 Task: Find connections with filter location Medina Estates with filter topic #Entrepreneurswith filter profile language English with filter current company Rahi with filter school JSPMs Jayawantrao Sawant College of Engineering, Handewadi Road, Hadapsar, Pune 28. with filter industry Credit Intermediation with filter service category WordPress Design with filter keywords title Accounts Payable/Receivable Clerk
Action: Mouse moved to (139, 234)
Screenshot: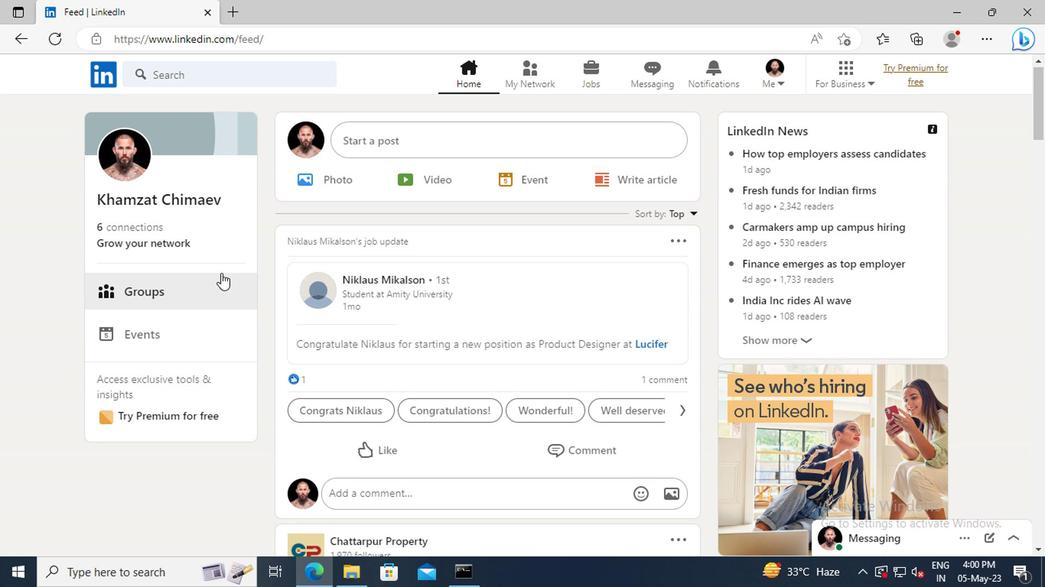 
Action: Mouse pressed left at (139, 234)
Screenshot: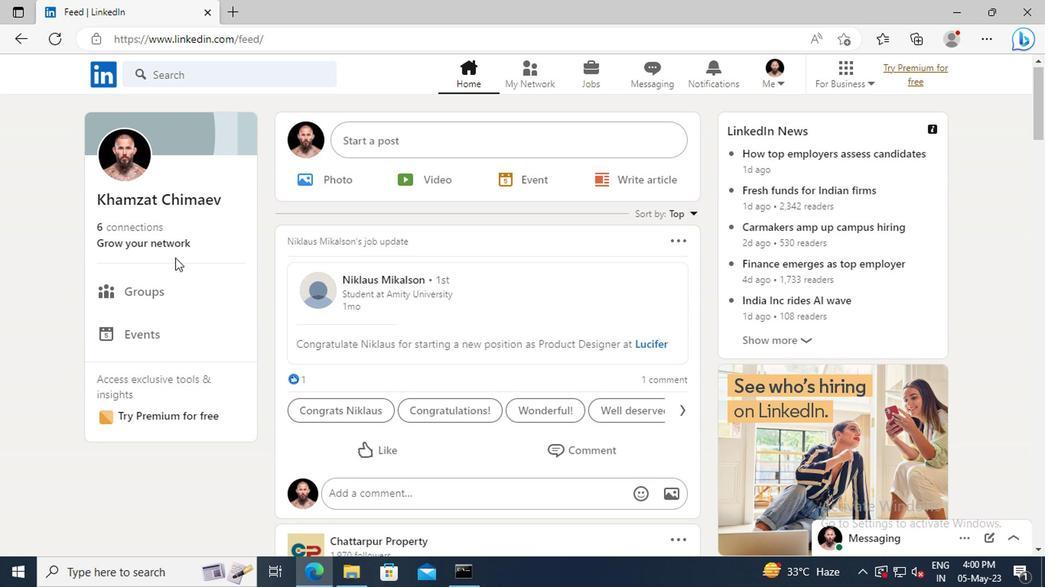
Action: Mouse moved to (152, 160)
Screenshot: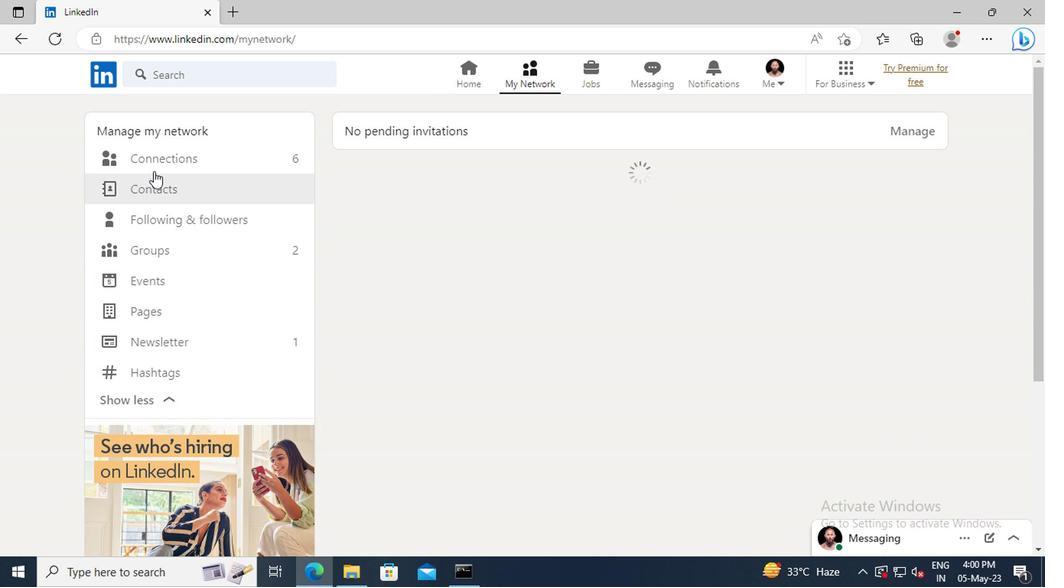 
Action: Mouse pressed left at (152, 160)
Screenshot: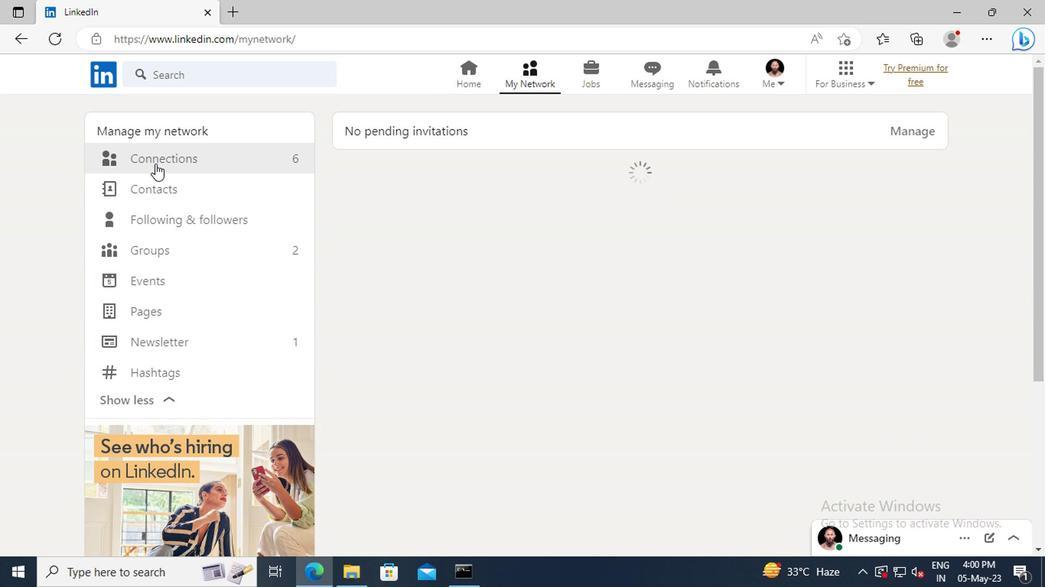 
Action: Mouse moved to (628, 166)
Screenshot: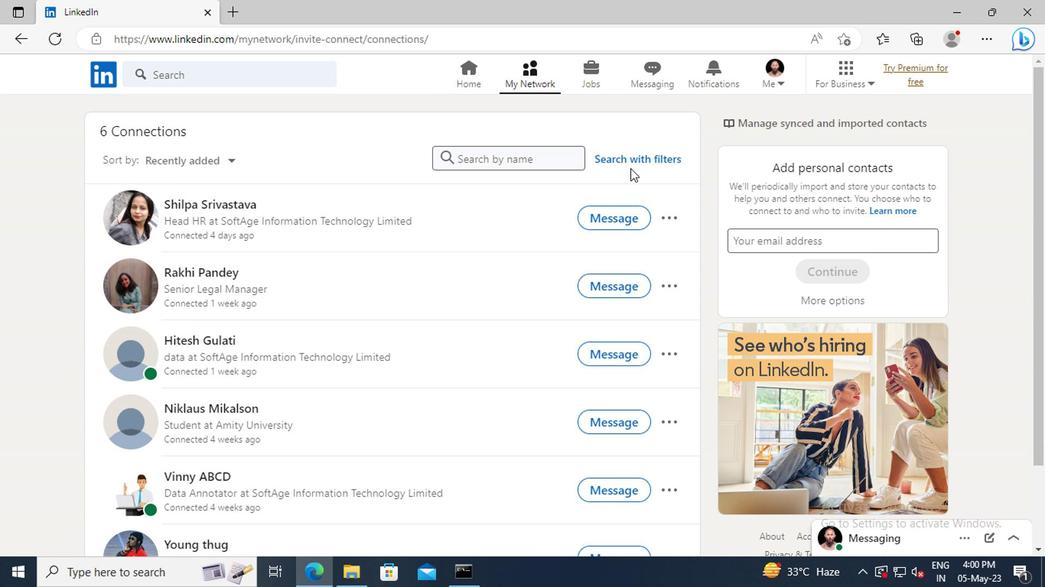 
Action: Mouse pressed left at (628, 166)
Screenshot: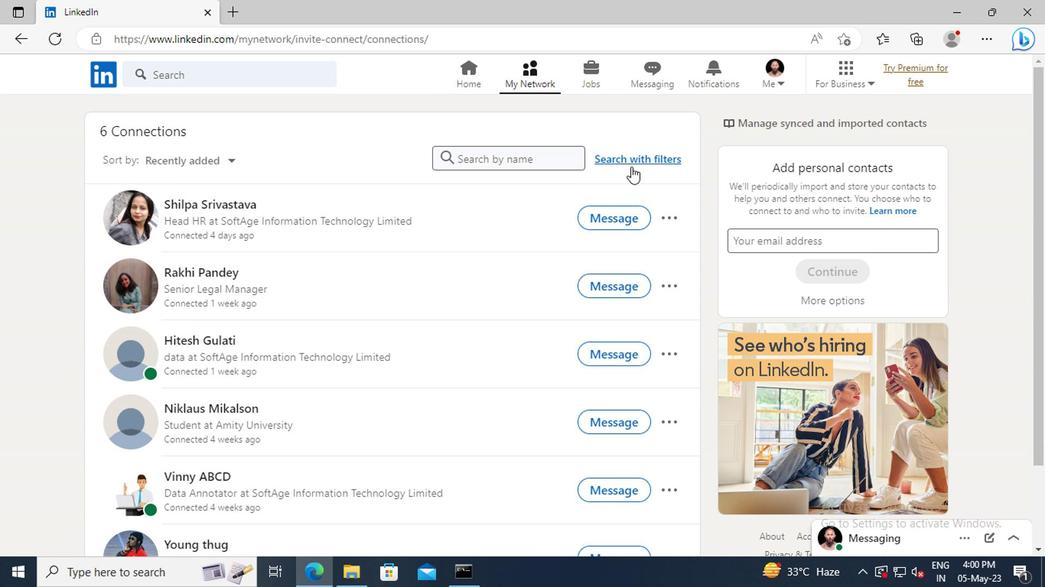
Action: Mouse moved to (578, 117)
Screenshot: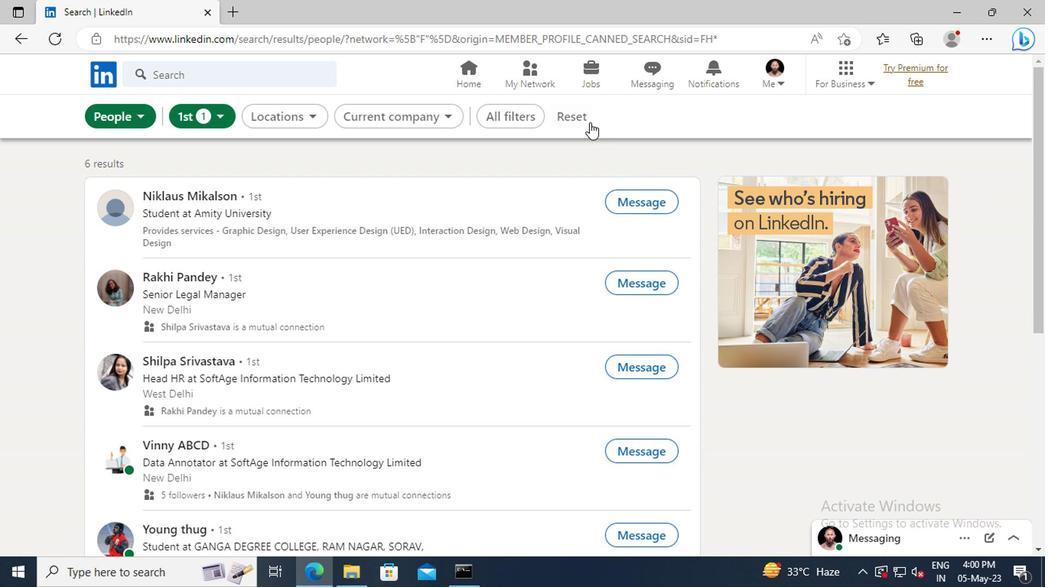 
Action: Mouse pressed left at (578, 117)
Screenshot: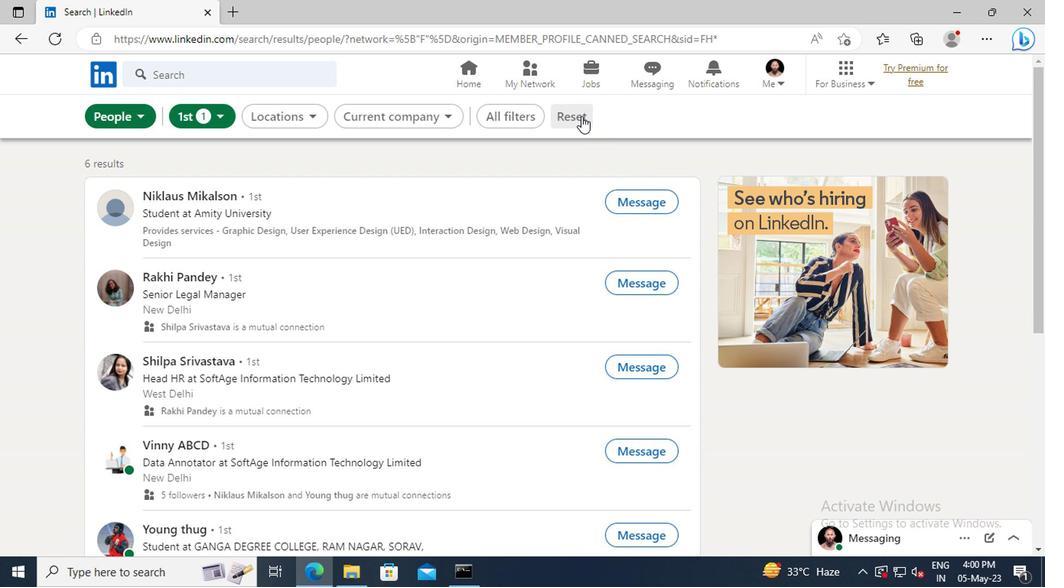 
Action: Mouse moved to (555, 113)
Screenshot: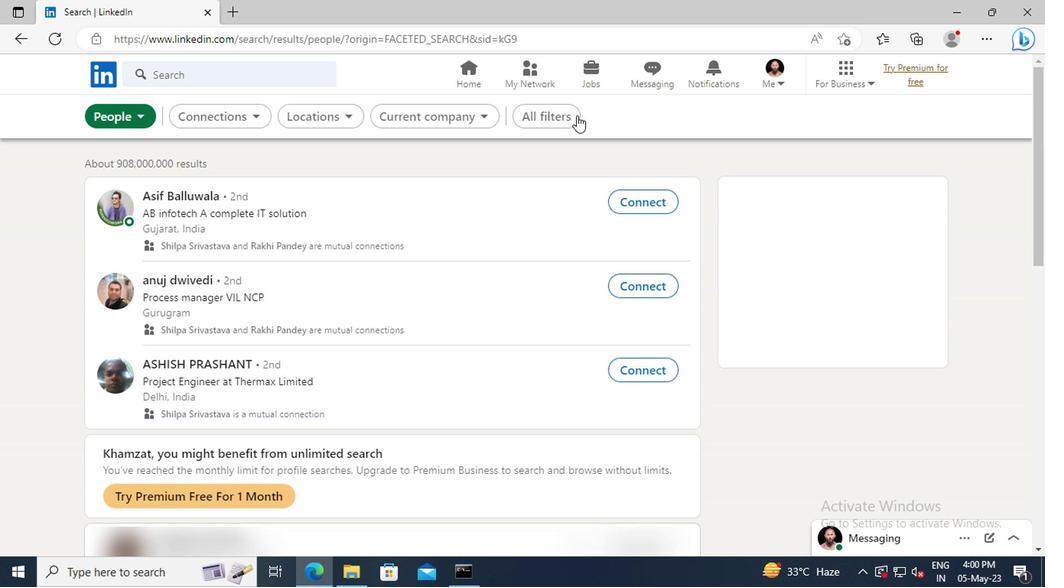 
Action: Mouse pressed left at (555, 113)
Screenshot: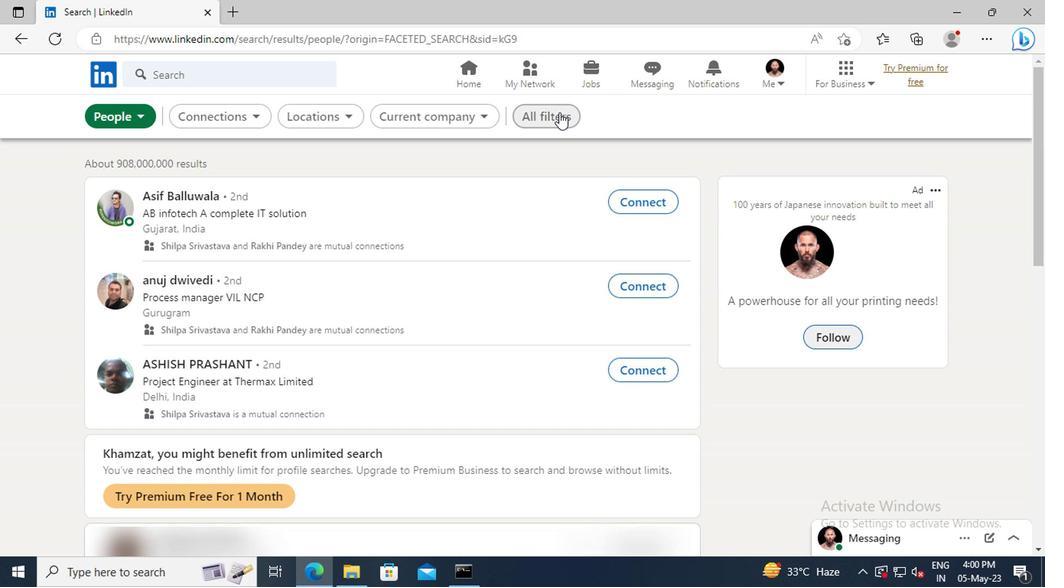 
Action: Mouse moved to (851, 292)
Screenshot: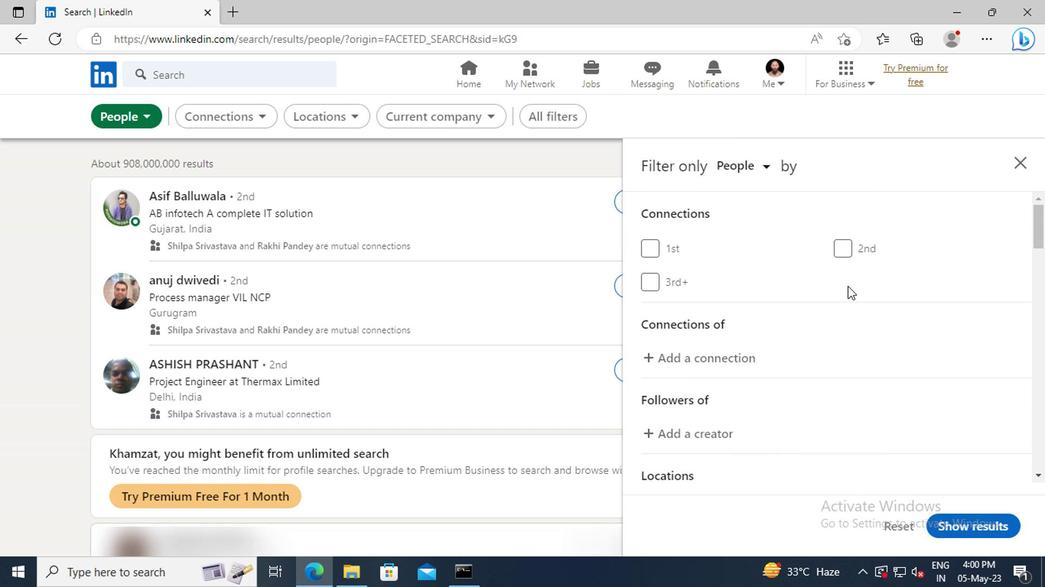 
Action: Mouse scrolled (851, 292) with delta (0, 0)
Screenshot: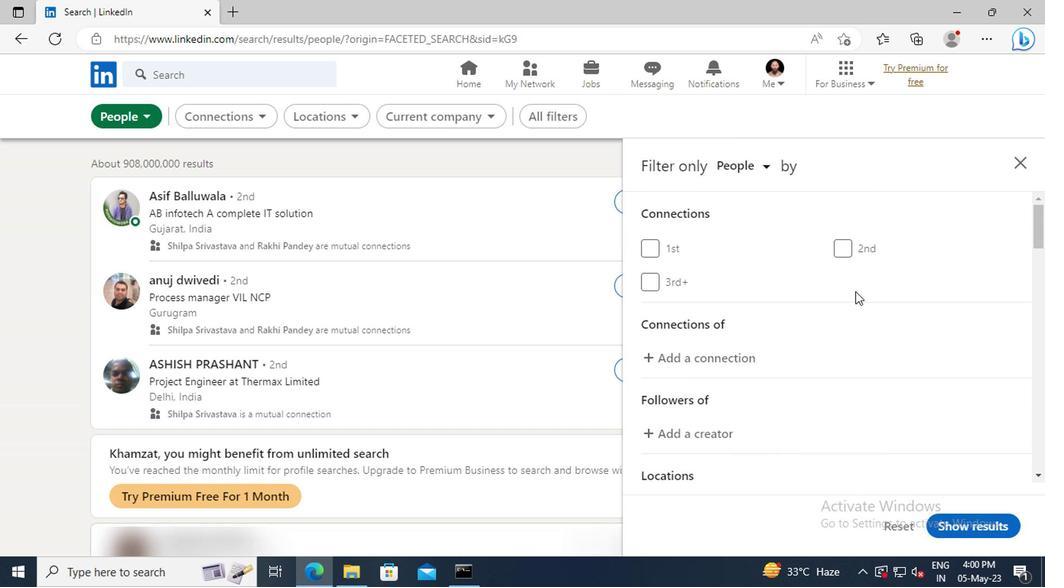 
Action: Mouse scrolled (851, 292) with delta (0, 0)
Screenshot: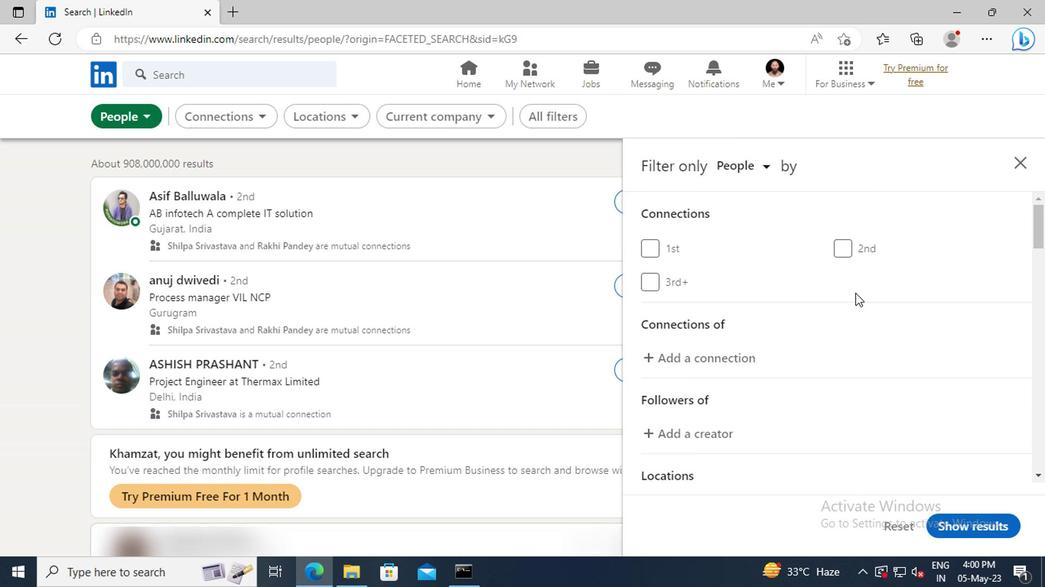 
Action: Mouse moved to (851, 293)
Screenshot: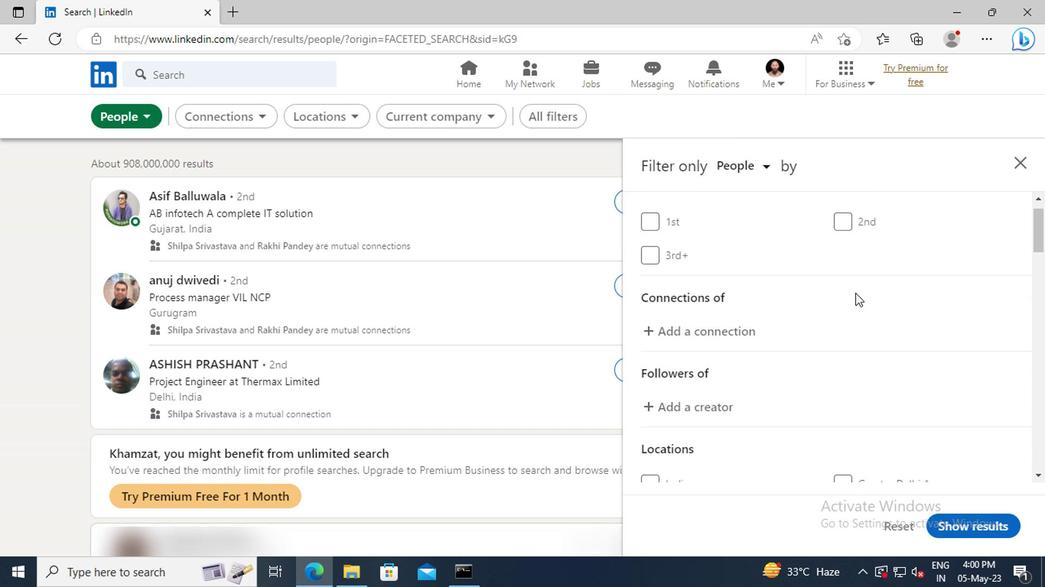 
Action: Mouse scrolled (851, 292) with delta (0, 0)
Screenshot: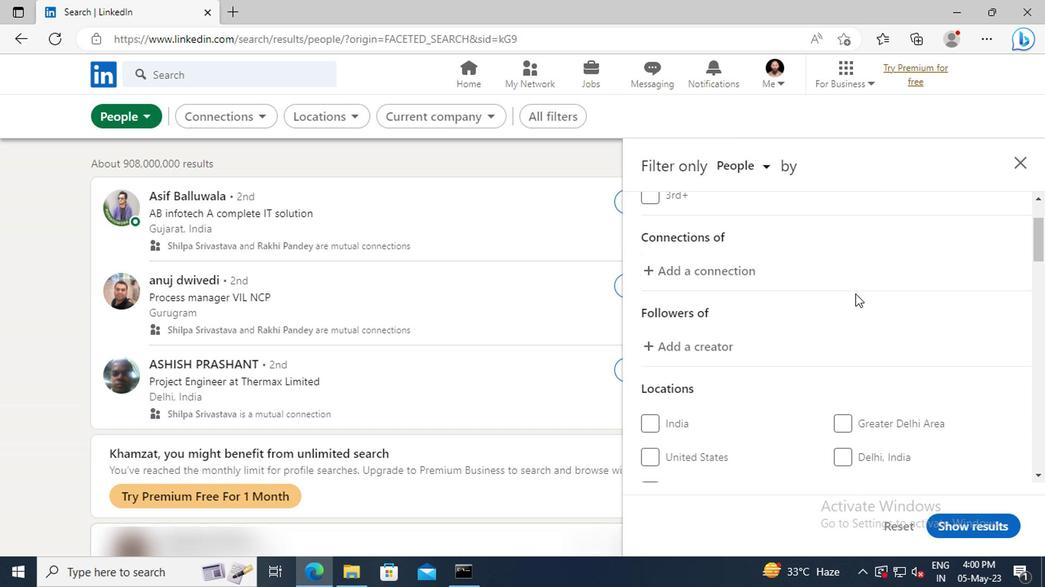 
Action: Mouse scrolled (851, 292) with delta (0, 0)
Screenshot: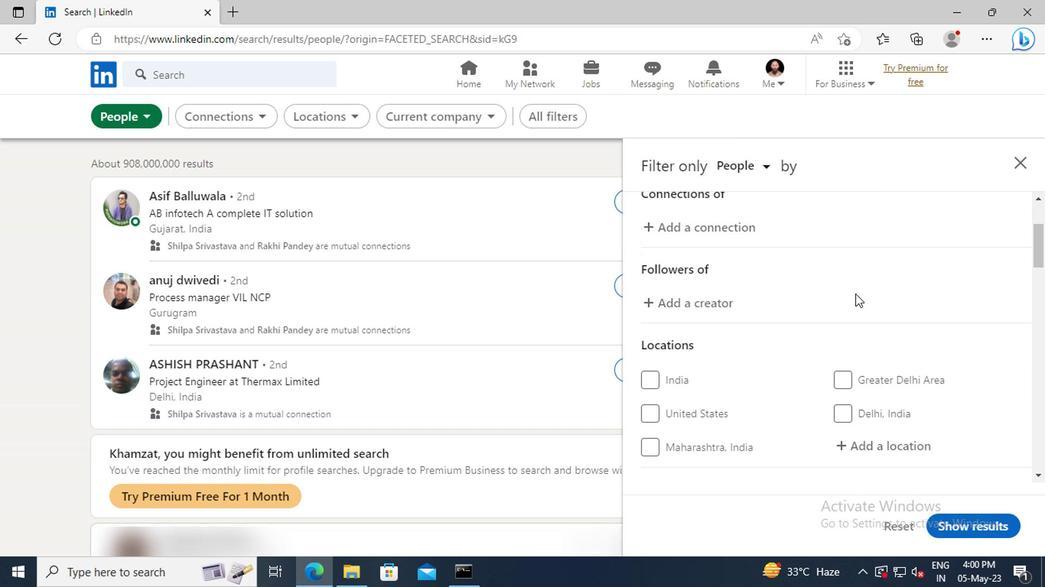 
Action: Mouse scrolled (851, 292) with delta (0, 0)
Screenshot: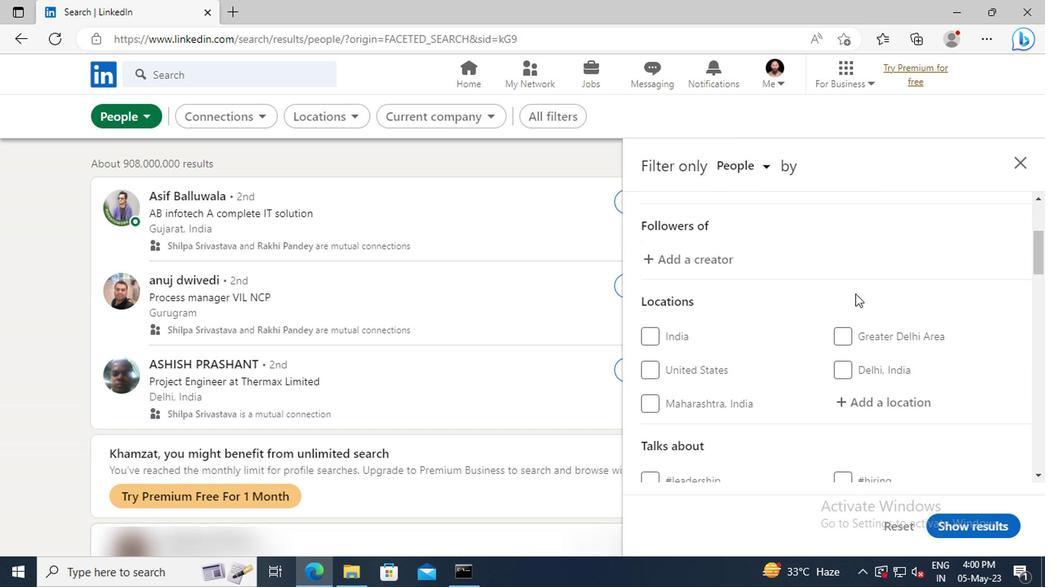 
Action: Mouse moved to (852, 294)
Screenshot: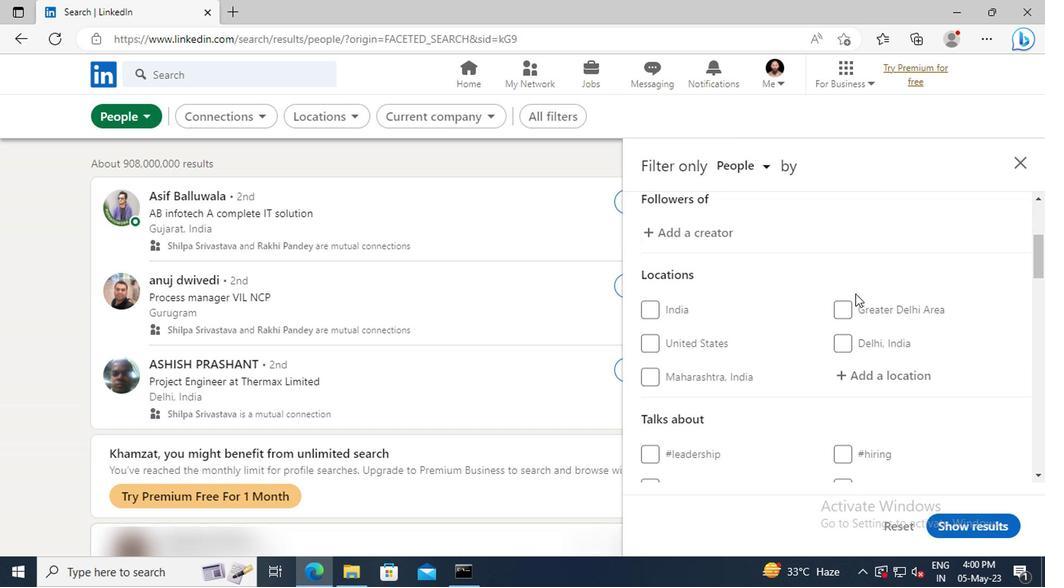 
Action: Mouse scrolled (852, 293) with delta (0, -1)
Screenshot: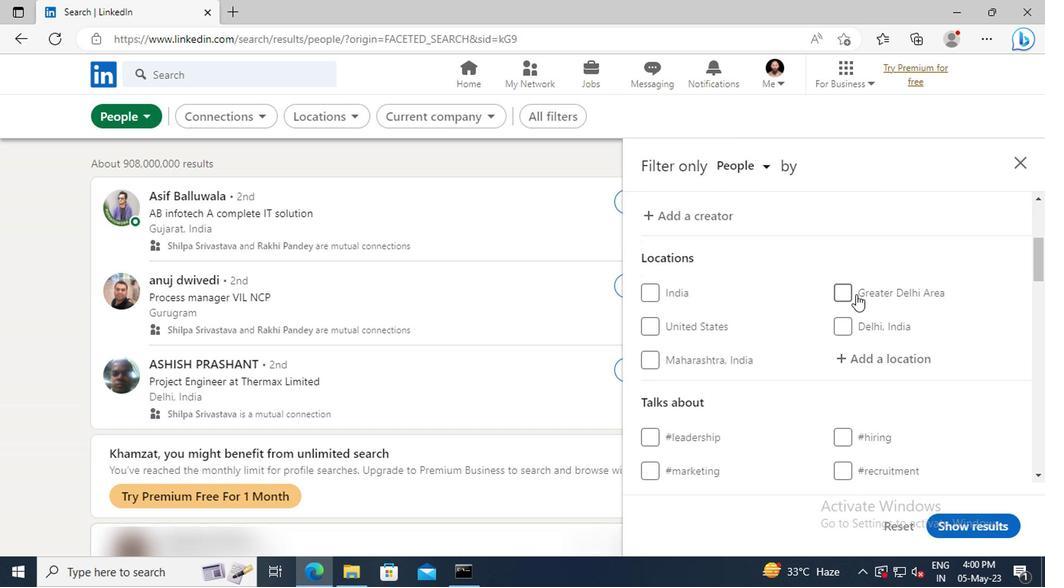 
Action: Mouse moved to (853, 317)
Screenshot: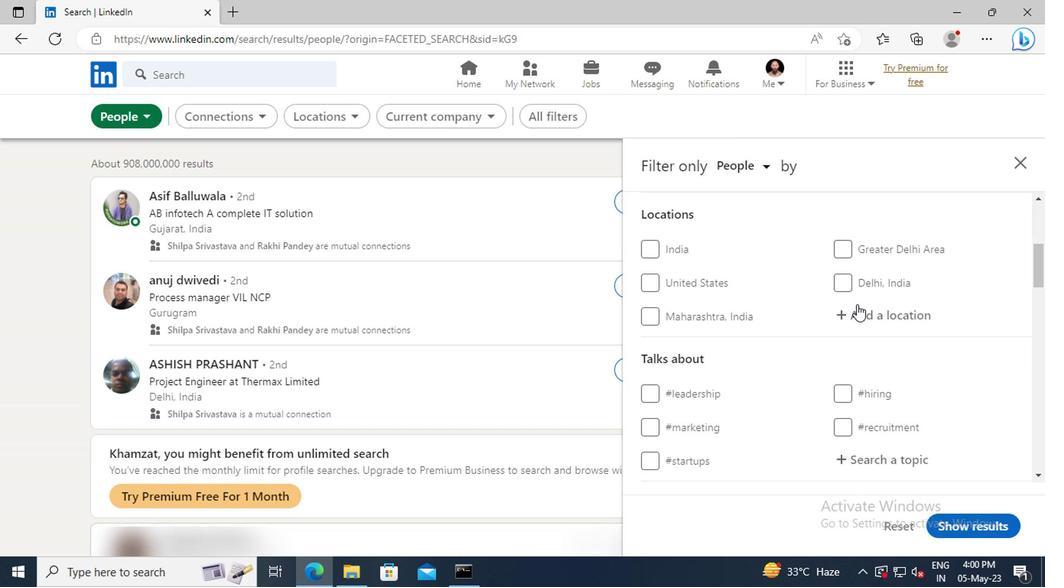 
Action: Mouse pressed left at (853, 317)
Screenshot: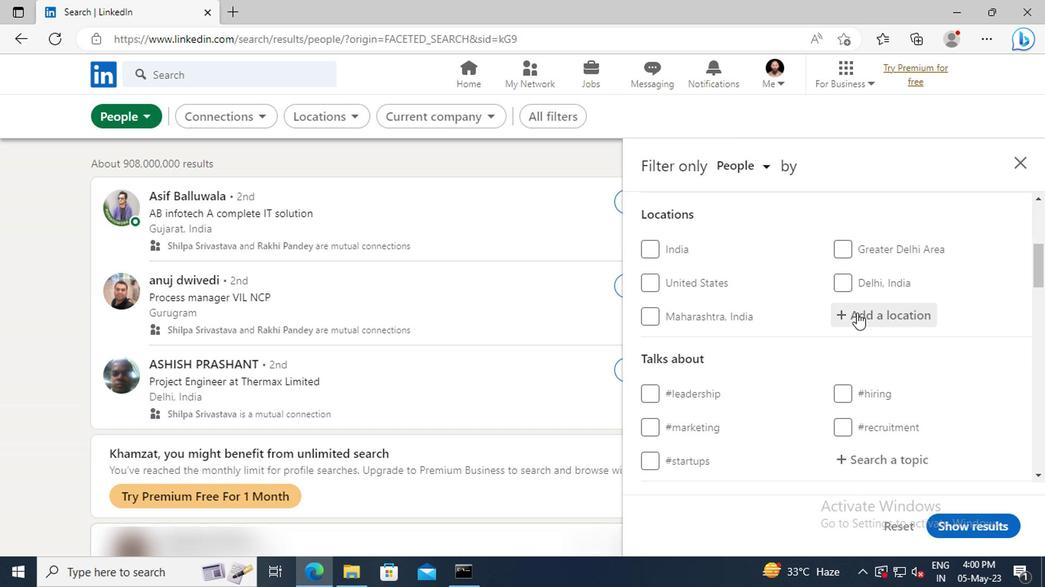 
Action: Key pressed <Key.shift>MEDINA<Key.space><Key.shift>ESTATES<Key.enter>
Screenshot: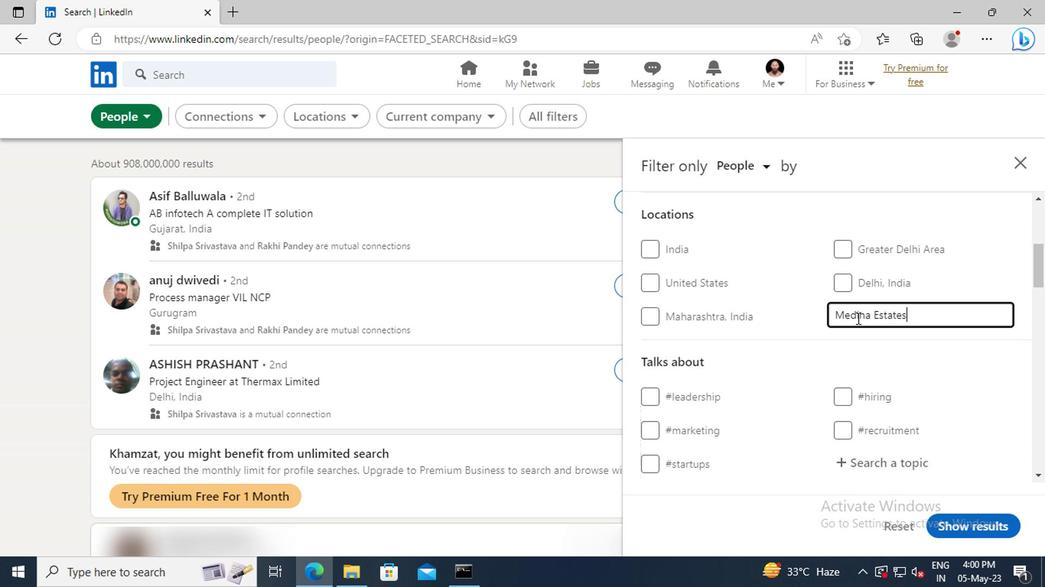 
Action: Mouse scrolled (853, 316) with delta (0, -1)
Screenshot: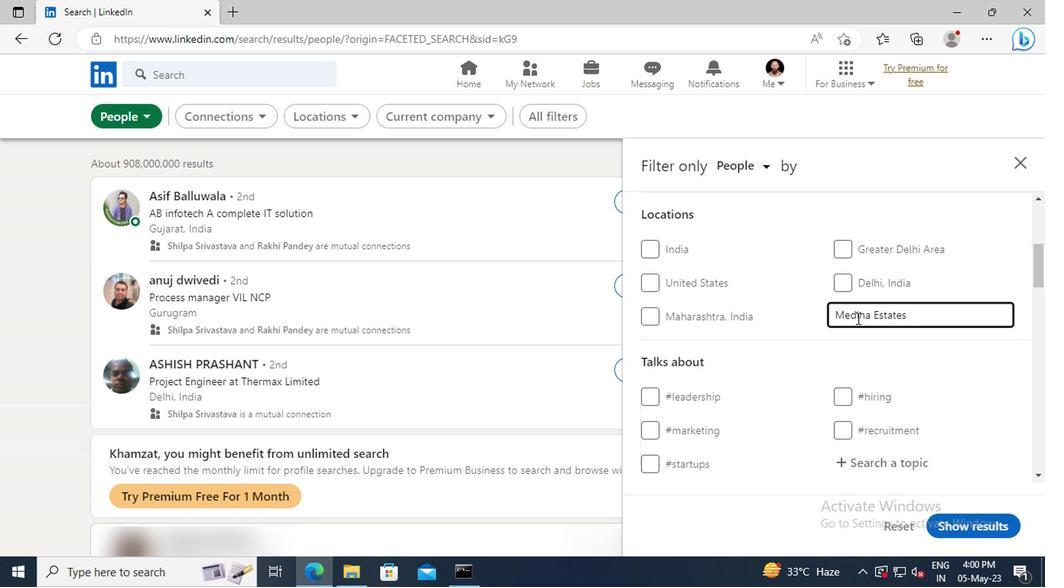 
Action: Mouse scrolled (853, 316) with delta (0, -1)
Screenshot: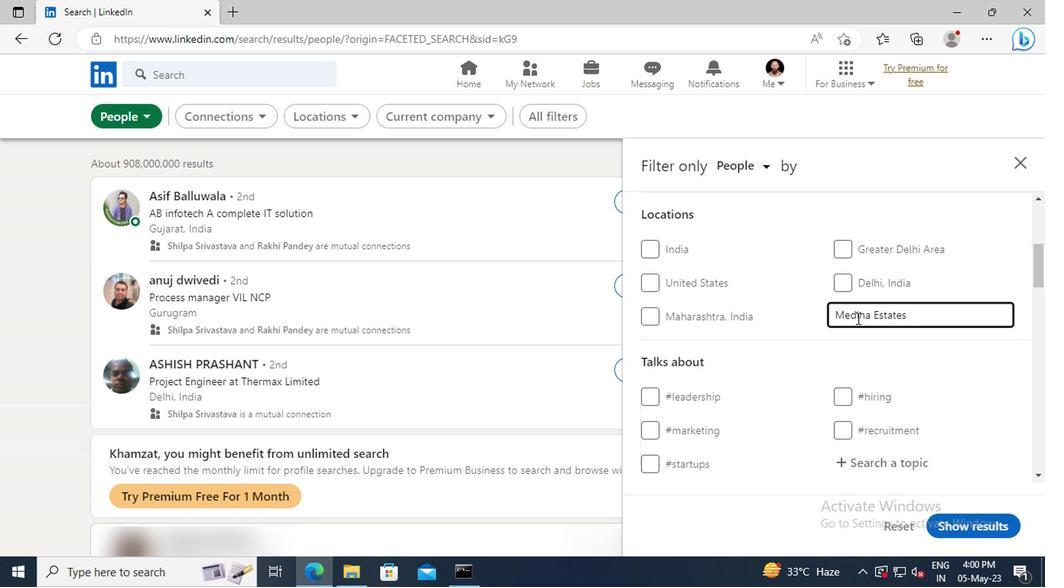 
Action: Mouse scrolled (853, 316) with delta (0, -1)
Screenshot: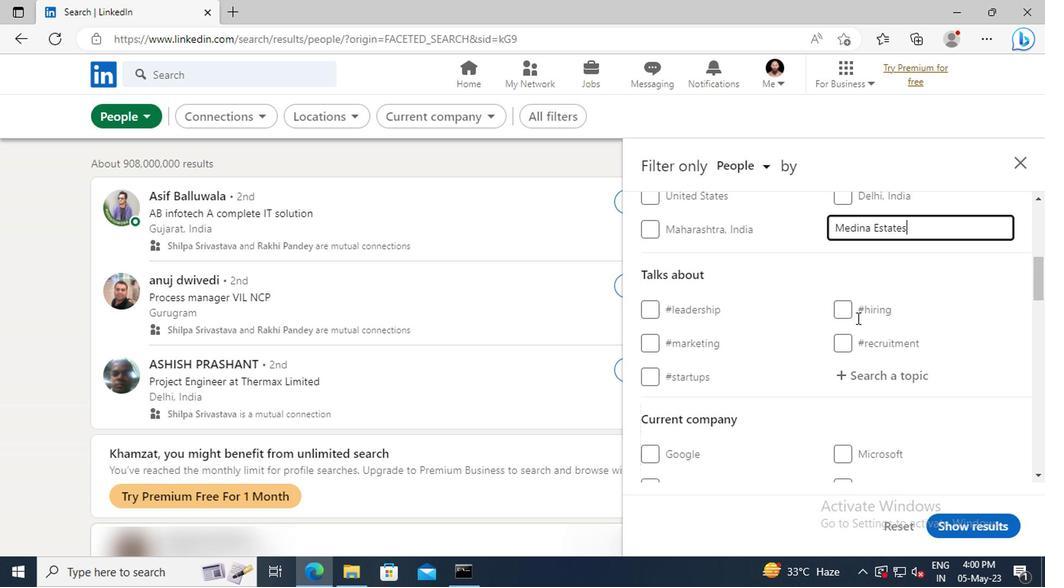 
Action: Mouse moved to (855, 328)
Screenshot: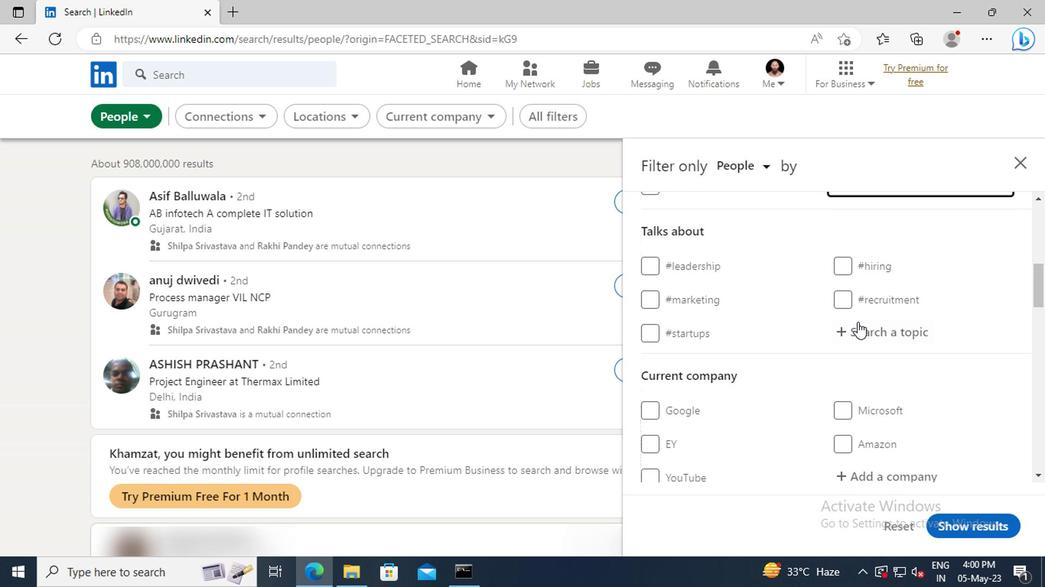 
Action: Mouse pressed left at (855, 328)
Screenshot: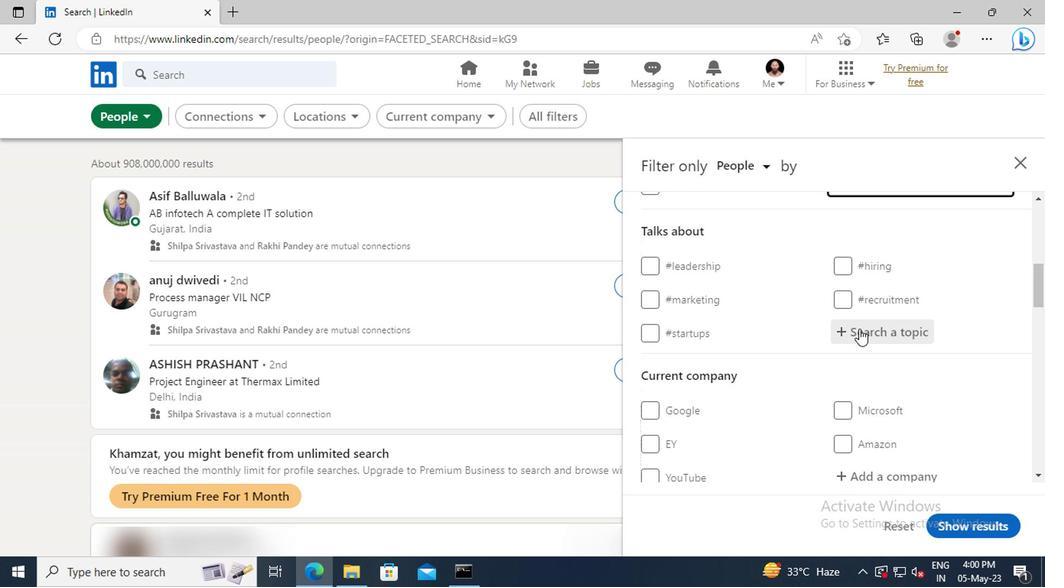 
Action: Mouse moved to (856, 328)
Screenshot: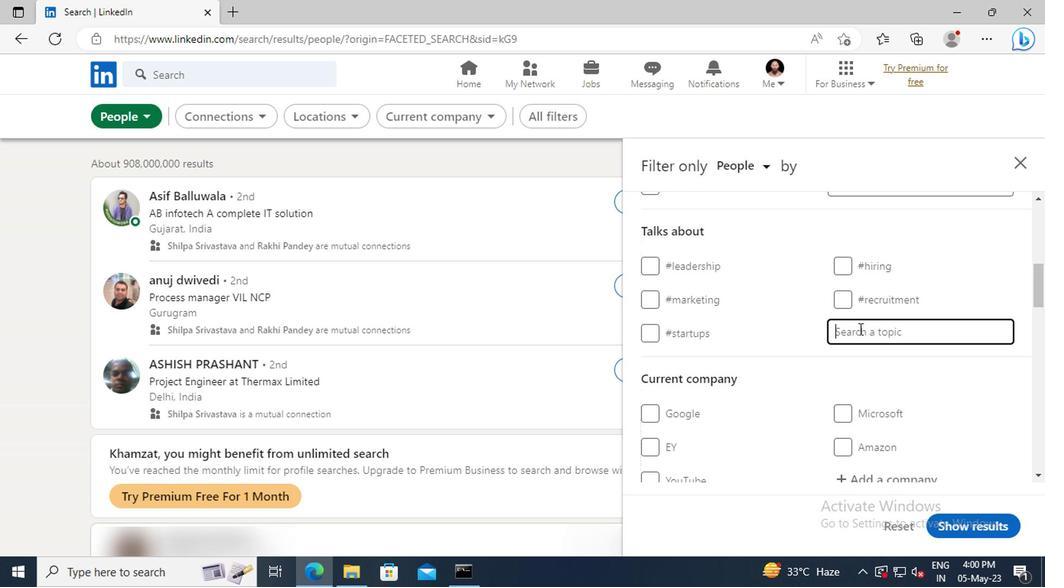 
Action: Key pressed <Key.shift>ENTRPR
Screenshot: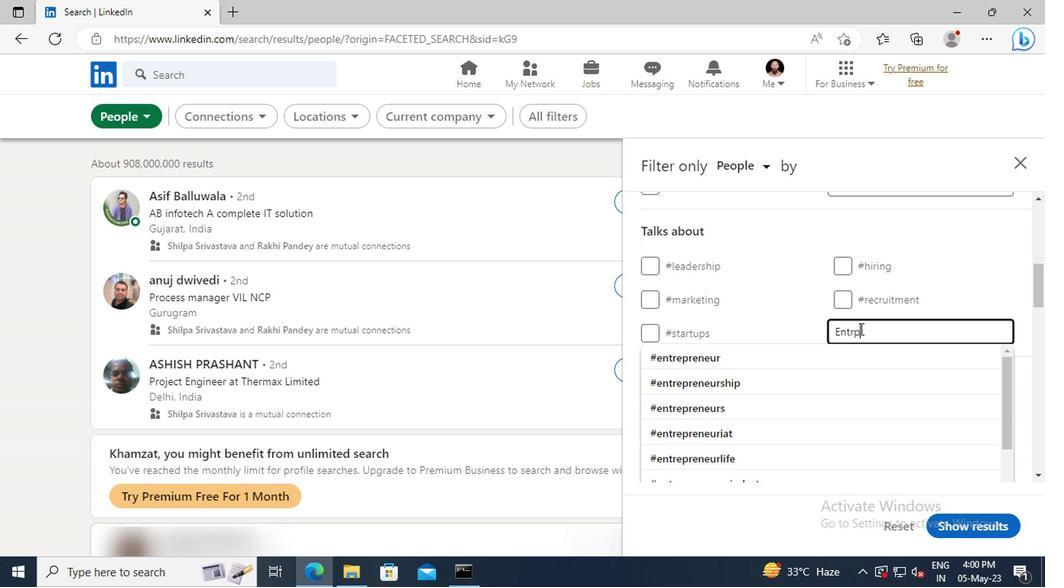 
Action: Mouse moved to (862, 400)
Screenshot: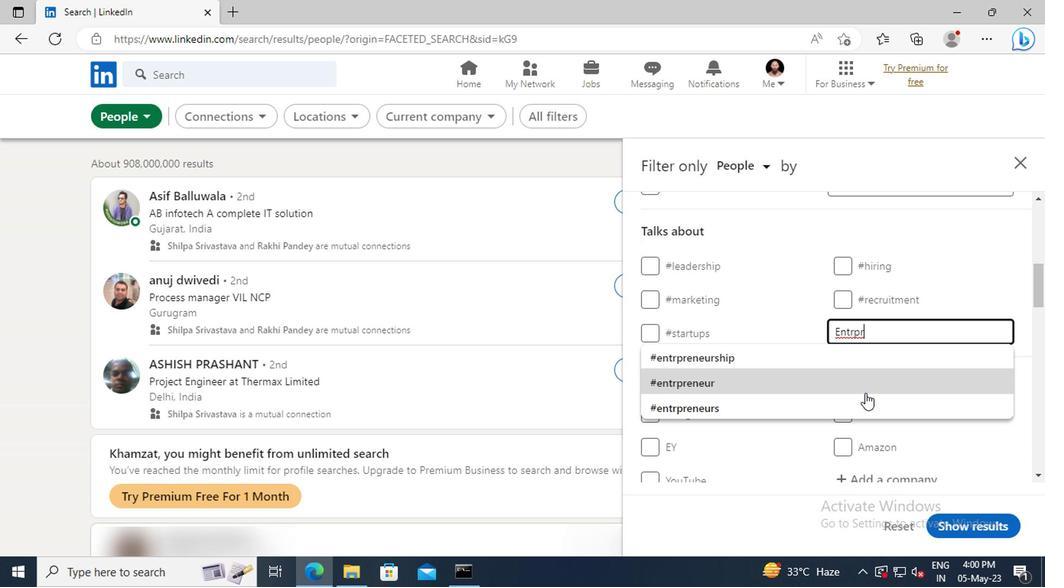 
Action: Mouse pressed left at (862, 400)
Screenshot: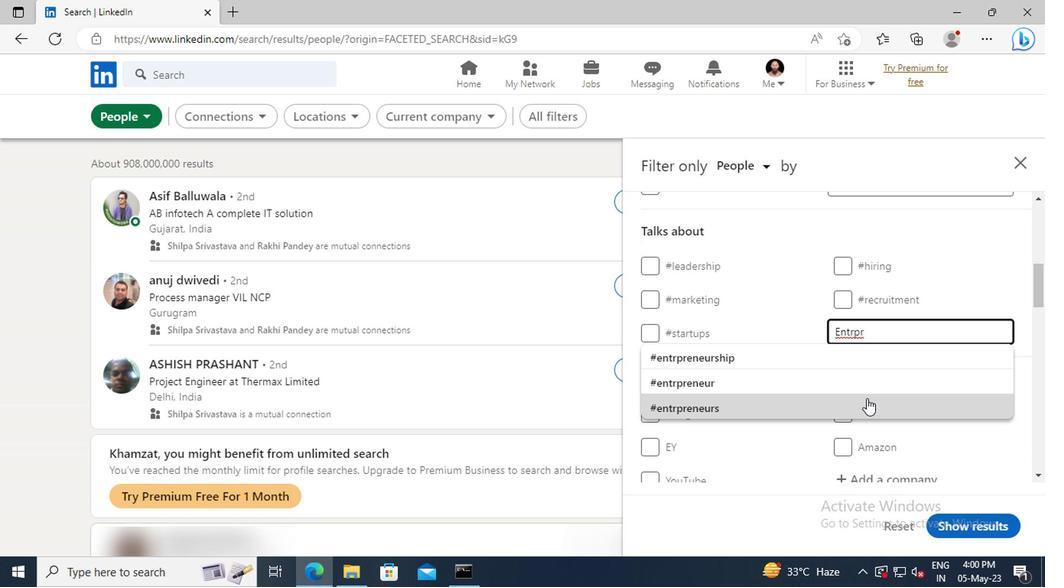 
Action: Mouse scrolled (862, 399) with delta (0, -1)
Screenshot: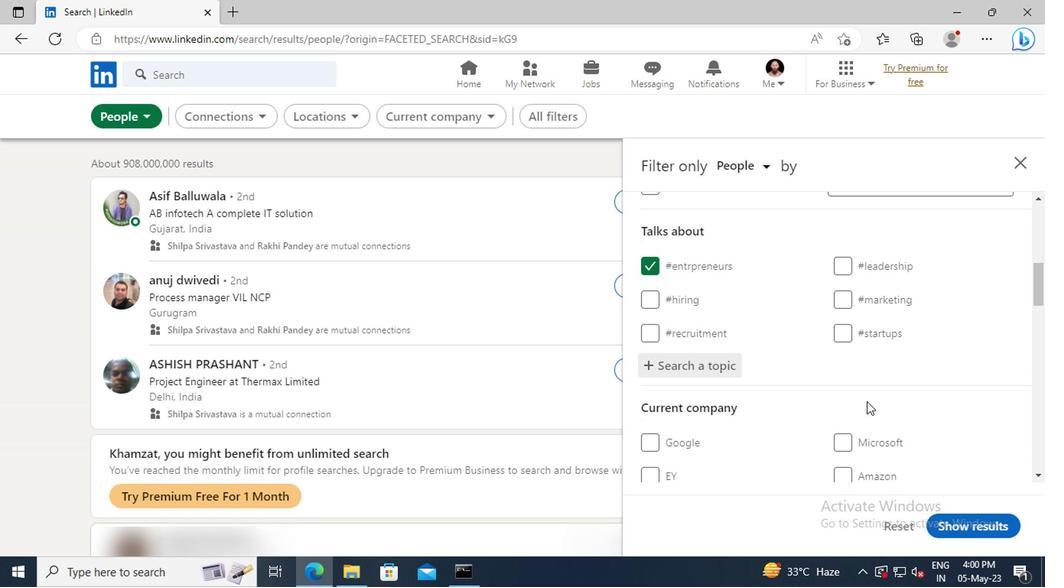 
Action: Mouse scrolled (862, 399) with delta (0, -1)
Screenshot: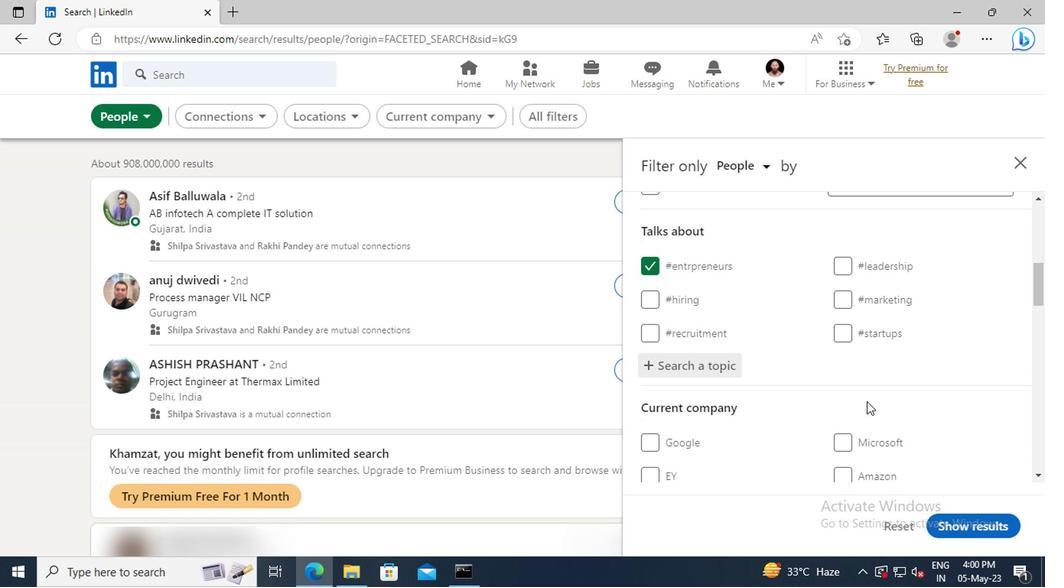 
Action: Mouse scrolled (862, 399) with delta (0, -1)
Screenshot: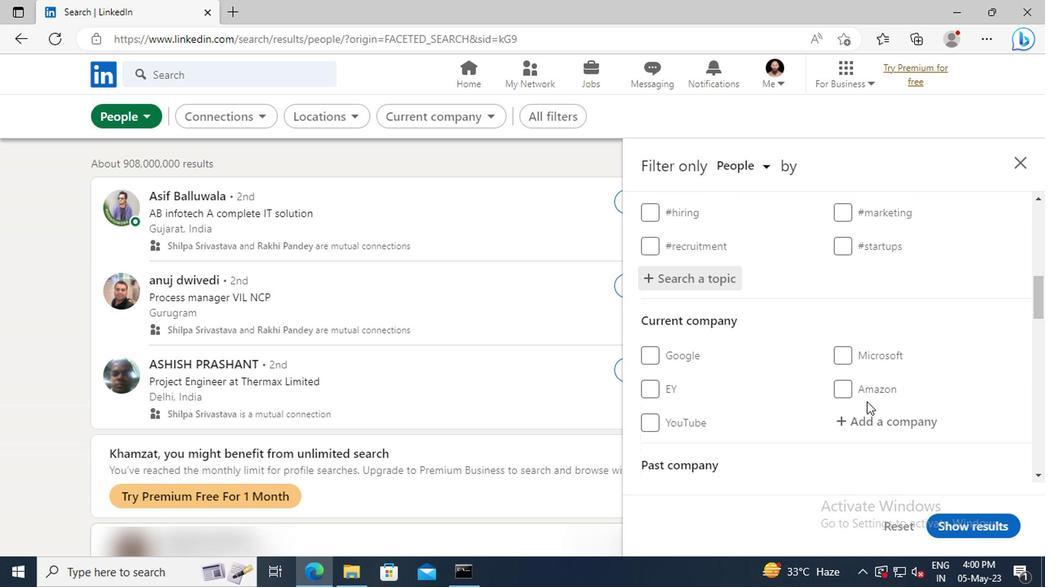 
Action: Mouse scrolled (862, 399) with delta (0, -1)
Screenshot: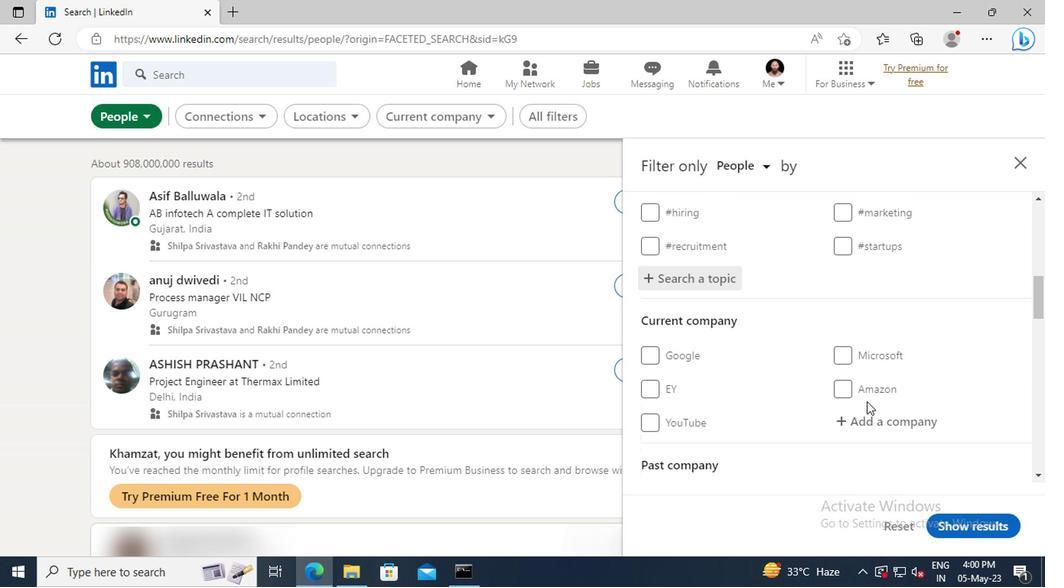 
Action: Mouse scrolled (862, 399) with delta (0, -1)
Screenshot: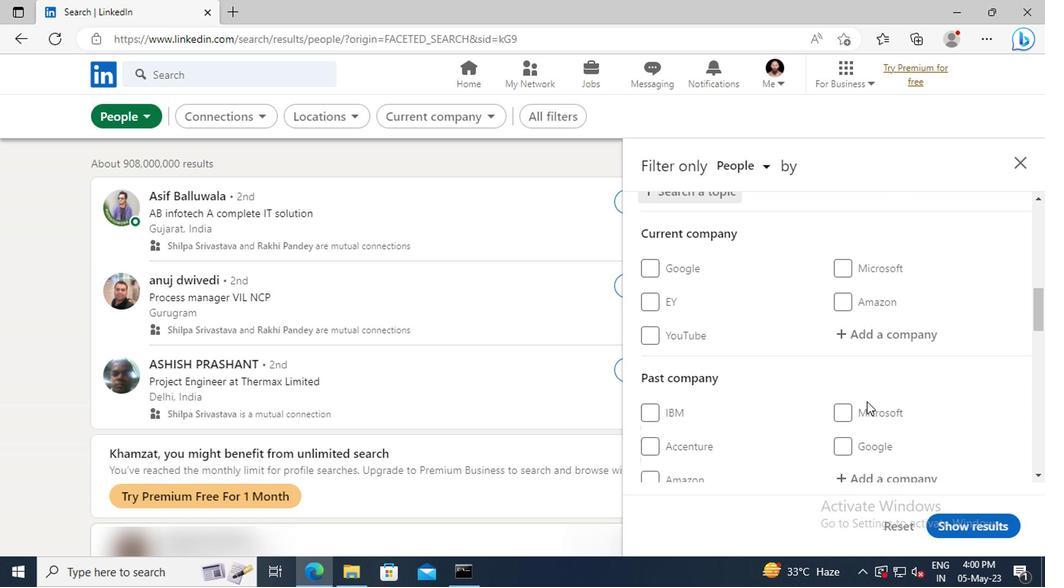 
Action: Mouse scrolled (862, 399) with delta (0, -1)
Screenshot: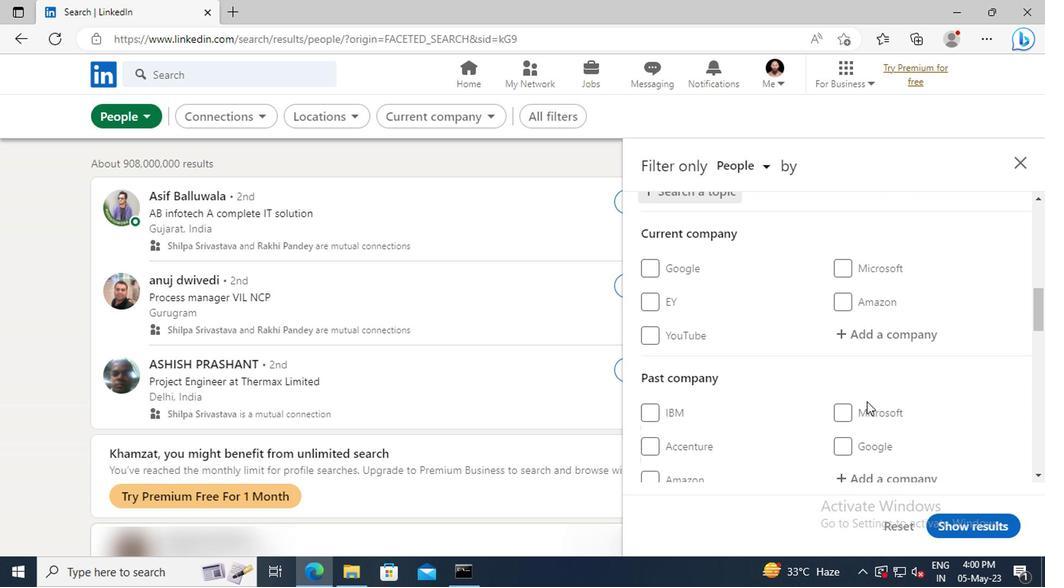 
Action: Mouse scrolled (862, 399) with delta (0, -1)
Screenshot: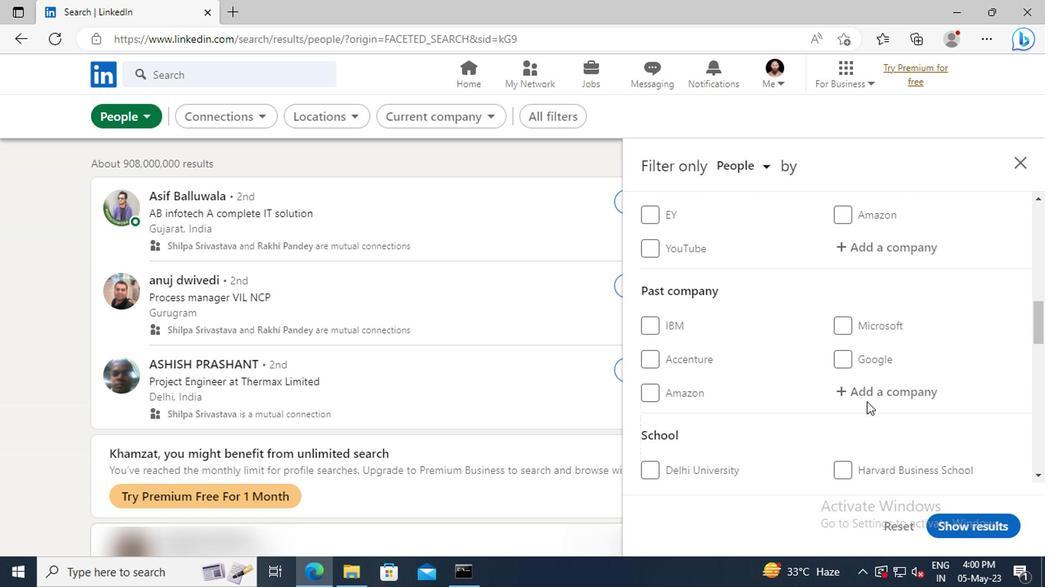 
Action: Mouse scrolled (862, 399) with delta (0, -1)
Screenshot: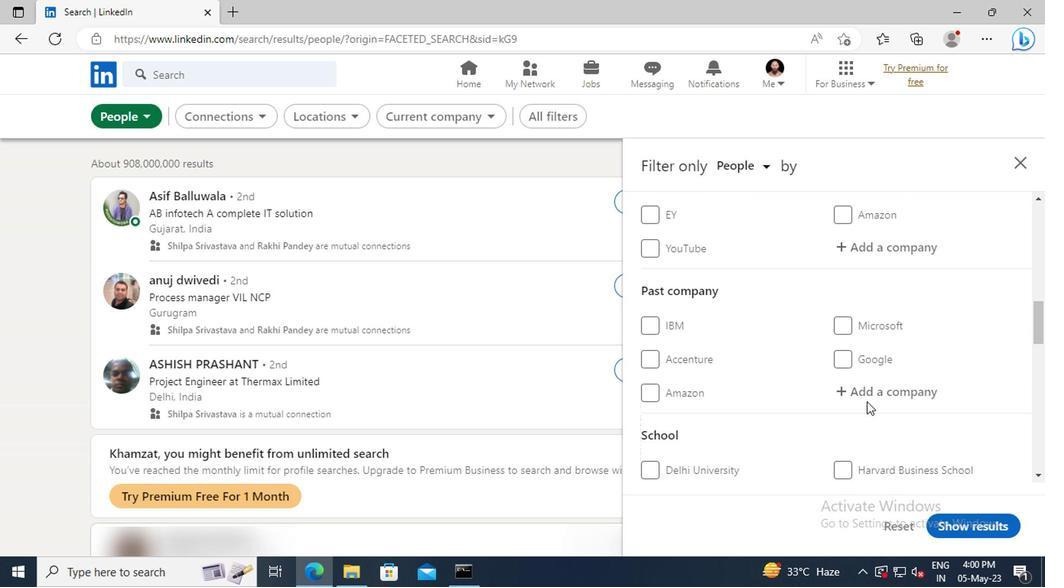 
Action: Mouse scrolled (862, 399) with delta (0, -1)
Screenshot: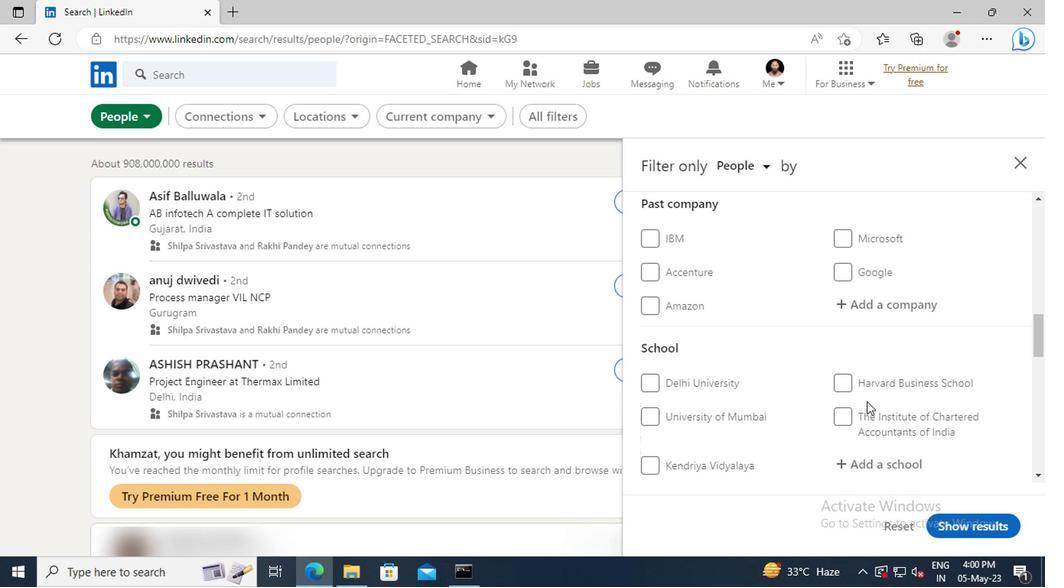 
Action: Mouse scrolled (862, 399) with delta (0, -1)
Screenshot: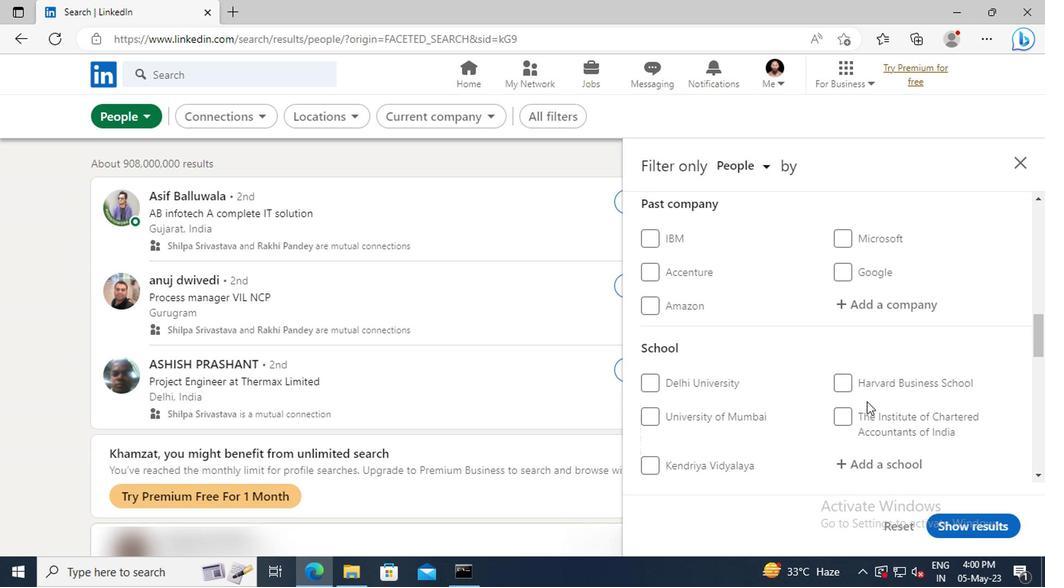 
Action: Mouse scrolled (862, 399) with delta (0, -1)
Screenshot: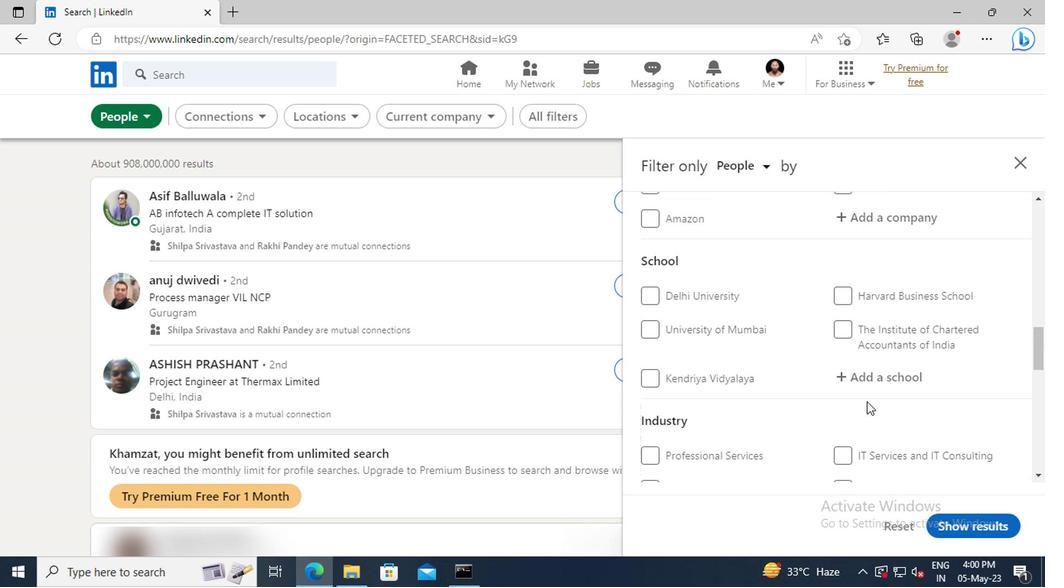 
Action: Mouse scrolled (862, 399) with delta (0, -1)
Screenshot: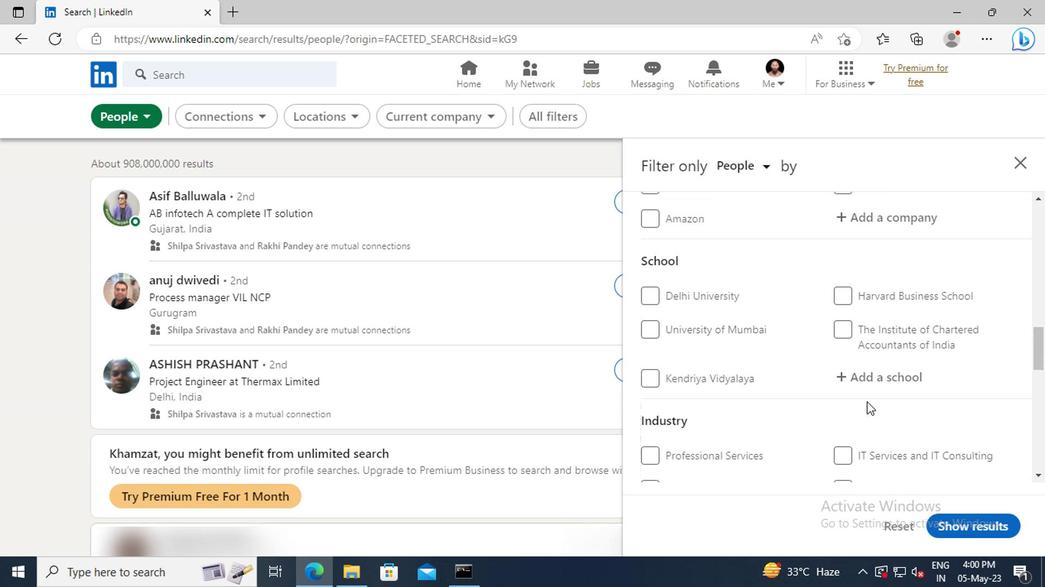 
Action: Mouse scrolled (862, 399) with delta (0, -1)
Screenshot: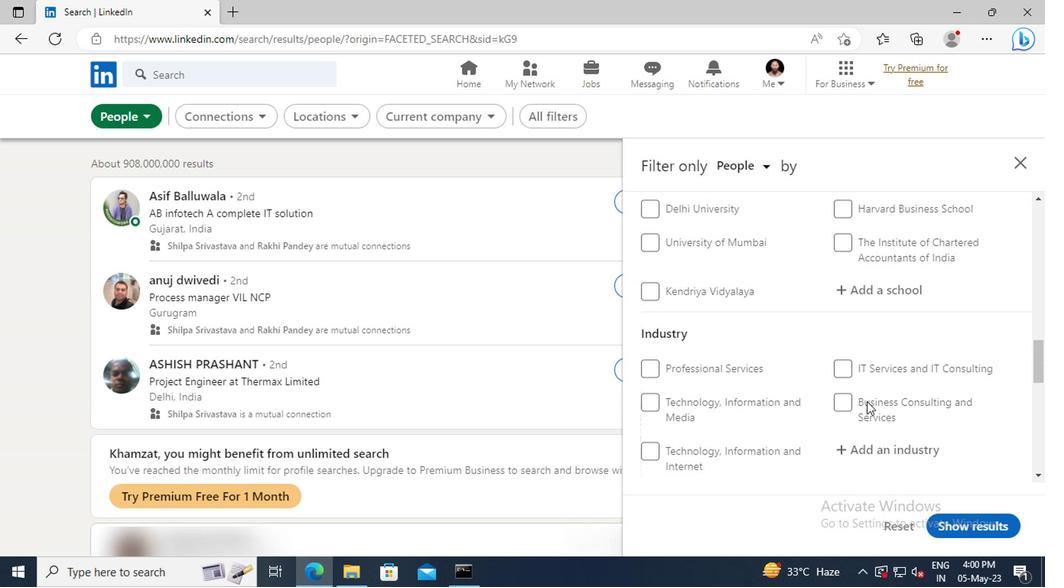 
Action: Mouse scrolled (862, 399) with delta (0, -1)
Screenshot: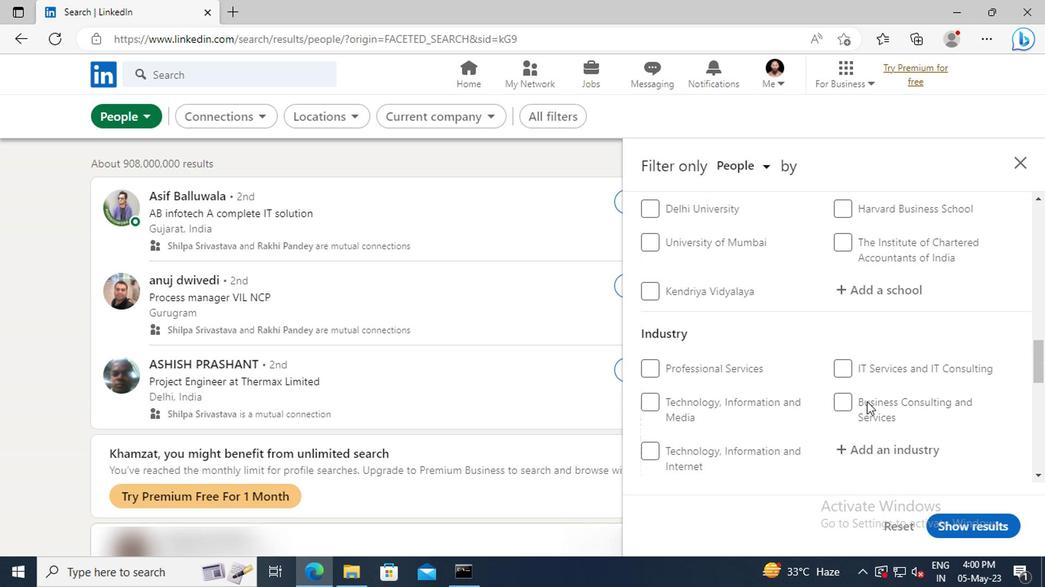 
Action: Mouse scrolled (862, 399) with delta (0, -1)
Screenshot: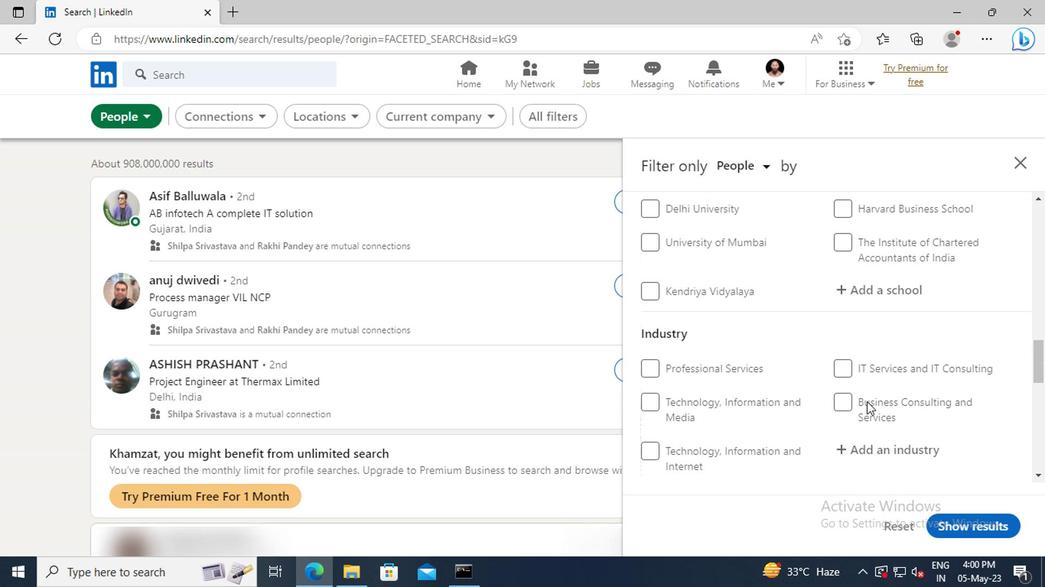 
Action: Mouse scrolled (862, 399) with delta (0, -1)
Screenshot: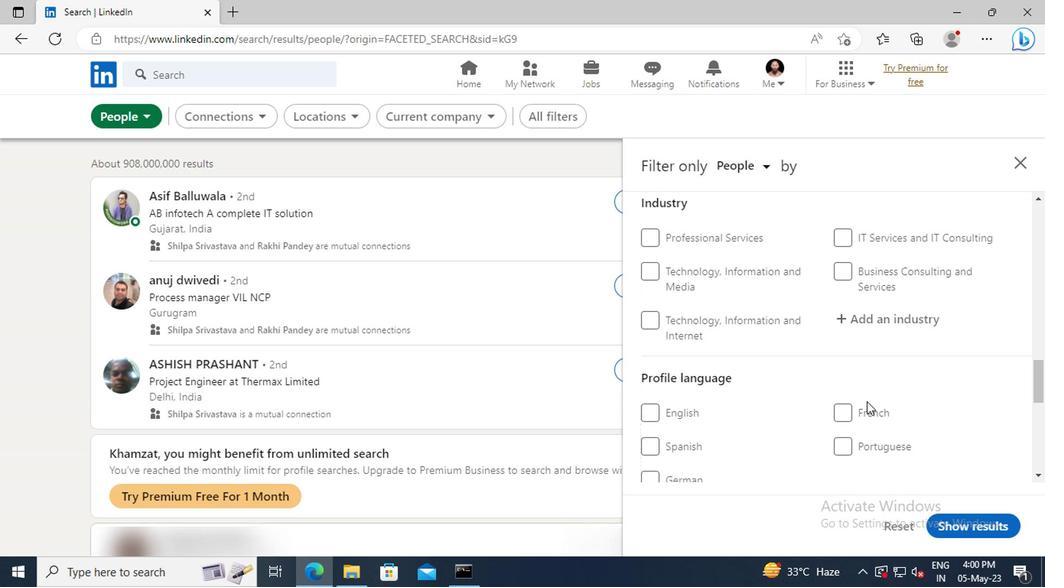 
Action: Mouse moved to (650, 370)
Screenshot: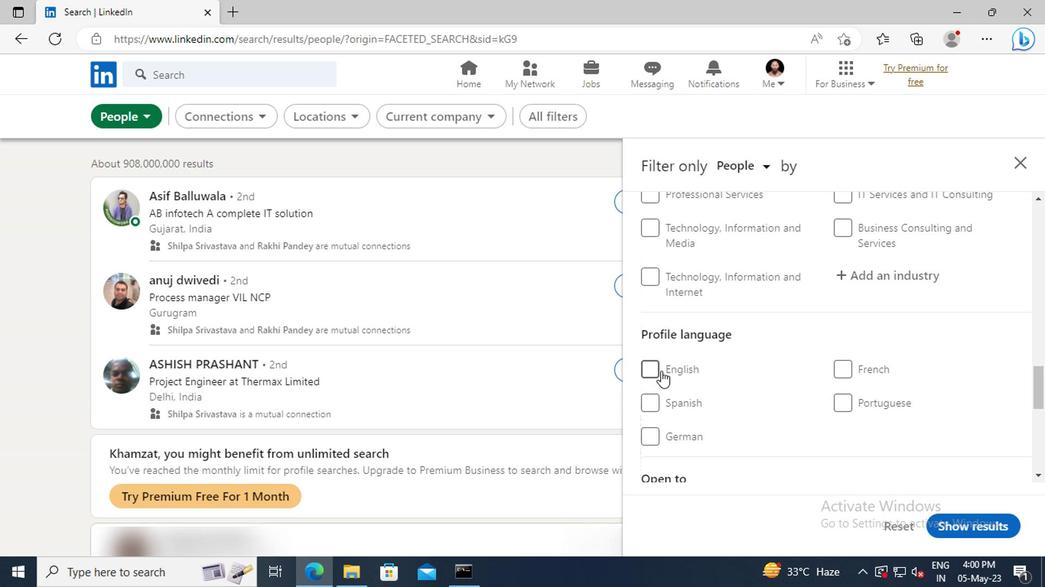 
Action: Mouse pressed left at (650, 370)
Screenshot: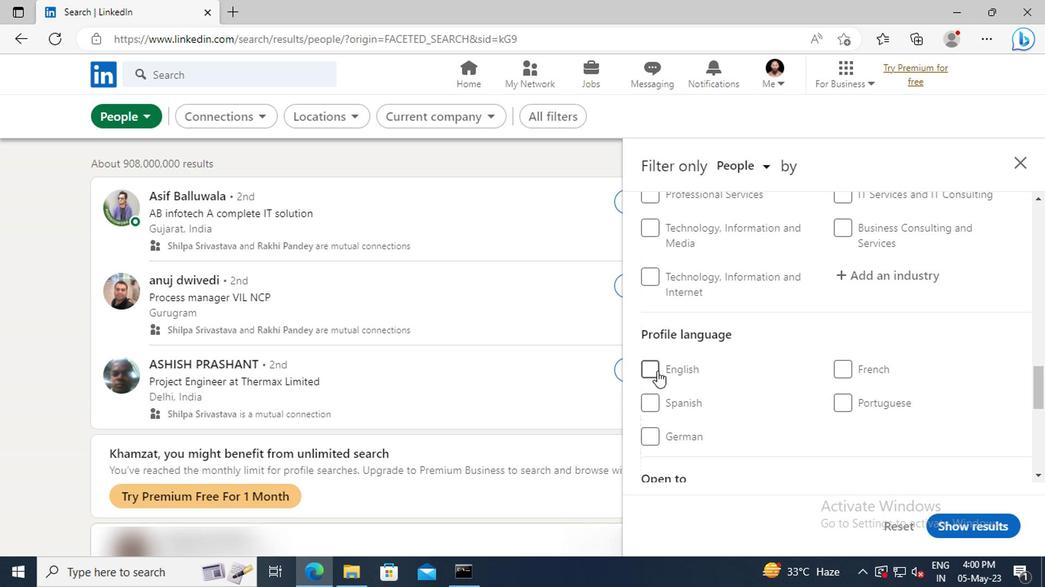 
Action: Mouse moved to (851, 335)
Screenshot: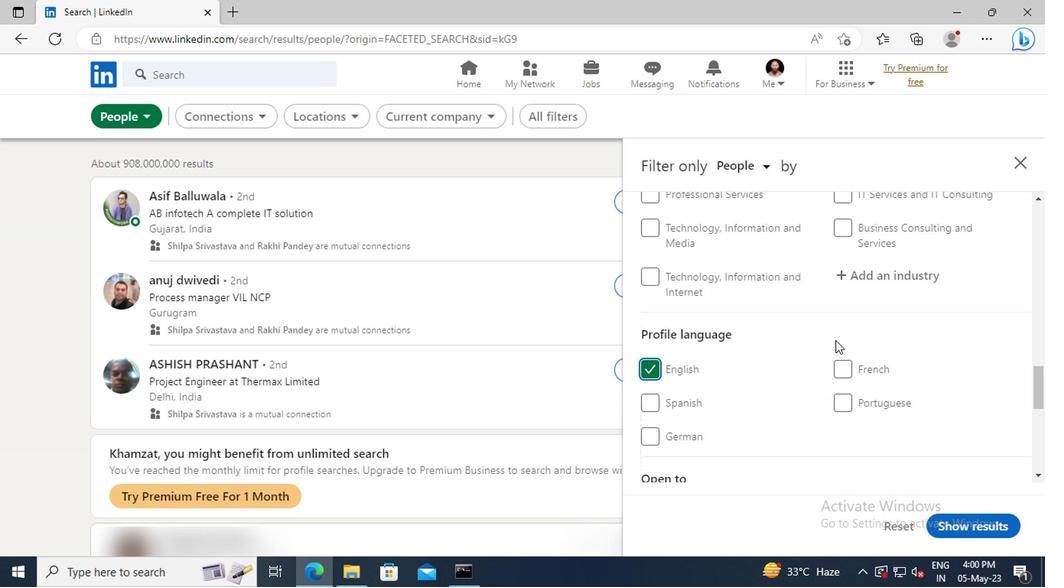 
Action: Mouse scrolled (851, 336) with delta (0, 1)
Screenshot: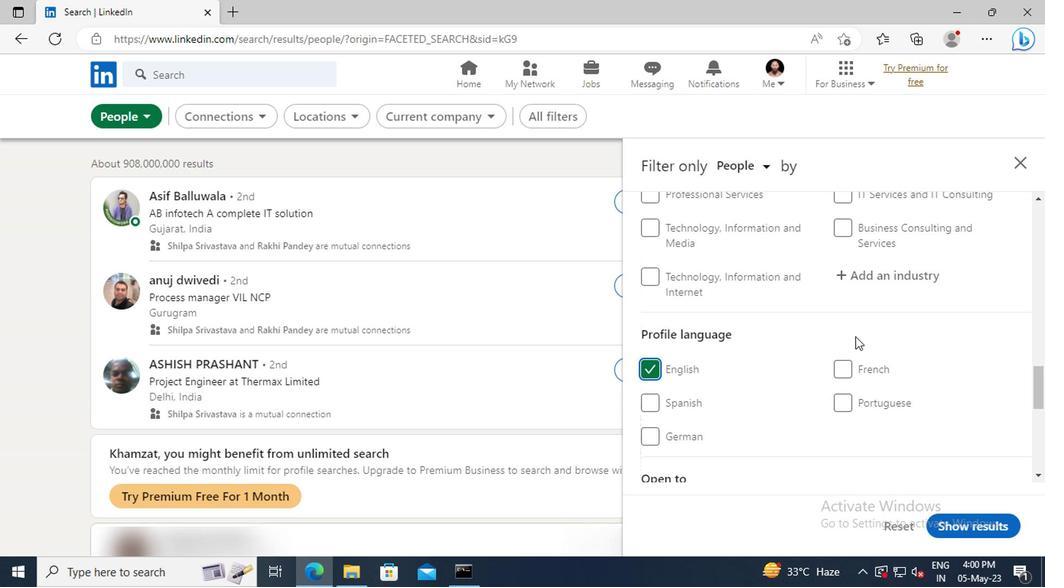 
Action: Mouse moved to (852, 335)
Screenshot: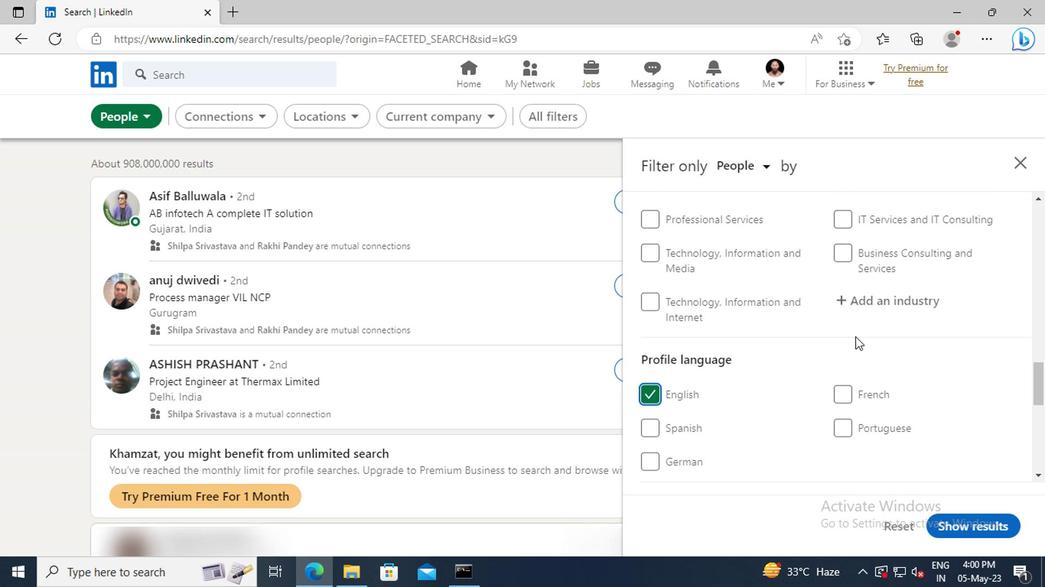 
Action: Mouse scrolled (852, 336) with delta (0, 1)
Screenshot: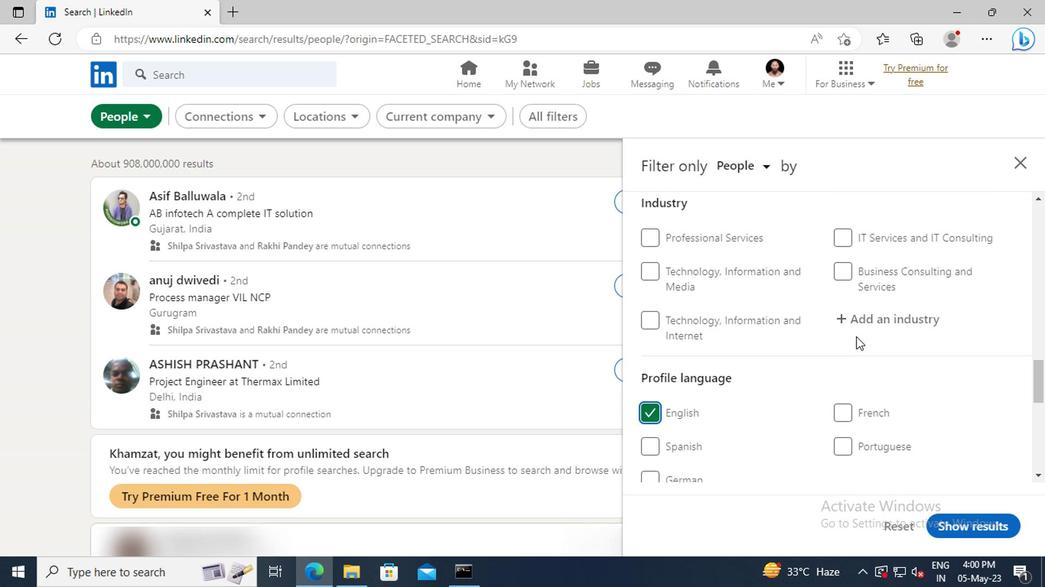 
Action: Mouse scrolled (852, 336) with delta (0, 1)
Screenshot: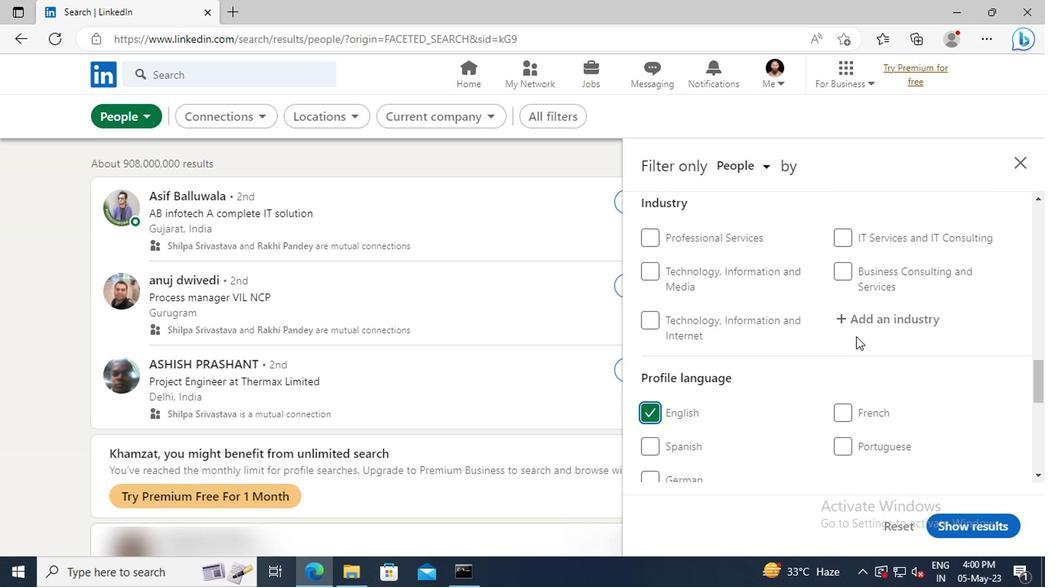 
Action: Mouse scrolled (852, 336) with delta (0, 1)
Screenshot: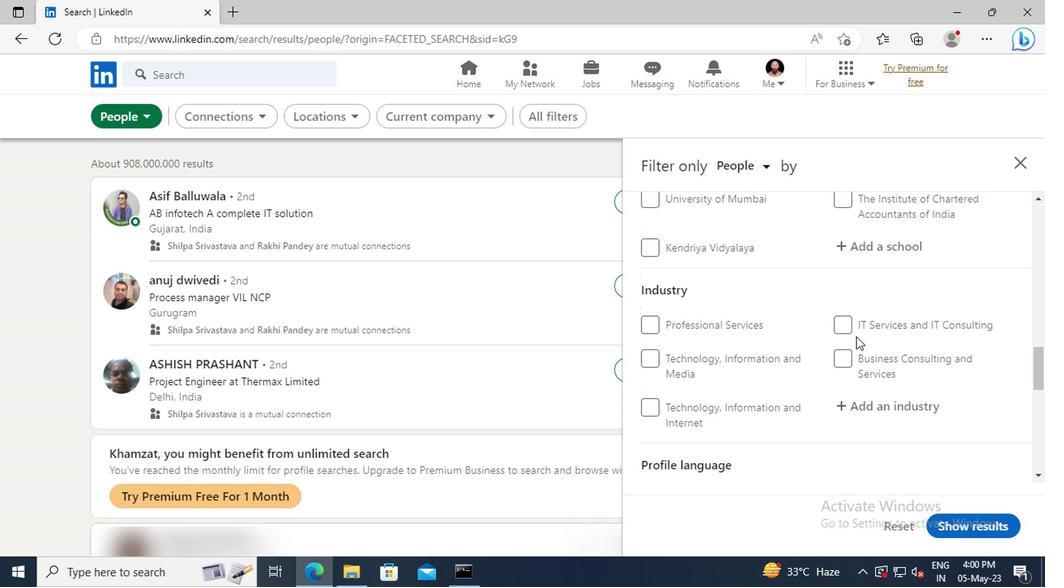 
Action: Mouse scrolled (852, 336) with delta (0, 1)
Screenshot: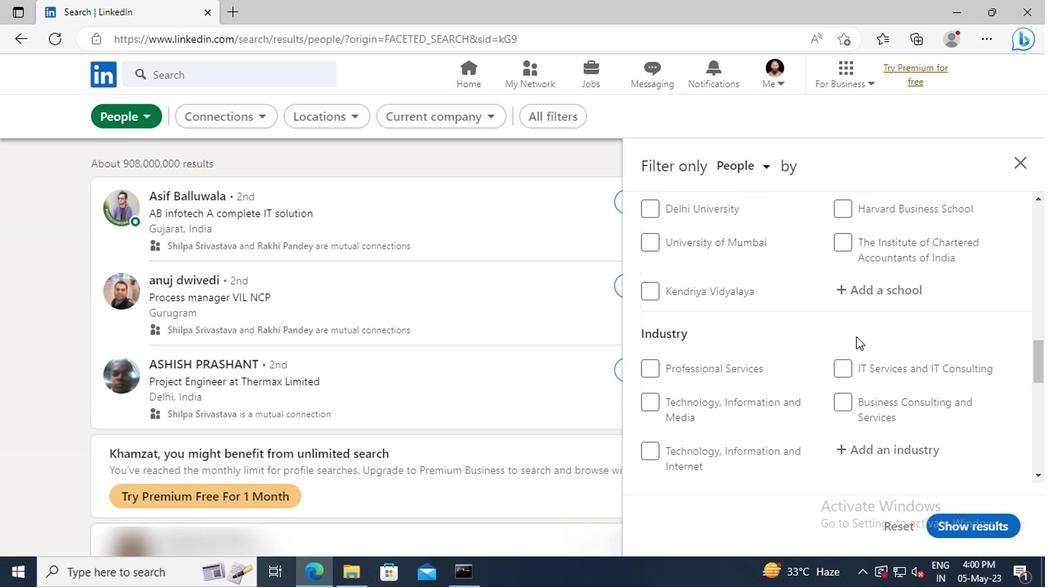 
Action: Mouse scrolled (852, 336) with delta (0, 1)
Screenshot: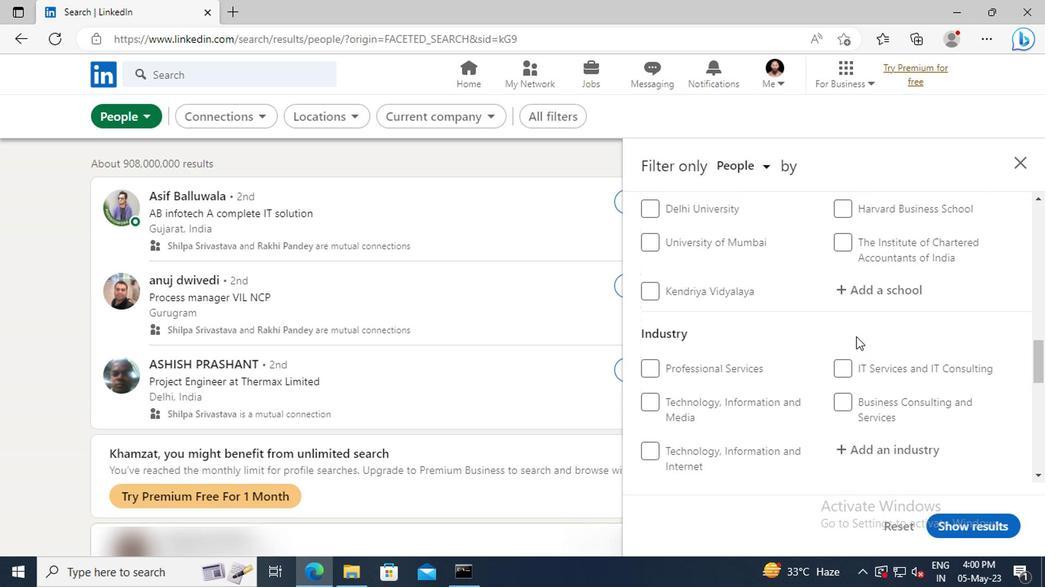 
Action: Mouse scrolled (852, 336) with delta (0, 1)
Screenshot: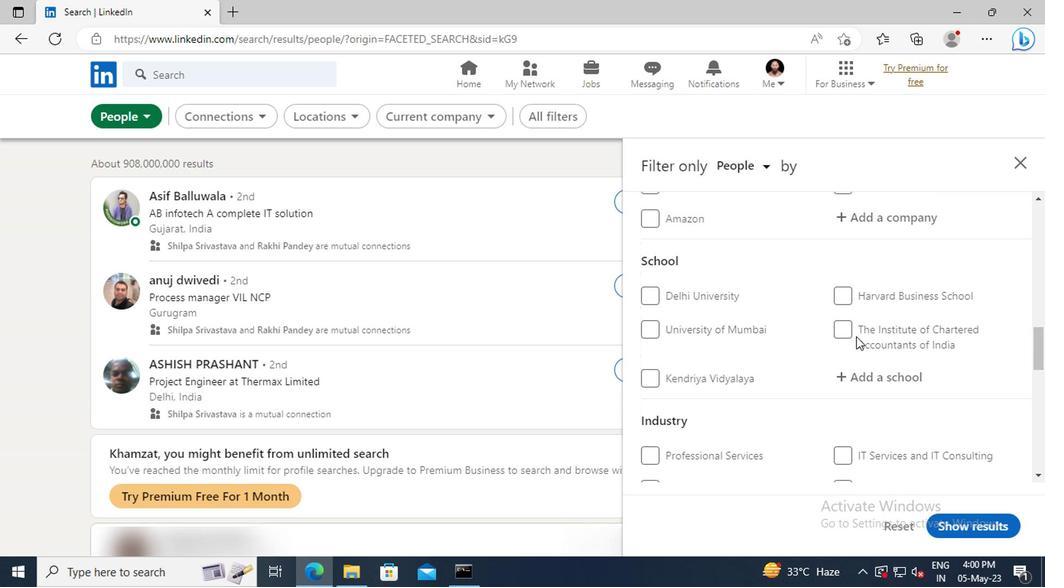 
Action: Mouse scrolled (852, 336) with delta (0, 1)
Screenshot: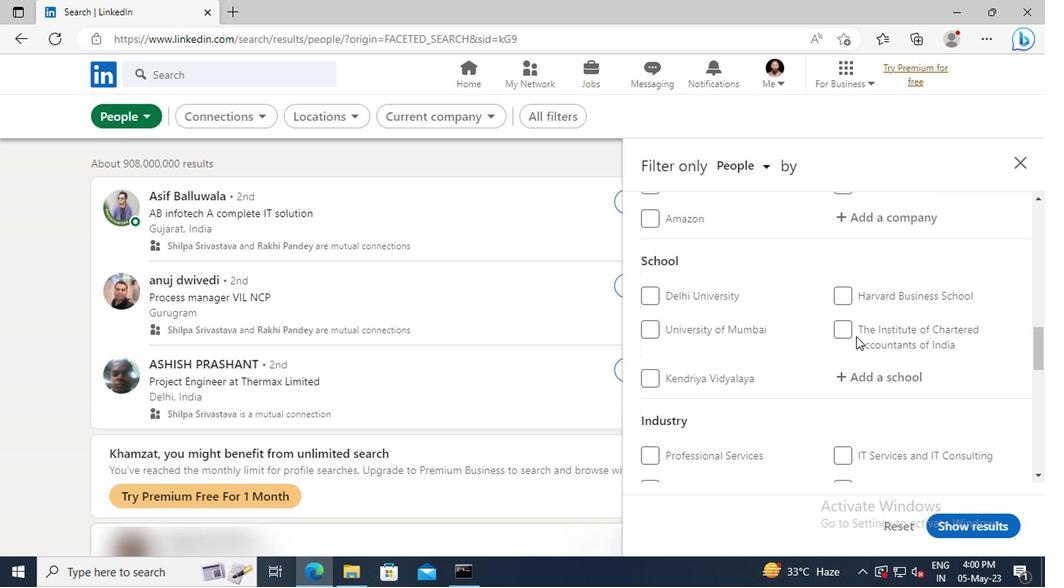 
Action: Mouse scrolled (852, 336) with delta (0, 1)
Screenshot: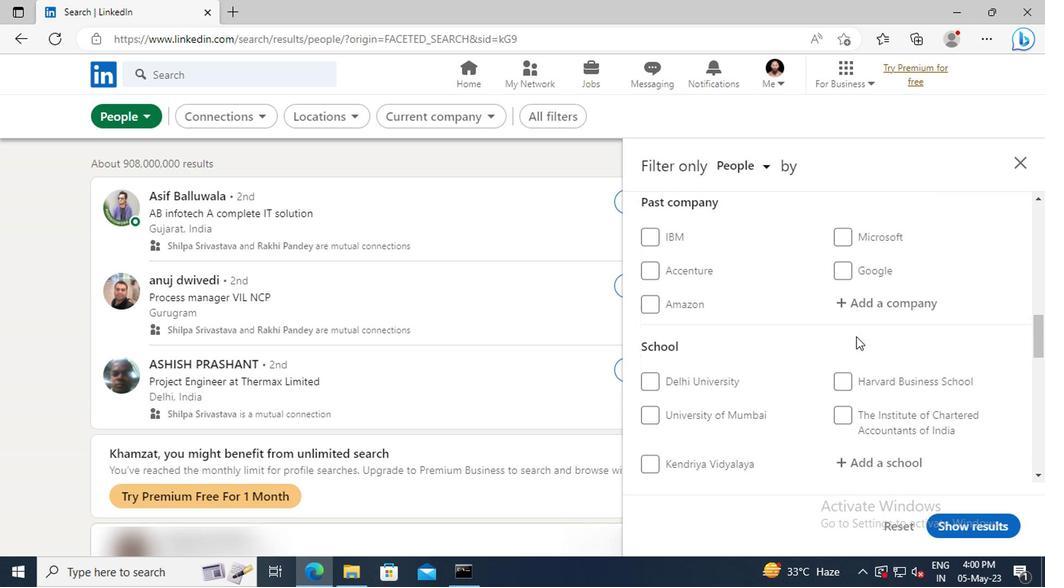 
Action: Mouse scrolled (852, 336) with delta (0, 1)
Screenshot: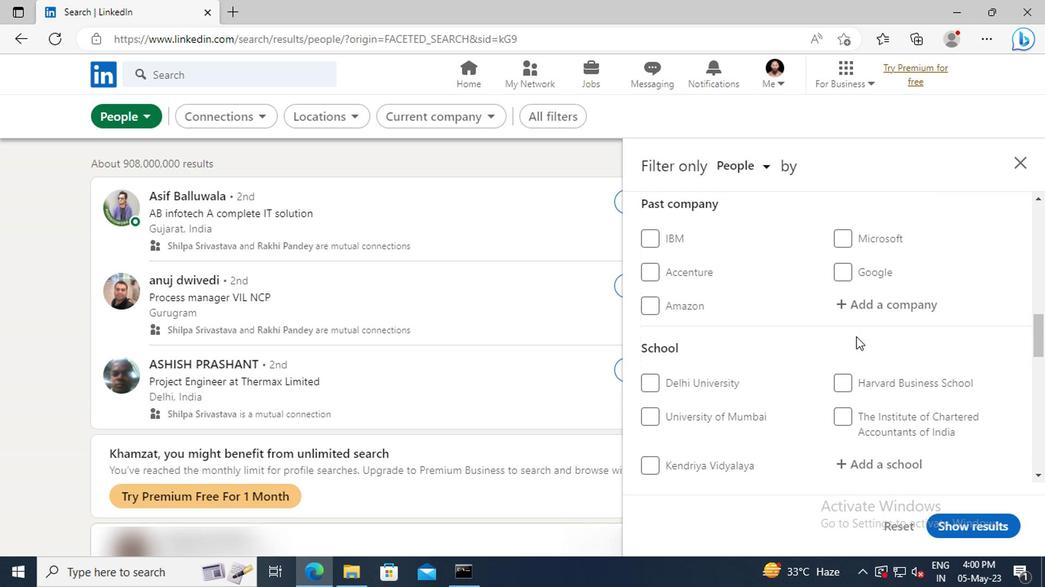 
Action: Mouse scrolled (852, 336) with delta (0, 1)
Screenshot: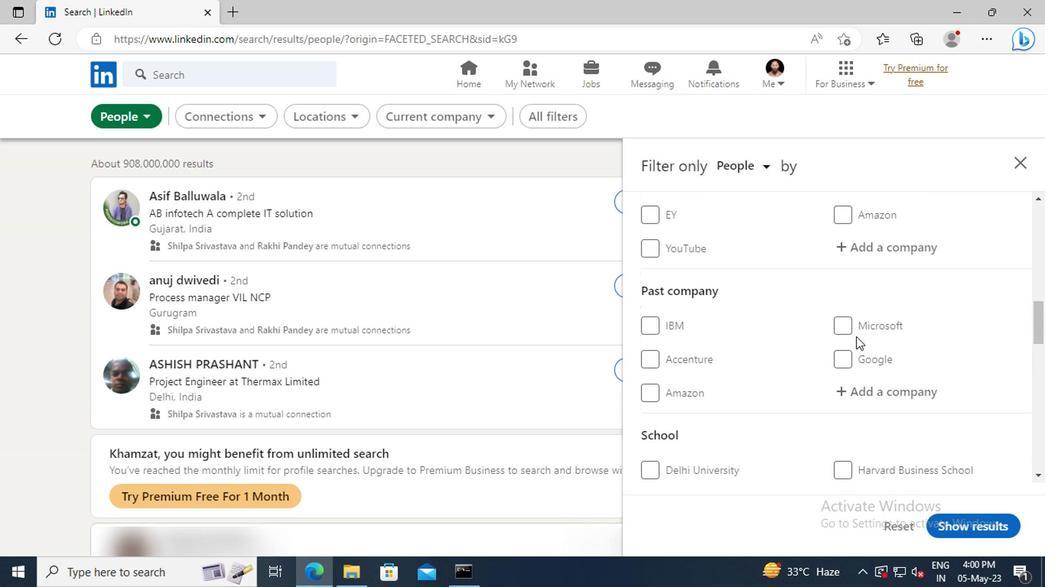 
Action: Mouse scrolled (852, 336) with delta (0, 1)
Screenshot: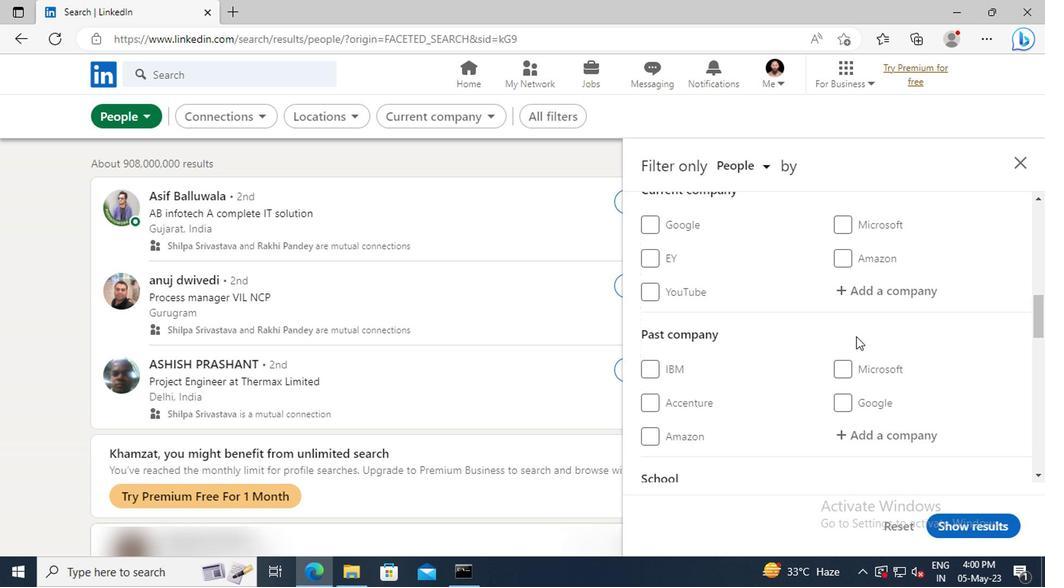 
Action: Mouse moved to (854, 325)
Screenshot: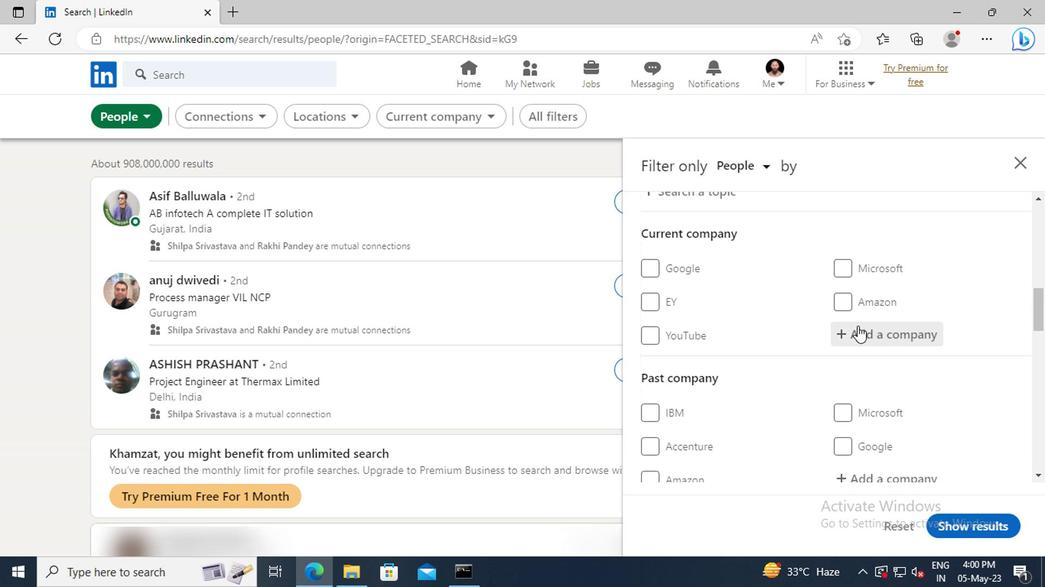 
Action: Mouse pressed left at (854, 325)
Screenshot: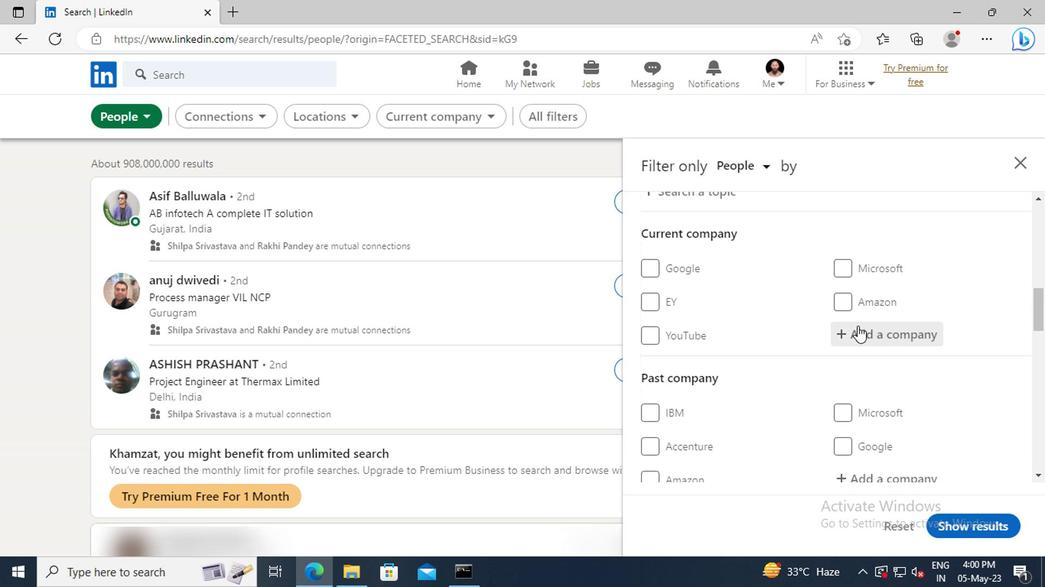 
Action: Mouse moved to (854, 325)
Screenshot: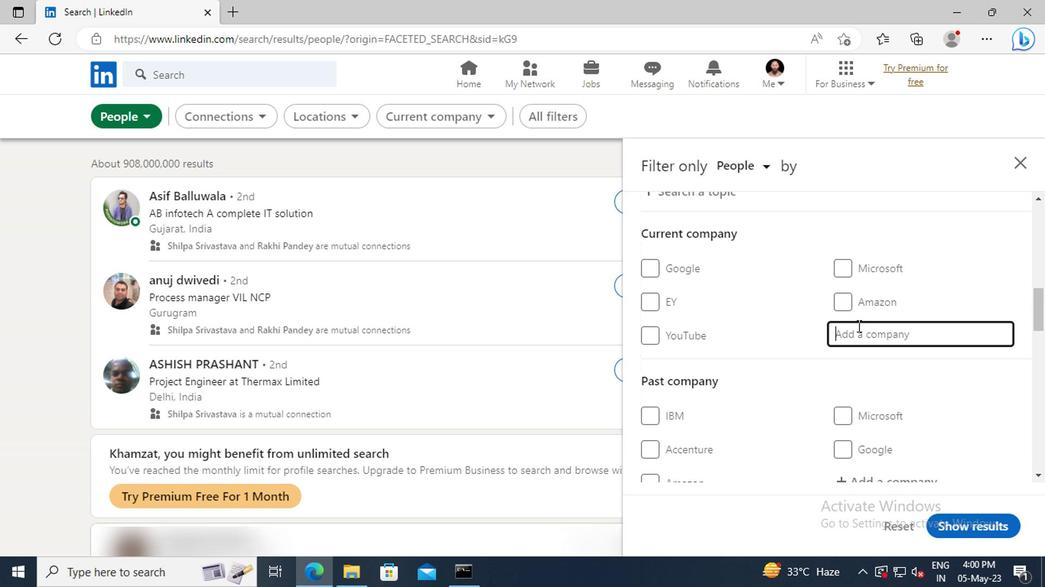 
Action: Key pressed <Key.shift>RAHI
Screenshot: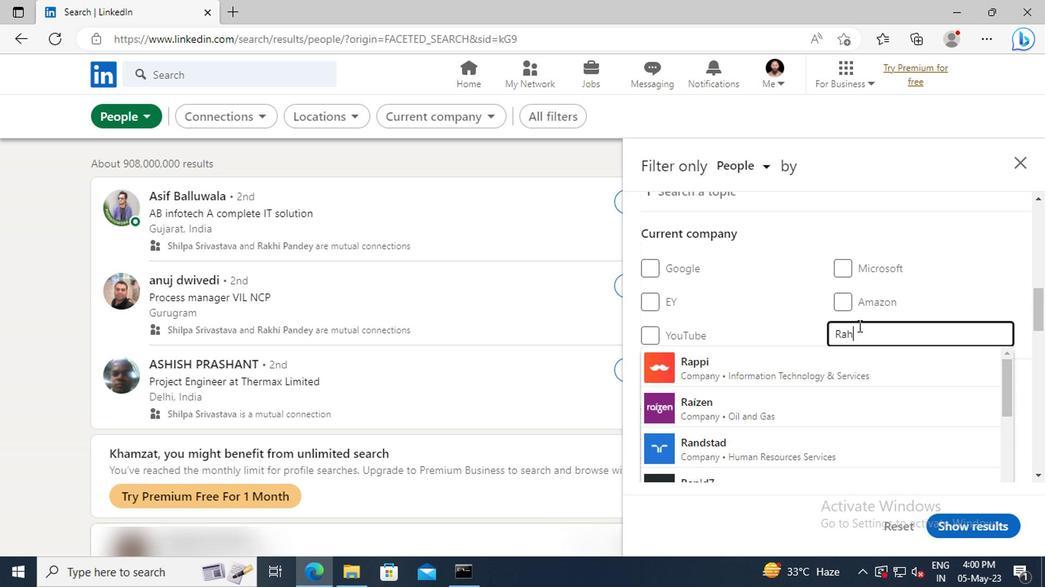 
Action: Mouse moved to (861, 360)
Screenshot: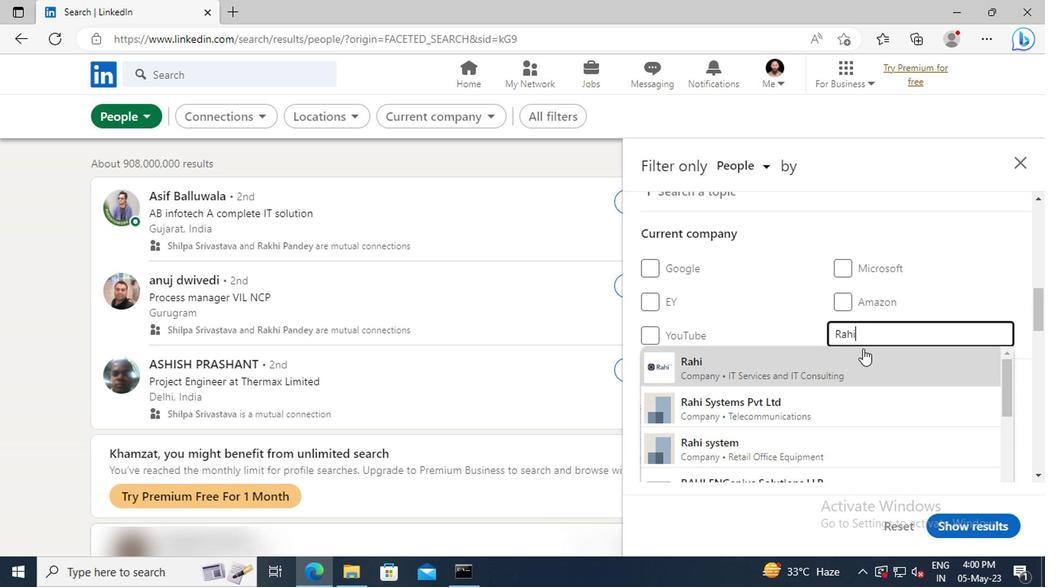 
Action: Mouse pressed left at (861, 360)
Screenshot: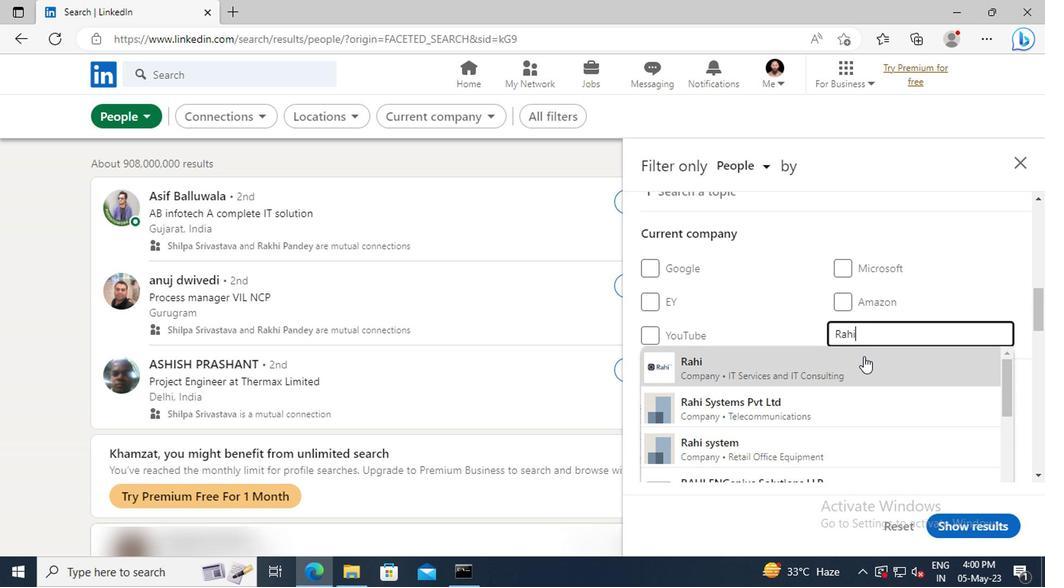 
Action: Mouse scrolled (861, 359) with delta (0, -1)
Screenshot: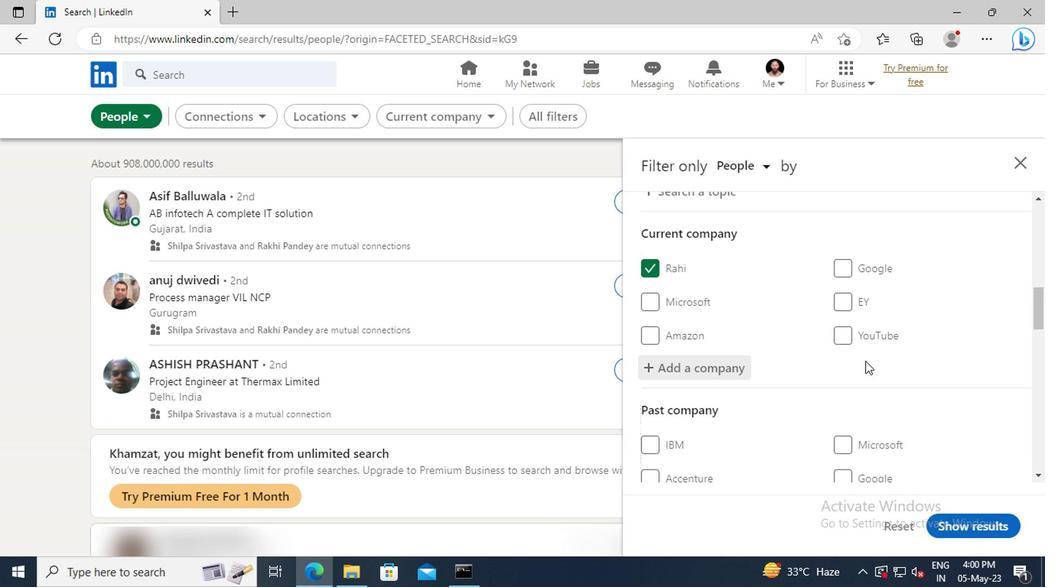 
Action: Mouse scrolled (861, 359) with delta (0, -1)
Screenshot: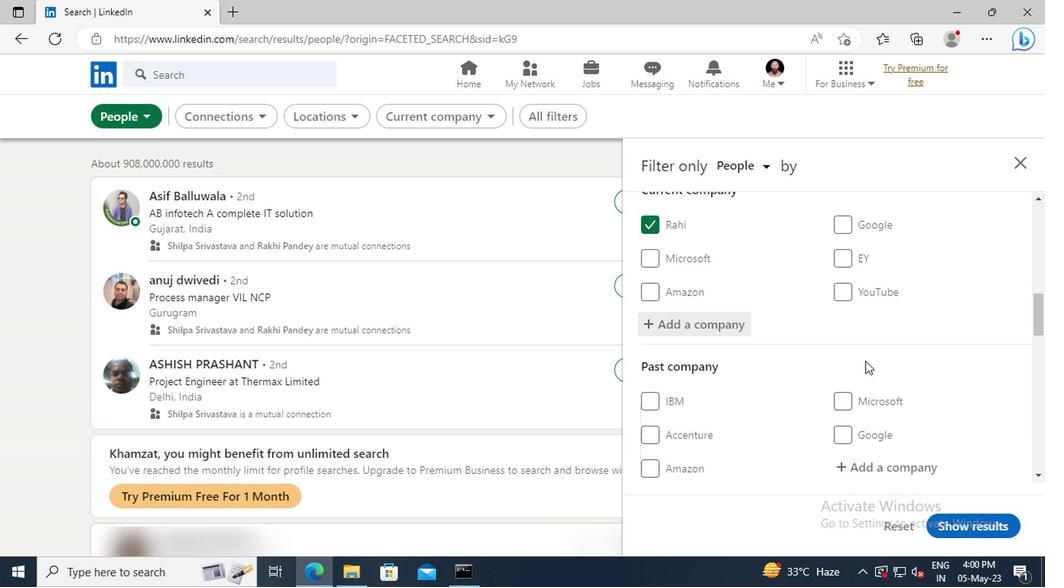 
Action: Mouse scrolled (861, 359) with delta (0, -1)
Screenshot: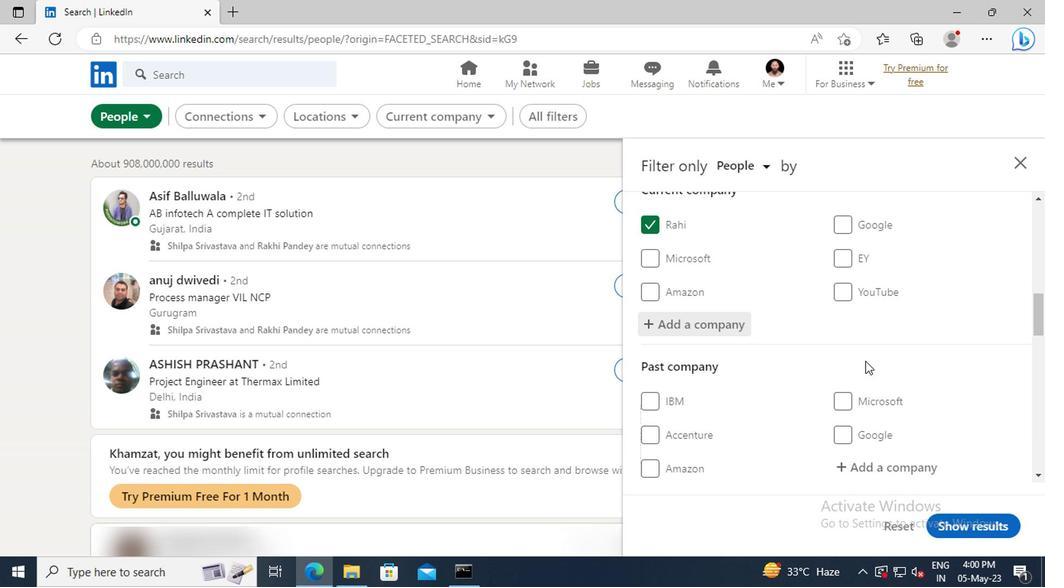 
Action: Mouse scrolled (861, 359) with delta (0, -1)
Screenshot: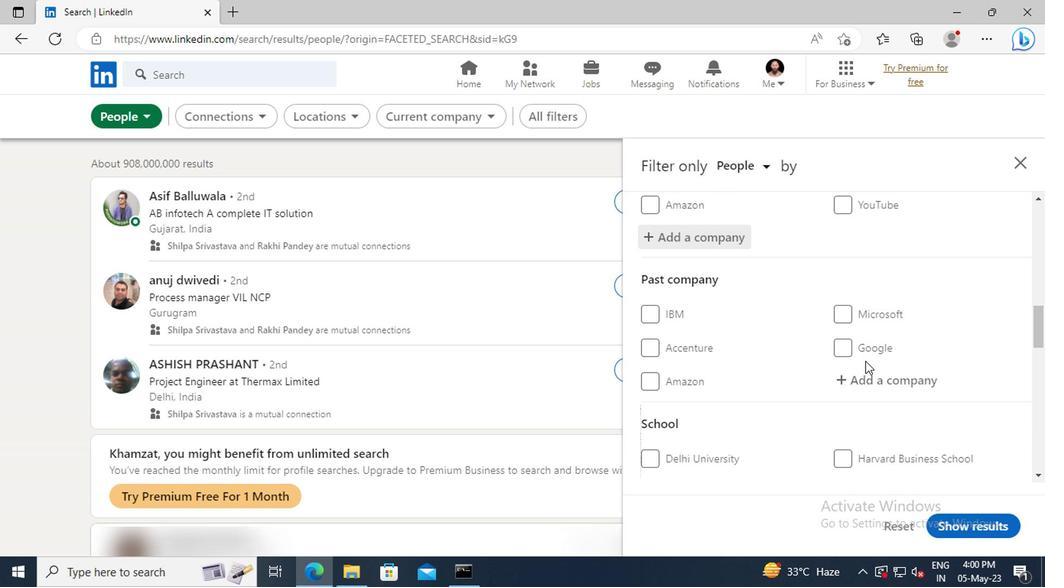 
Action: Mouse scrolled (861, 359) with delta (0, -1)
Screenshot: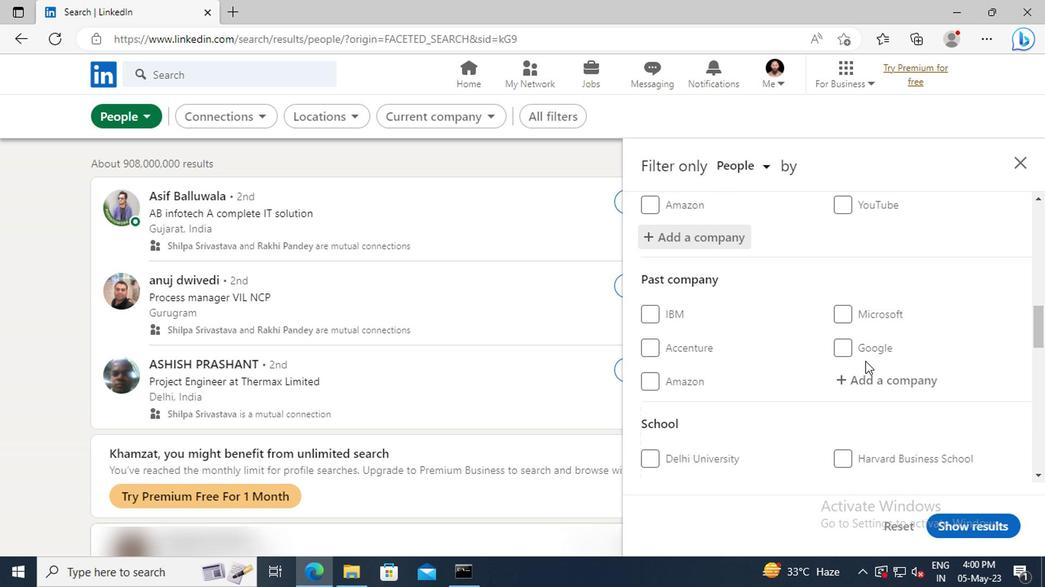 
Action: Mouse scrolled (861, 359) with delta (0, -1)
Screenshot: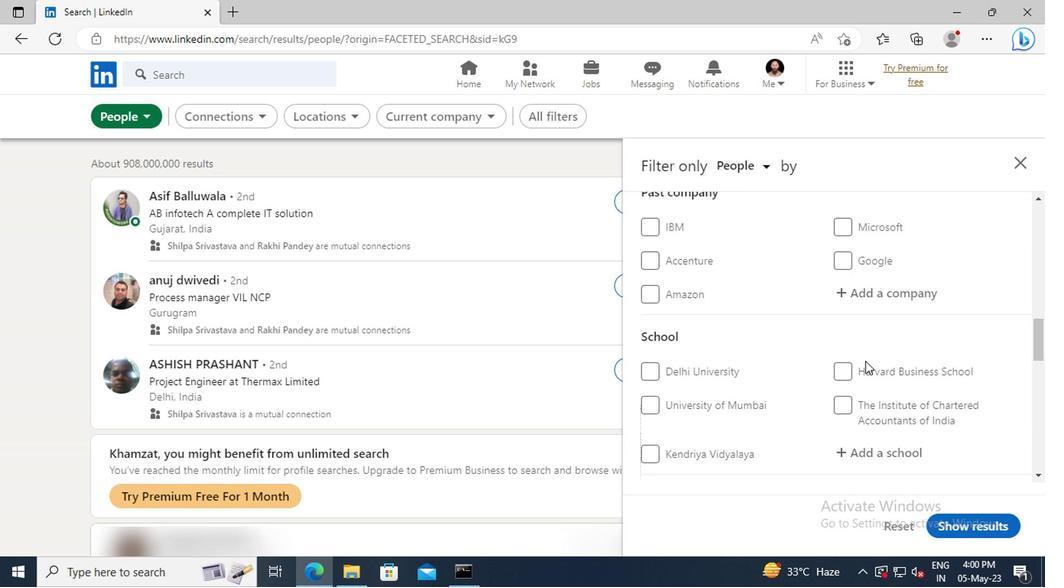 
Action: Mouse scrolled (861, 359) with delta (0, -1)
Screenshot: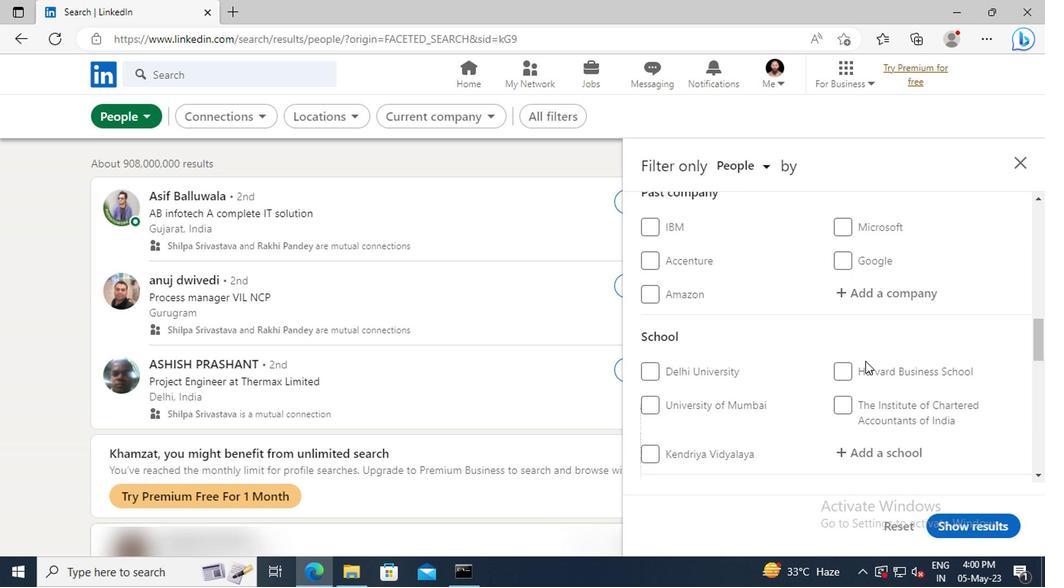 
Action: Mouse moved to (863, 362)
Screenshot: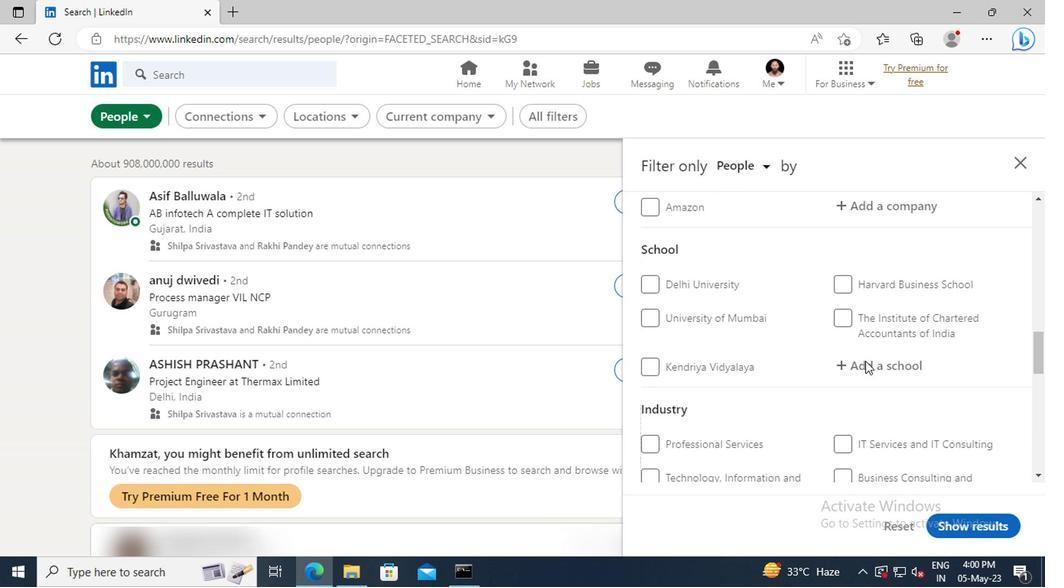 
Action: Mouse pressed left at (863, 362)
Screenshot: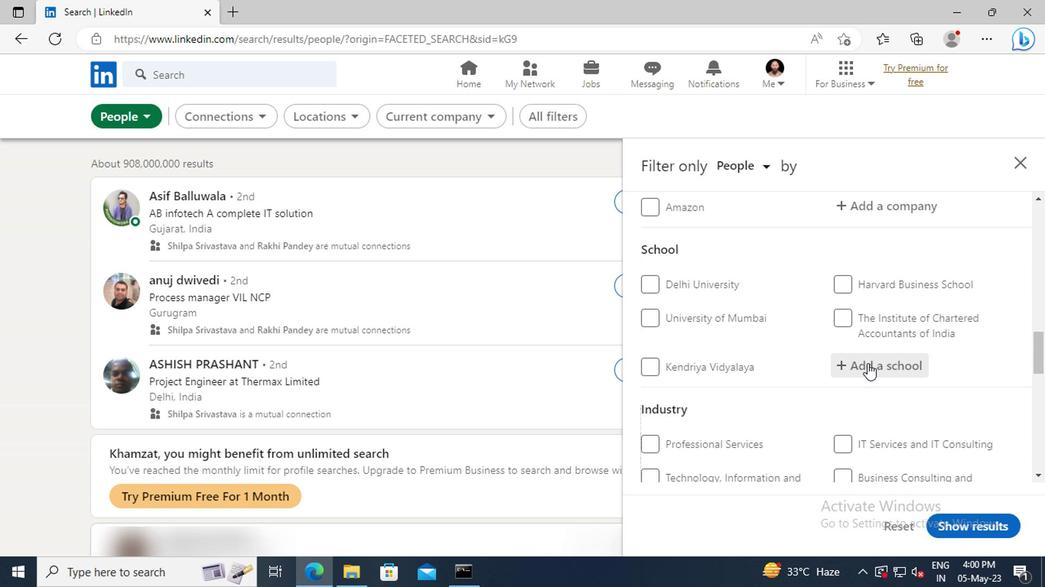 
Action: Key pressed <Key.shift>JSPMS<Key.space><Key.shift>JA
Screenshot: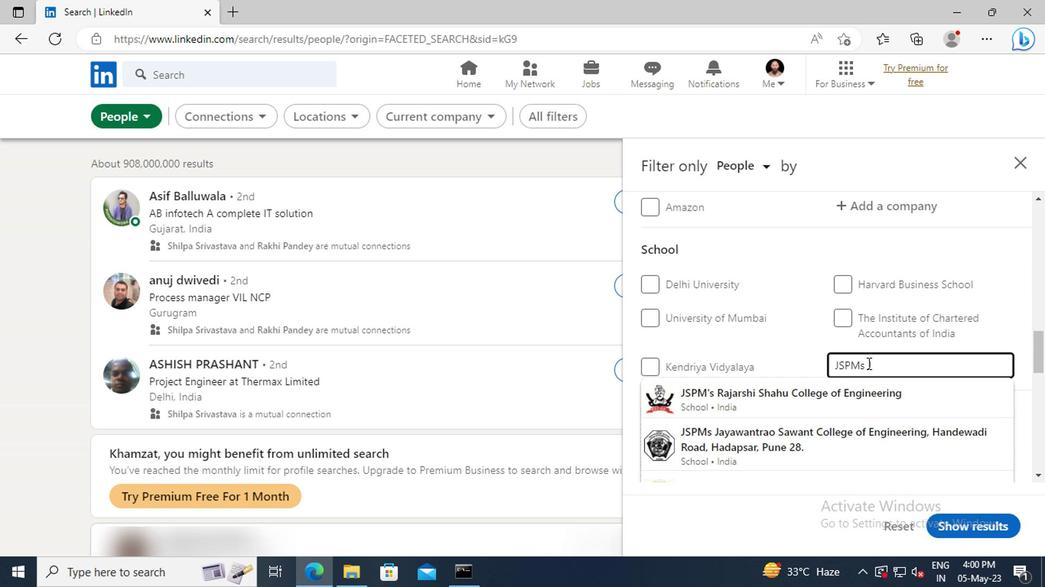 
Action: Mouse moved to (864, 393)
Screenshot: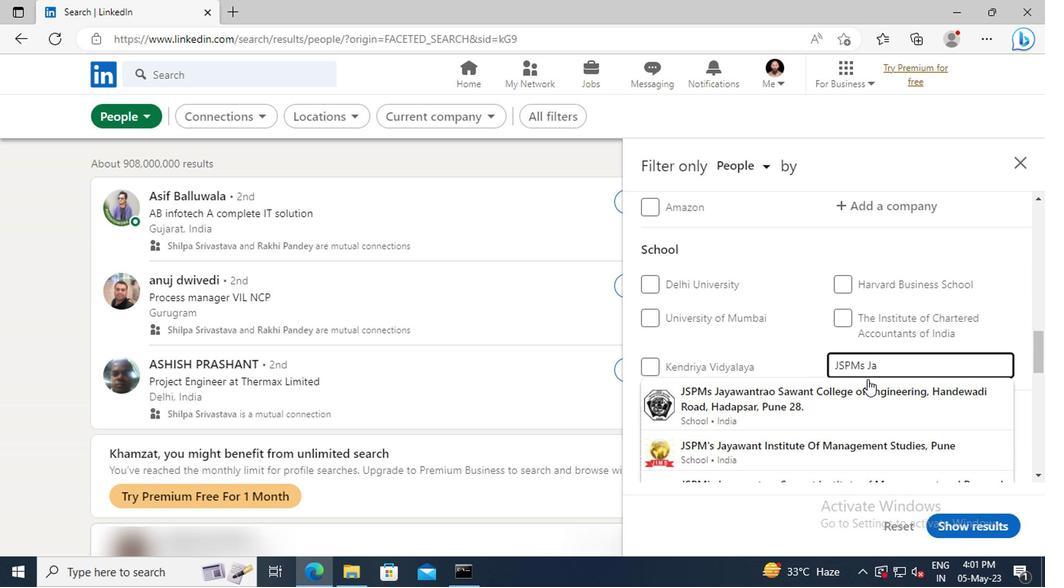 
Action: Mouse pressed left at (864, 393)
Screenshot: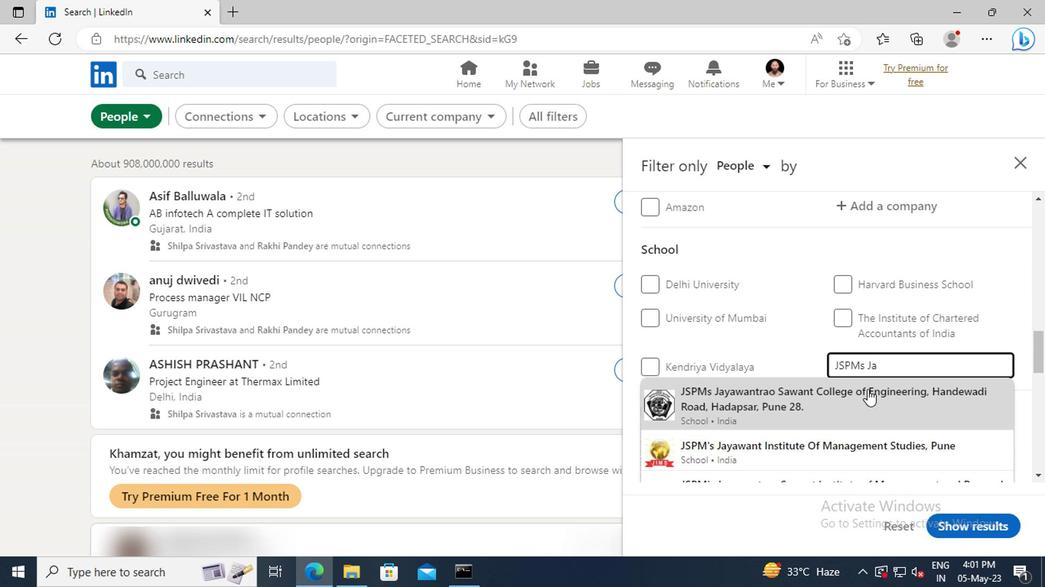 
Action: Mouse scrolled (864, 391) with delta (0, -1)
Screenshot: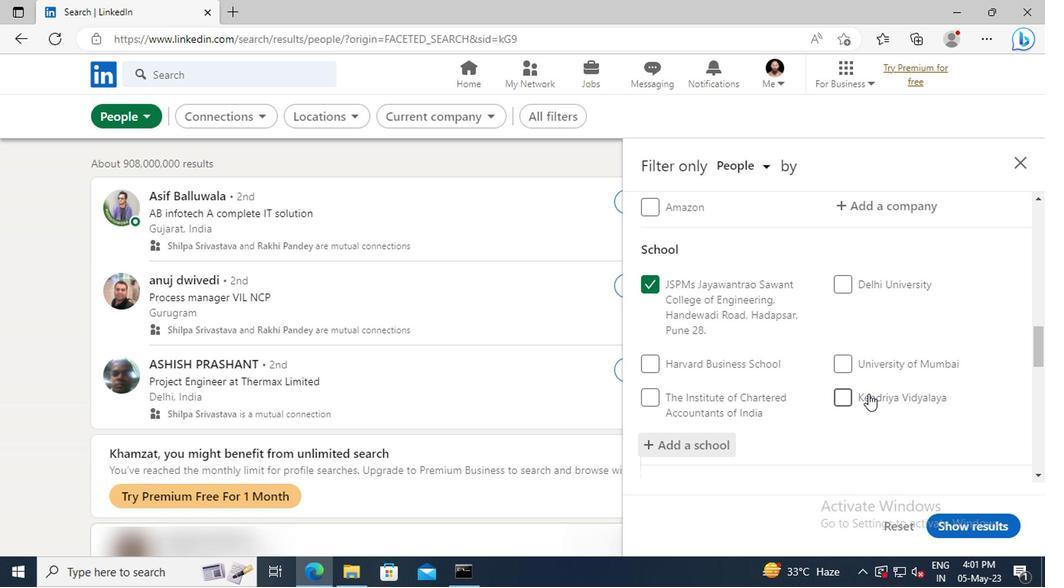 
Action: Mouse scrolled (864, 391) with delta (0, -1)
Screenshot: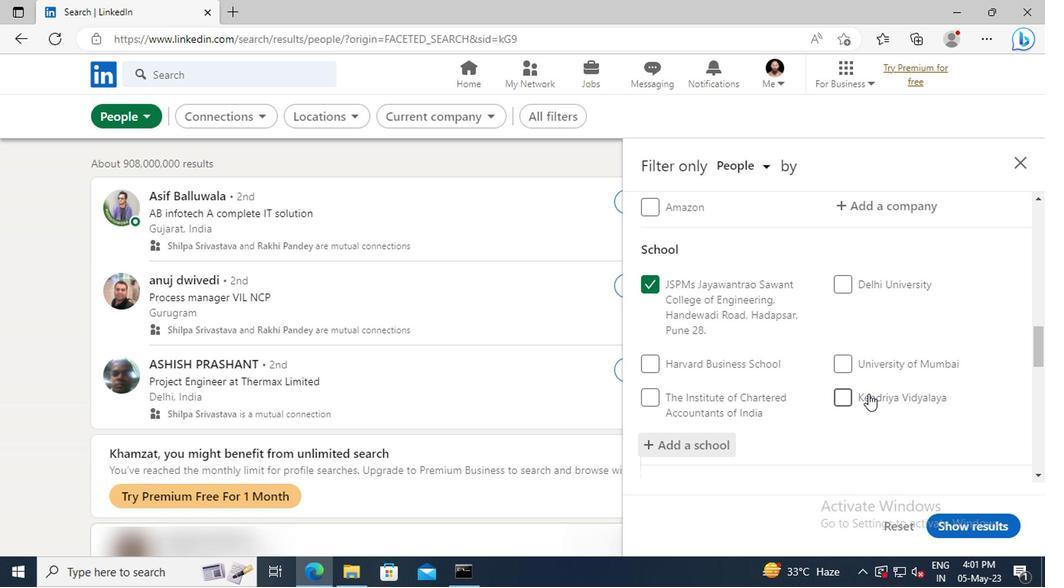 
Action: Mouse moved to (862, 385)
Screenshot: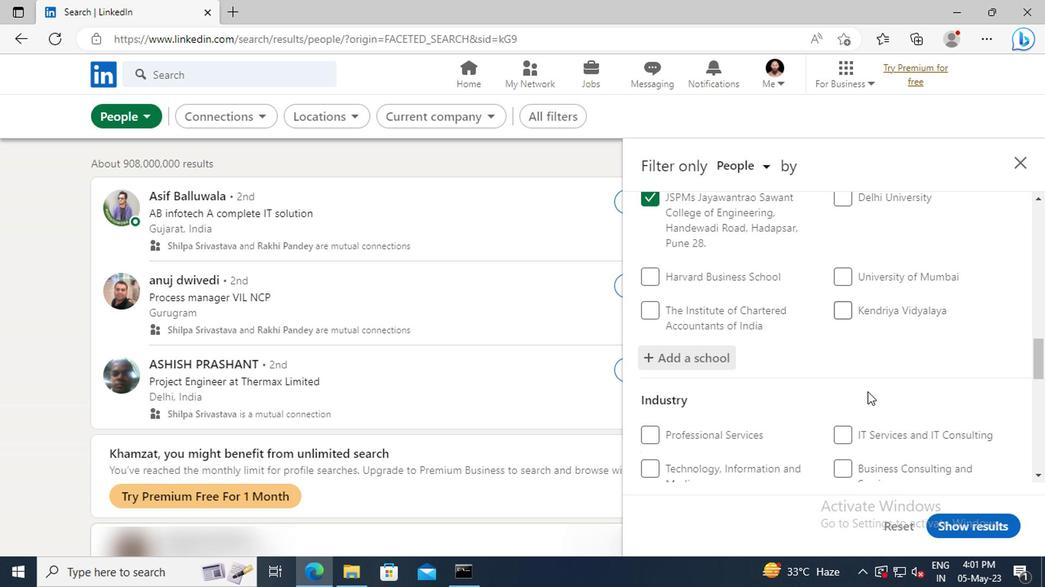 
Action: Mouse scrolled (862, 385) with delta (0, 0)
Screenshot: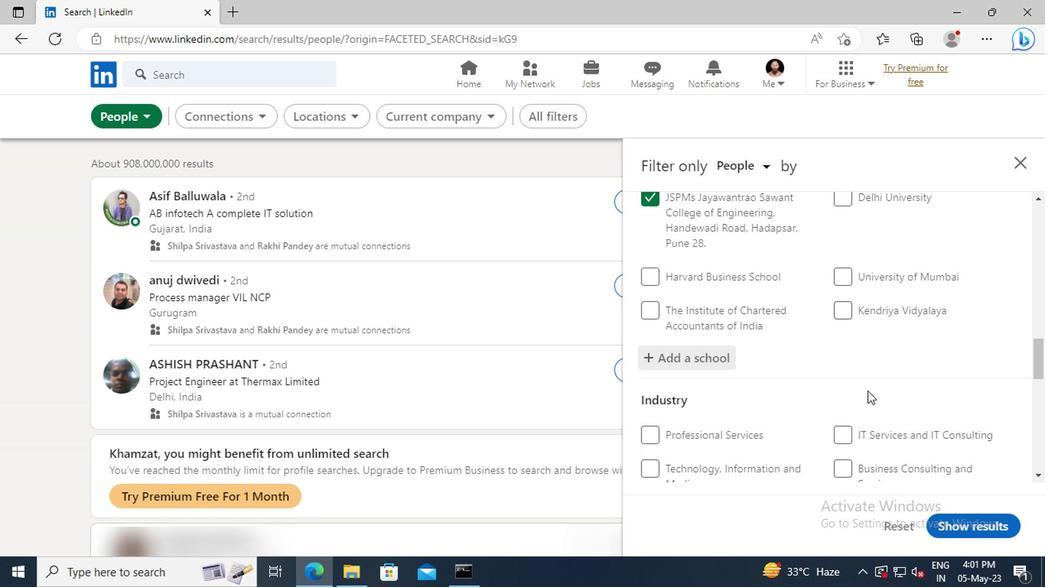 
Action: Mouse moved to (861, 385)
Screenshot: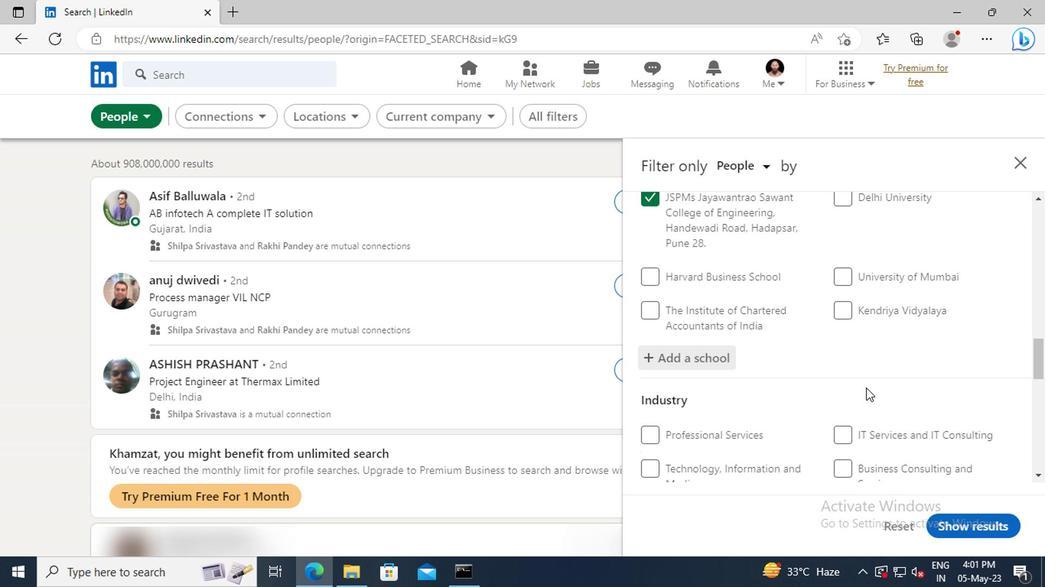 
Action: Mouse scrolled (861, 384) with delta (0, -1)
Screenshot: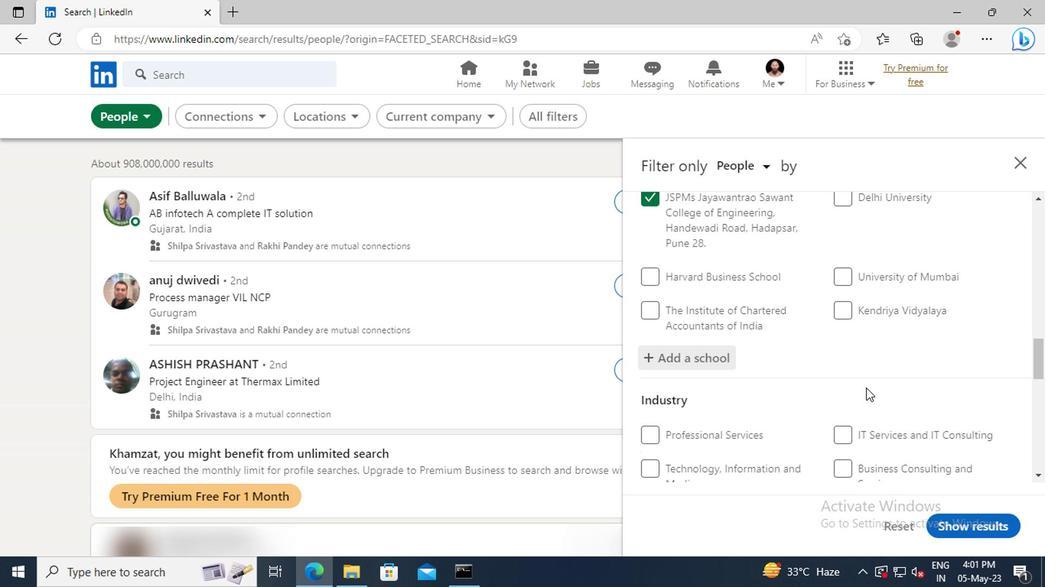 
Action: Mouse moved to (859, 378)
Screenshot: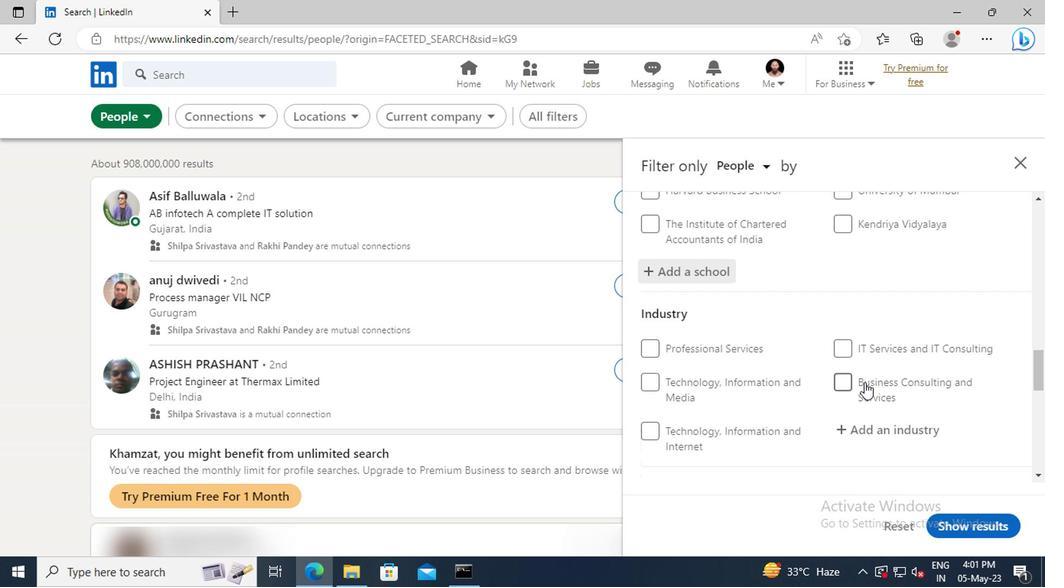 
Action: Mouse scrolled (859, 377) with delta (0, 0)
Screenshot: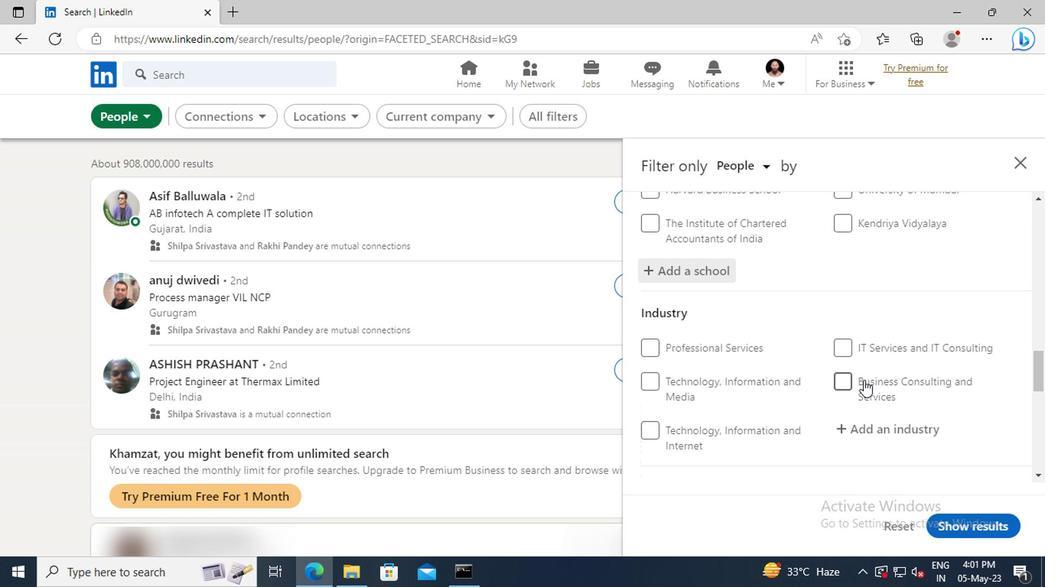 
Action: Mouse moved to (860, 384)
Screenshot: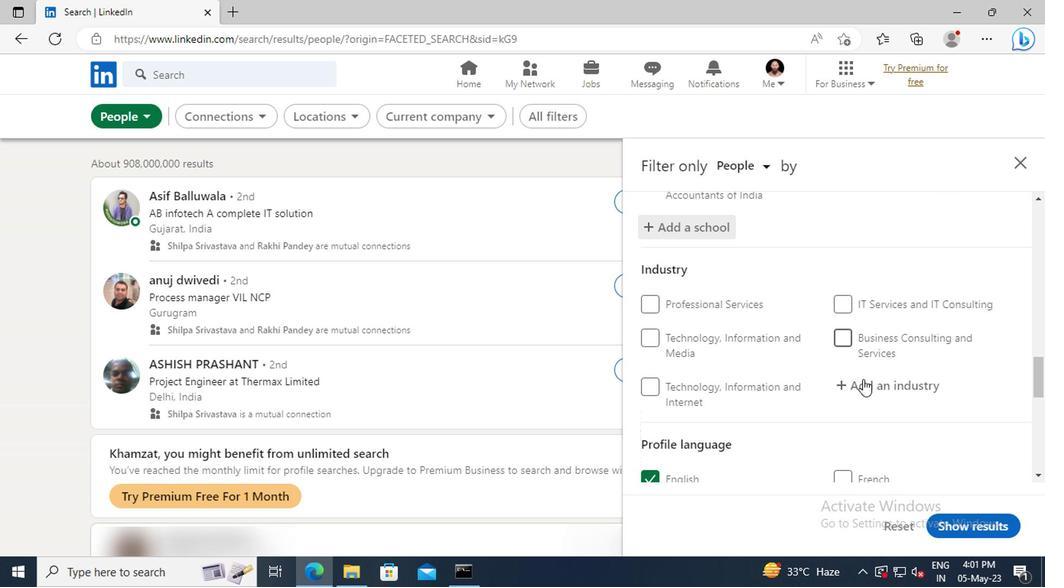 
Action: Mouse pressed left at (860, 384)
Screenshot: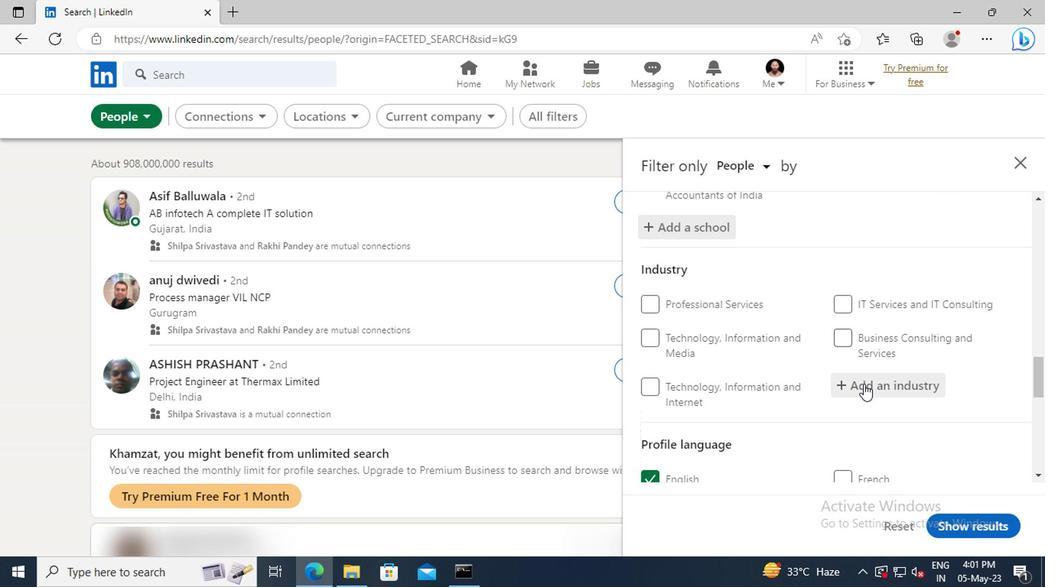 
Action: Key pressed <Key.shift>CREDIT<Key.space><Key.shift>IN
Screenshot: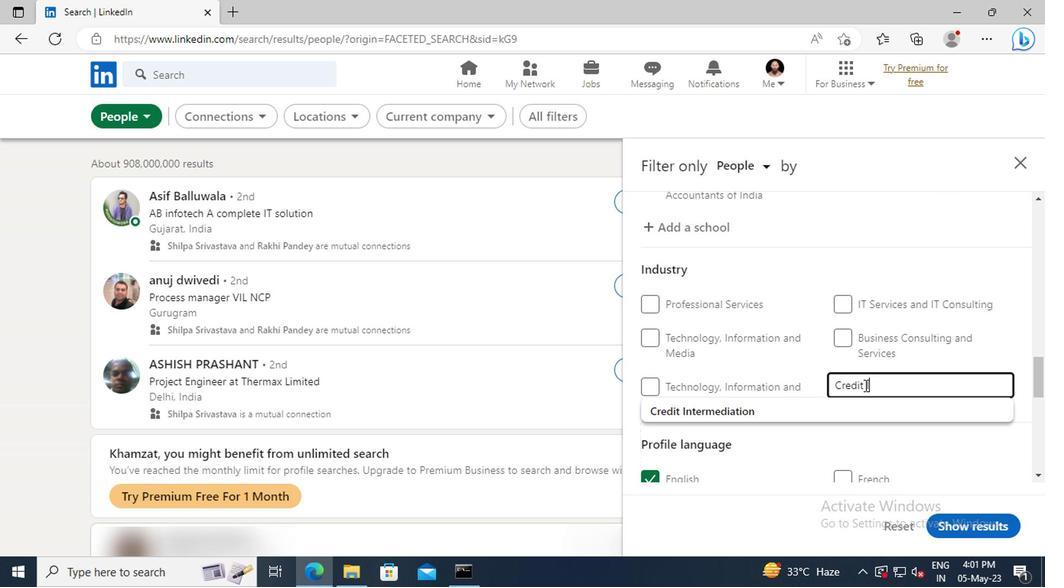 
Action: Mouse moved to (864, 405)
Screenshot: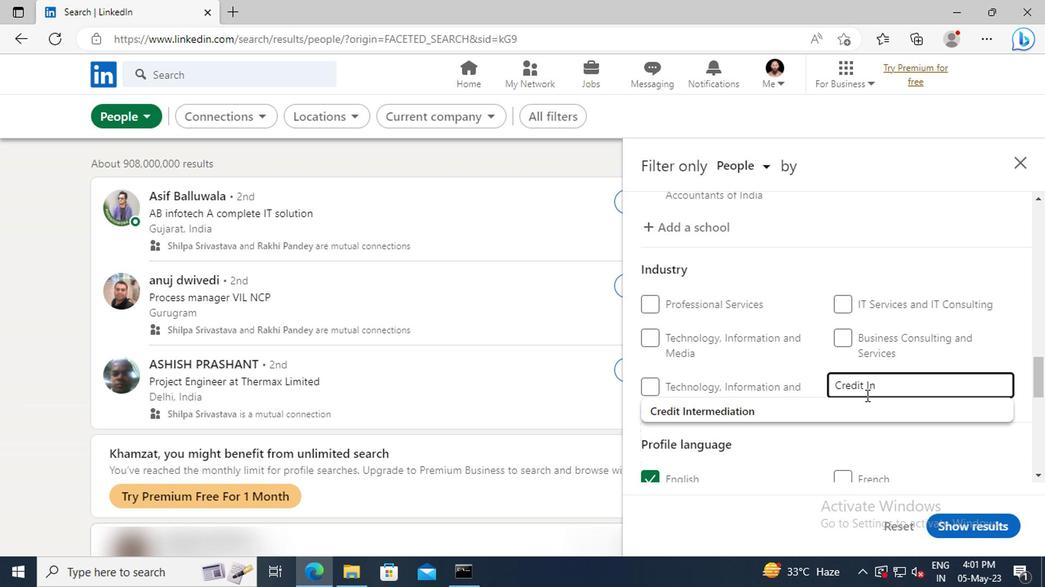 
Action: Mouse pressed left at (864, 405)
Screenshot: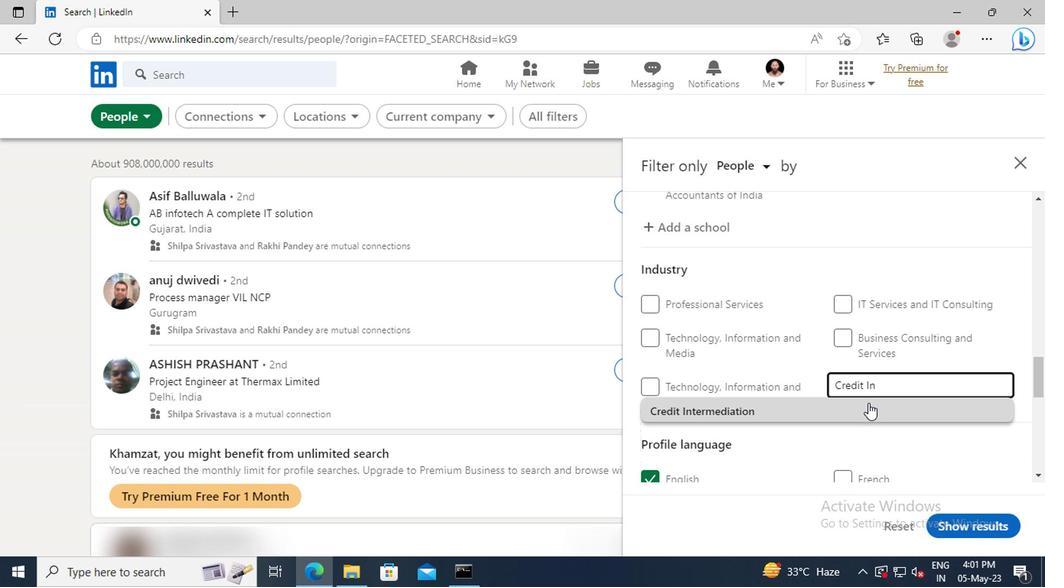 
Action: Mouse scrolled (864, 405) with delta (0, 0)
Screenshot: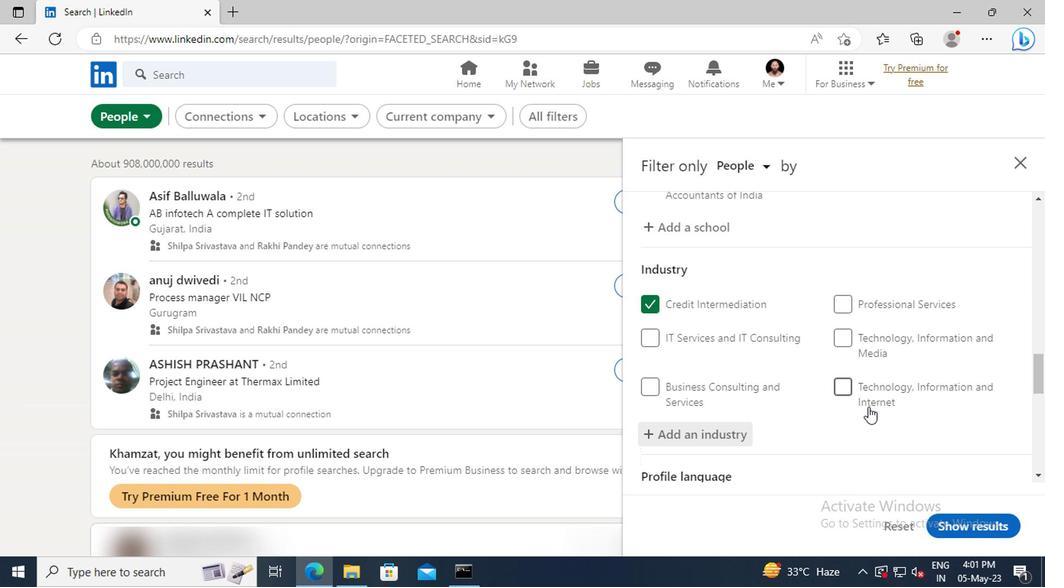 
Action: Mouse scrolled (864, 405) with delta (0, 0)
Screenshot: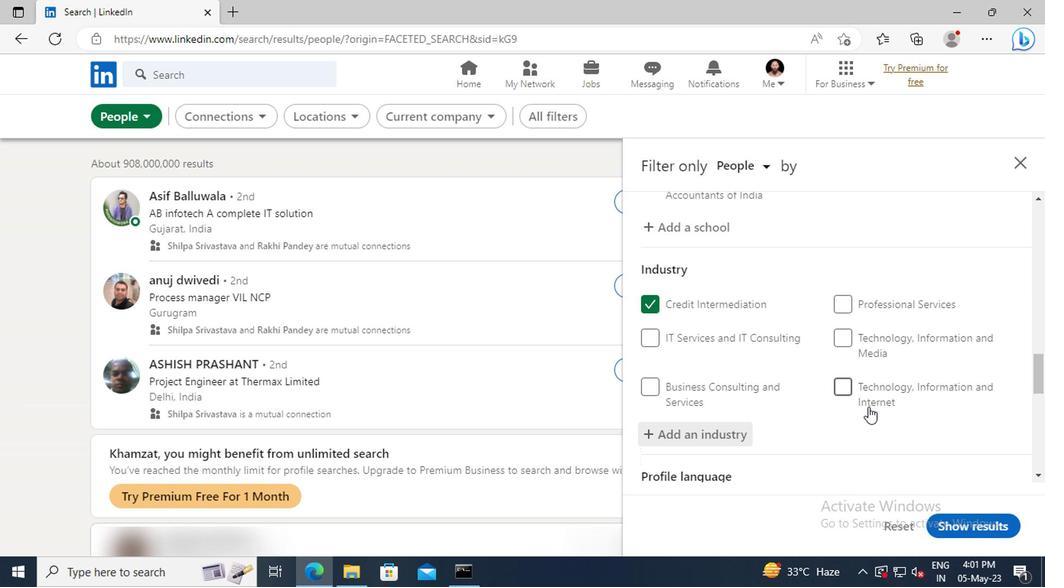
Action: Mouse scrolled (864, 405) with delta (0, 0)
Screenshot: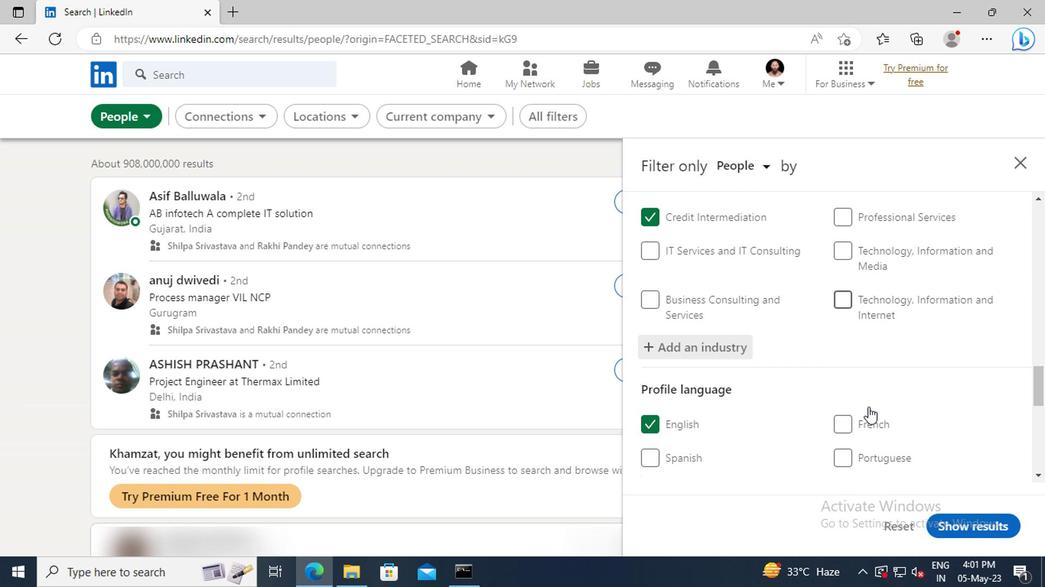 
Action: Mouse scrolled (864, 405) with delta (0, 0)
Screenshot: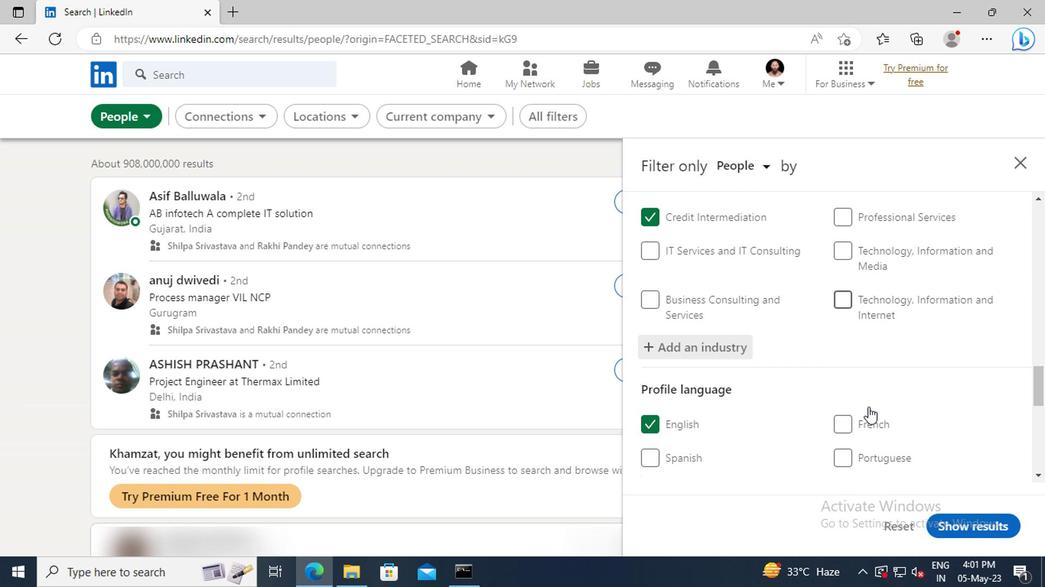 
Action: Mouse scrolled (864, 405) with delta (0, 0)
Screenshot: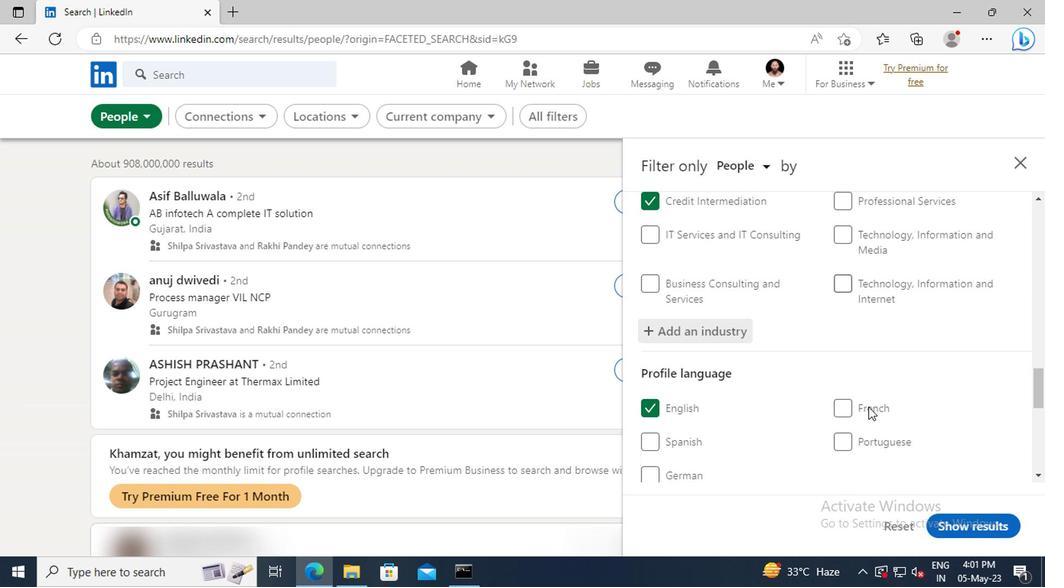 
Action: Mouse scrolled (864, 405) with delta (0, 0)
Screenshot: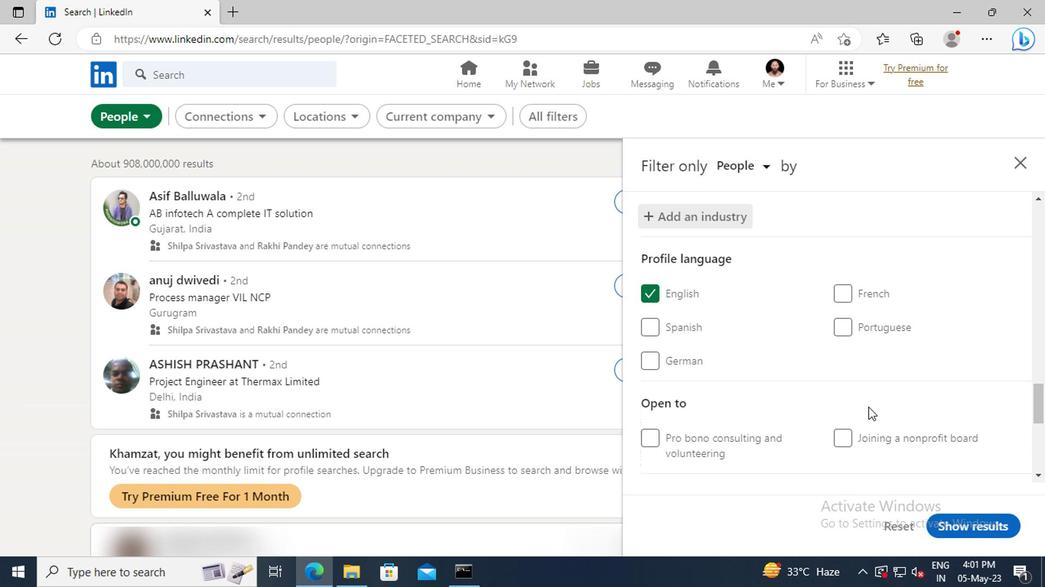 
Action: Mouse scrolled (864, 405) with delta (0, 0)
Screenshot: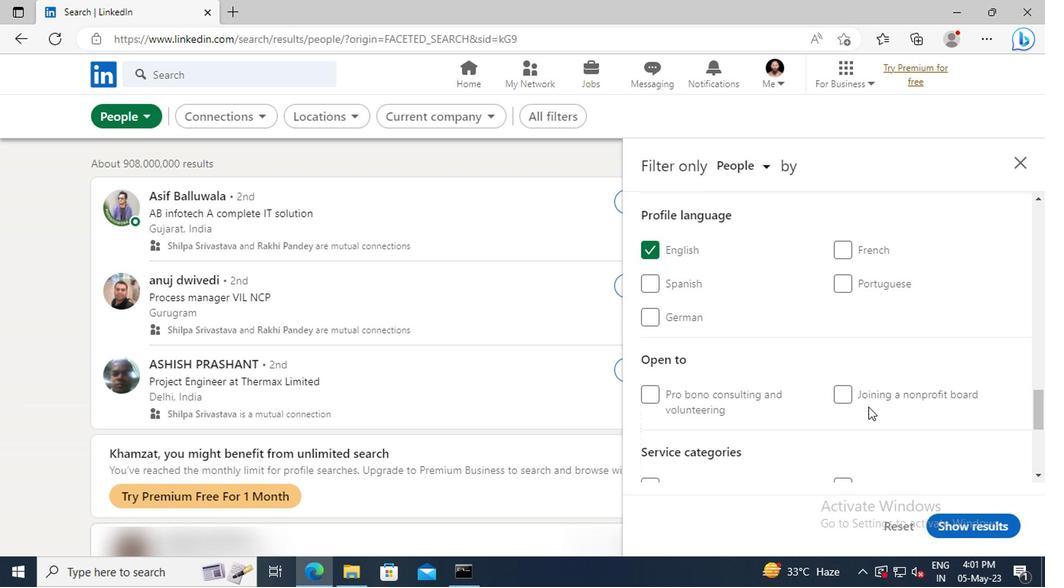 
Action: Mouse scrolled (864, 405) with delta (0, 0)
Screenshot: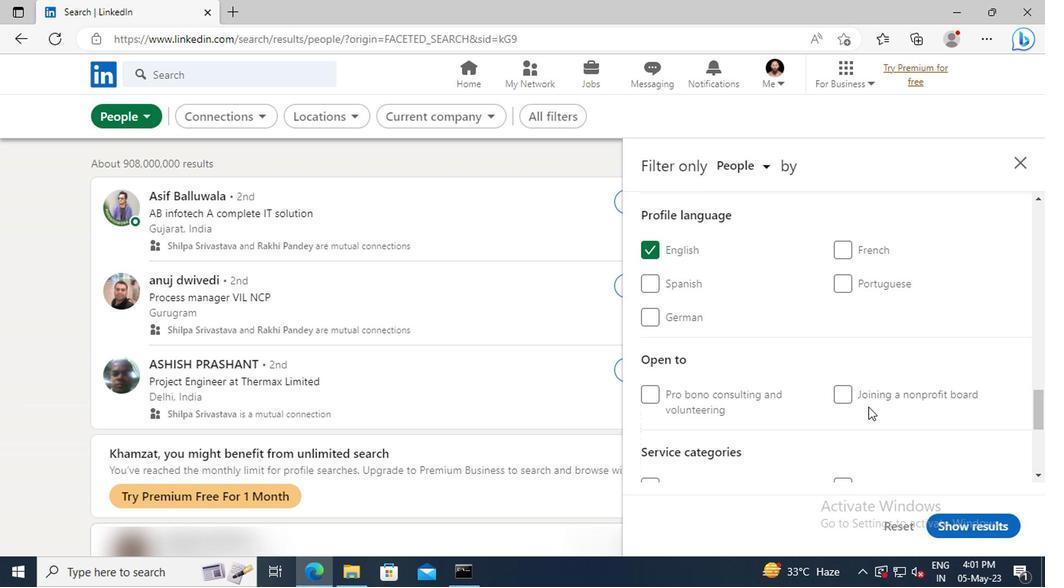 
Action: Mouse moved to (864, 379)
Screenshot: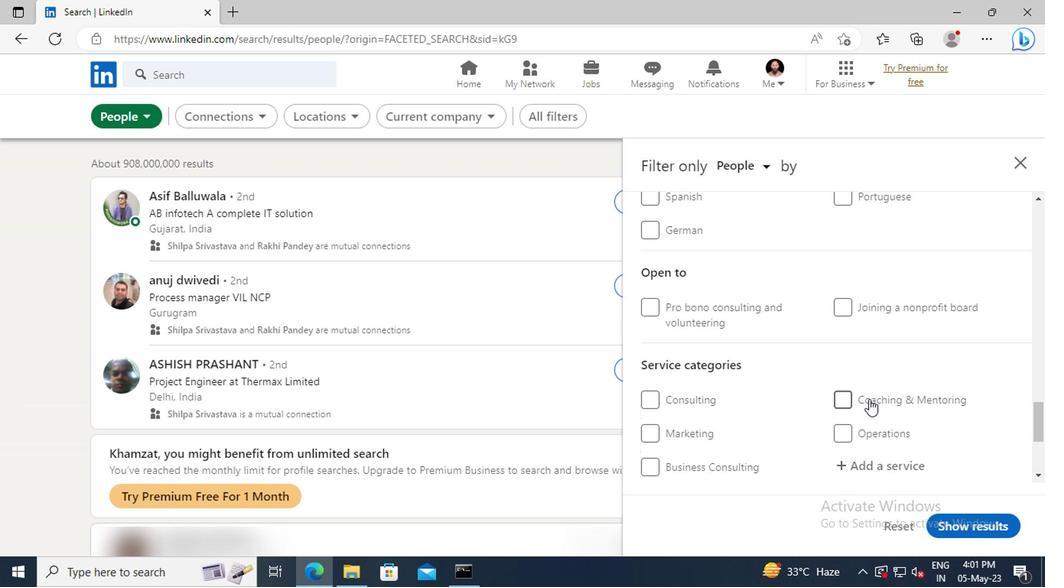 
Action: Mouse scrolled (864, 379) with delta (0, 0)
Screenshot: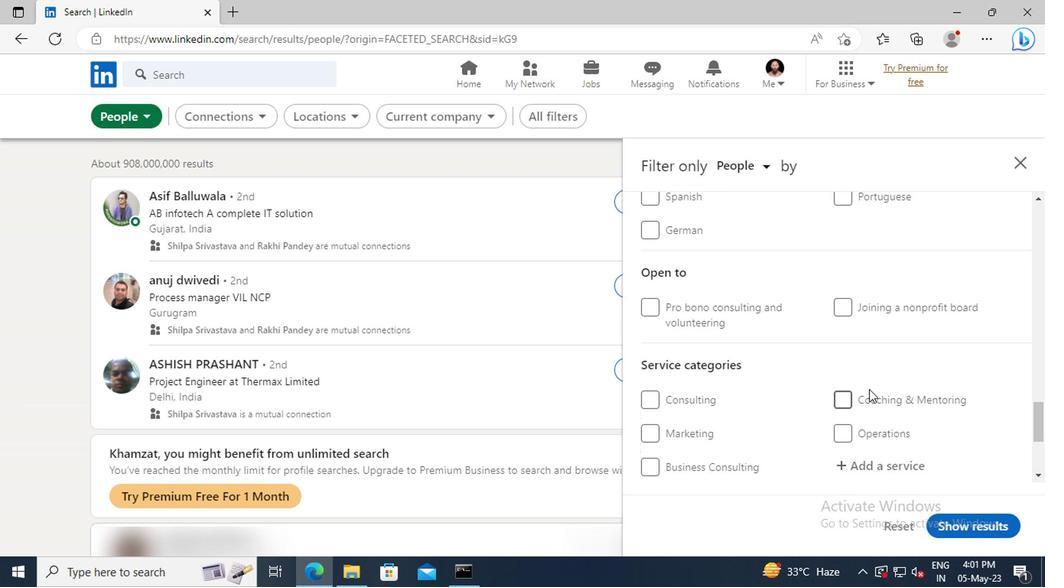 
Action: Mouse scrolled (864, 379) with delta (0, 0)
Screenshot: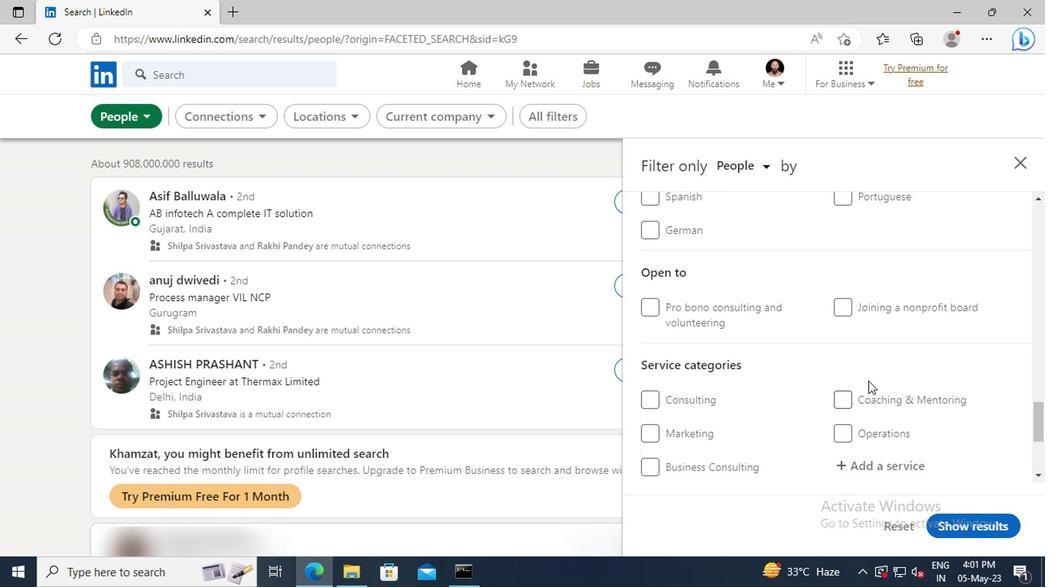 
Action: Mouse moved to (863, 384)
Screenshot: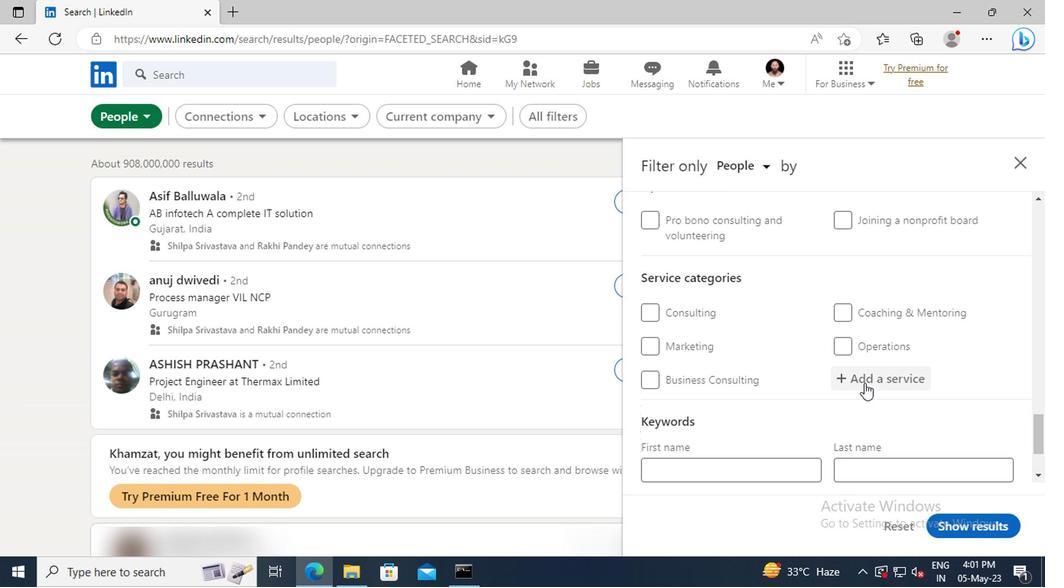
Action: Mouse pressed left at (863, 384)
Screenshot: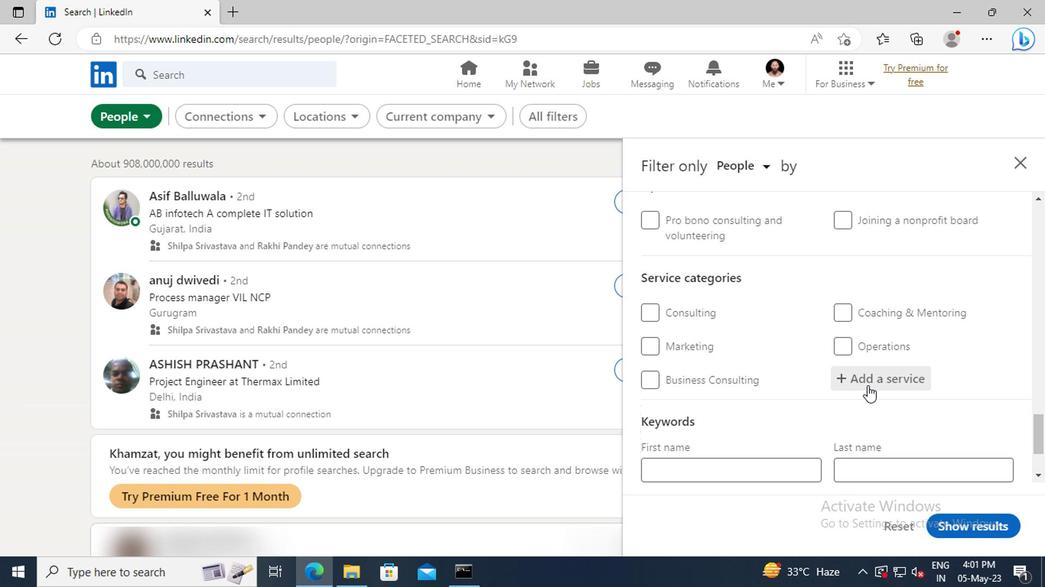 
Action: Key pressed <Key.shift>
Screenshot: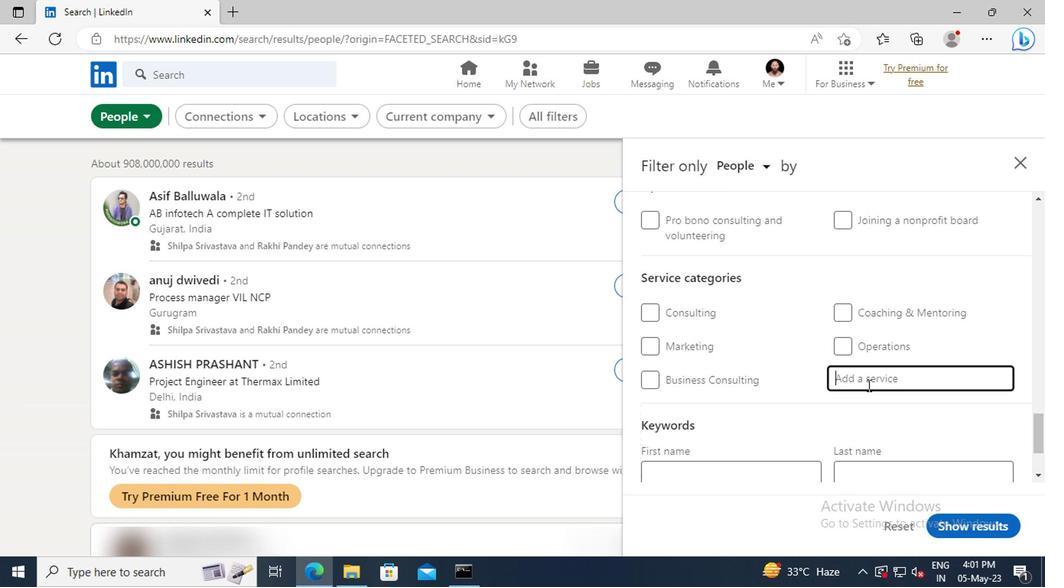 
Action: Mouse moved to (866, 384)
Screenshot: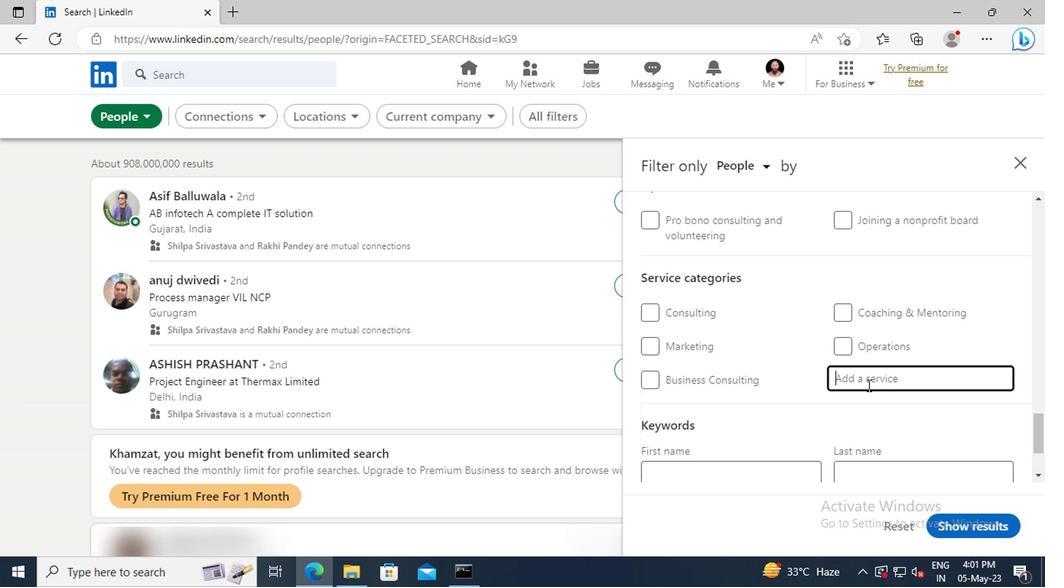 
Action: Key pressed WORD<Key.shift>PR
Screenshot: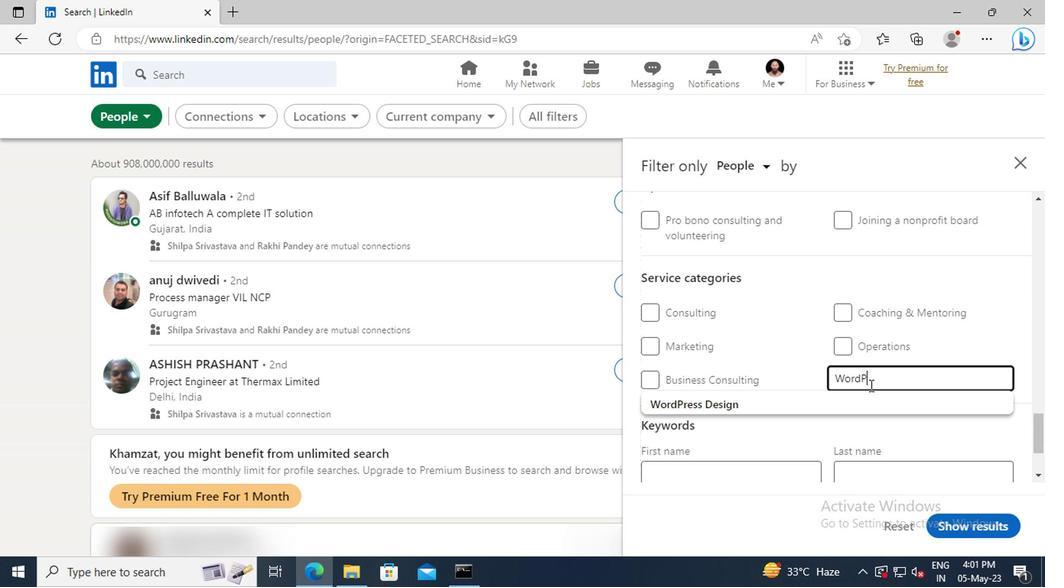 
Action: Mouse moved to (869, 402)
Screenshot: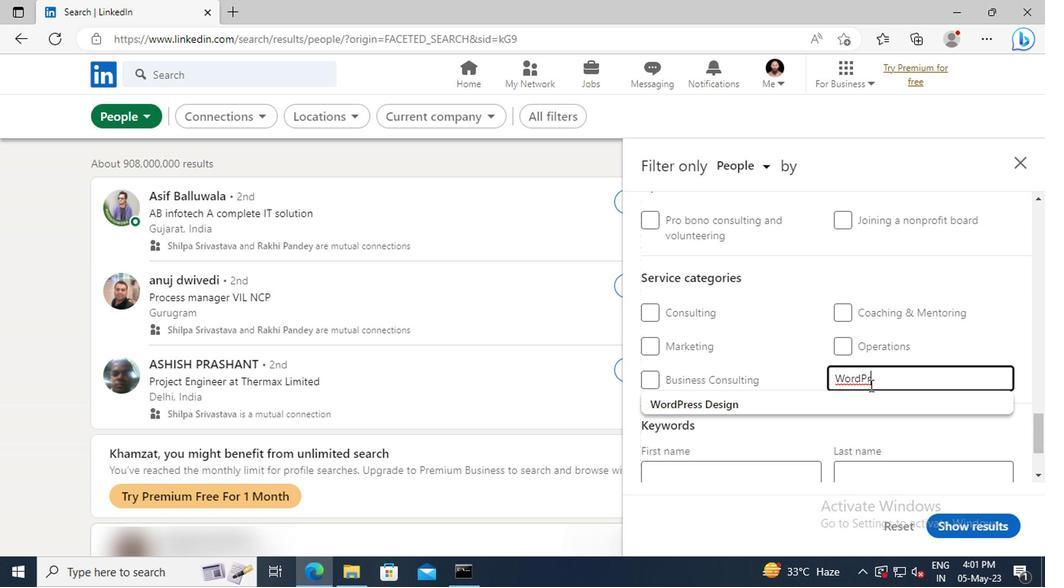 
Action: Mouse pressed left at (869, 402)
Screenshot: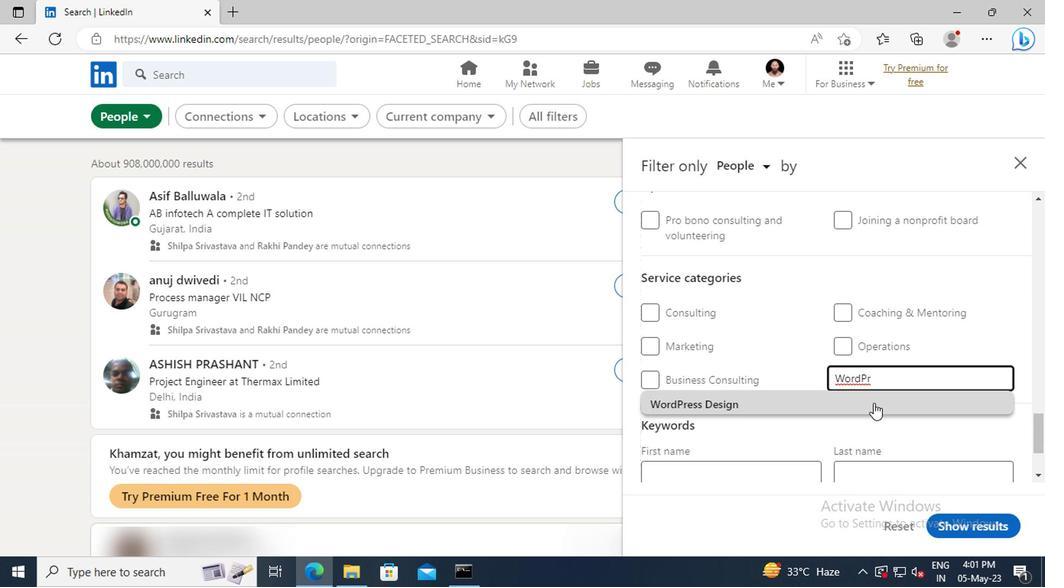 
Action: Mouse scrolled (869, 401) with delta (0, -1)
Screenshot: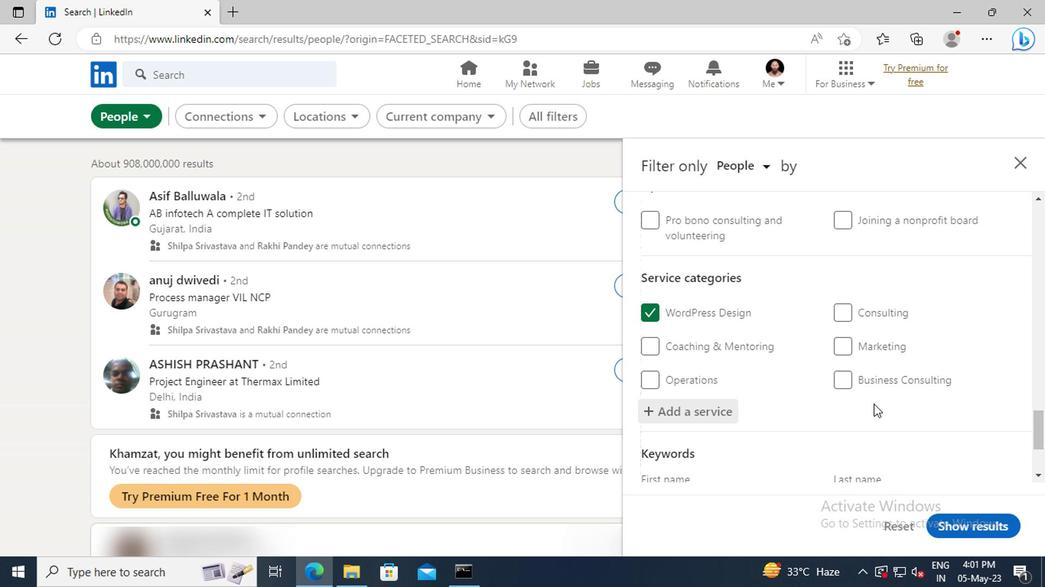 
Action: Mouse scrolled (869, 401) with delta (0, -1)
Screenshot: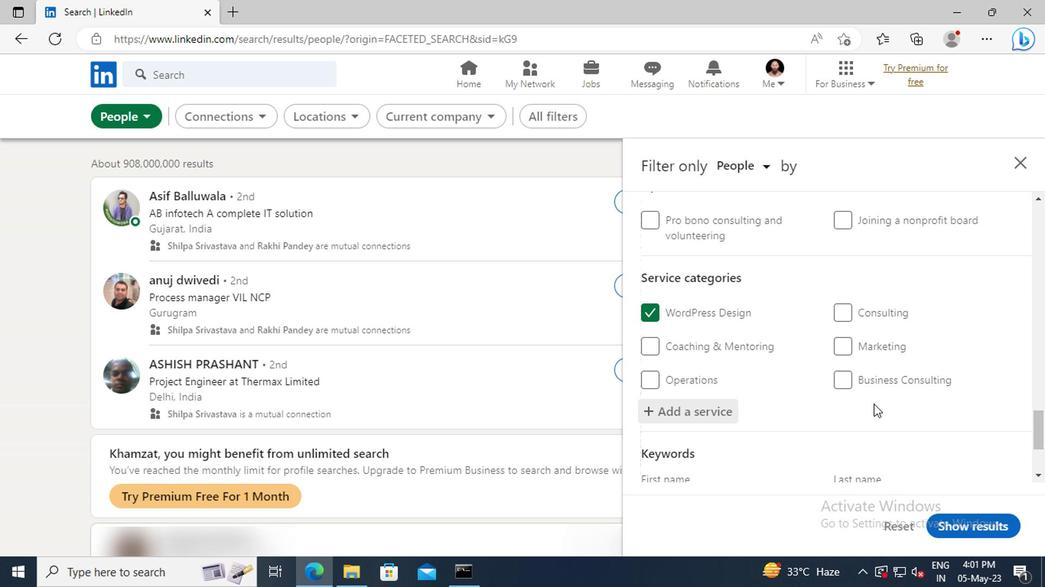 
Action: Mouse scrolled (869, 401) with delta (0, -1)
Screenshot: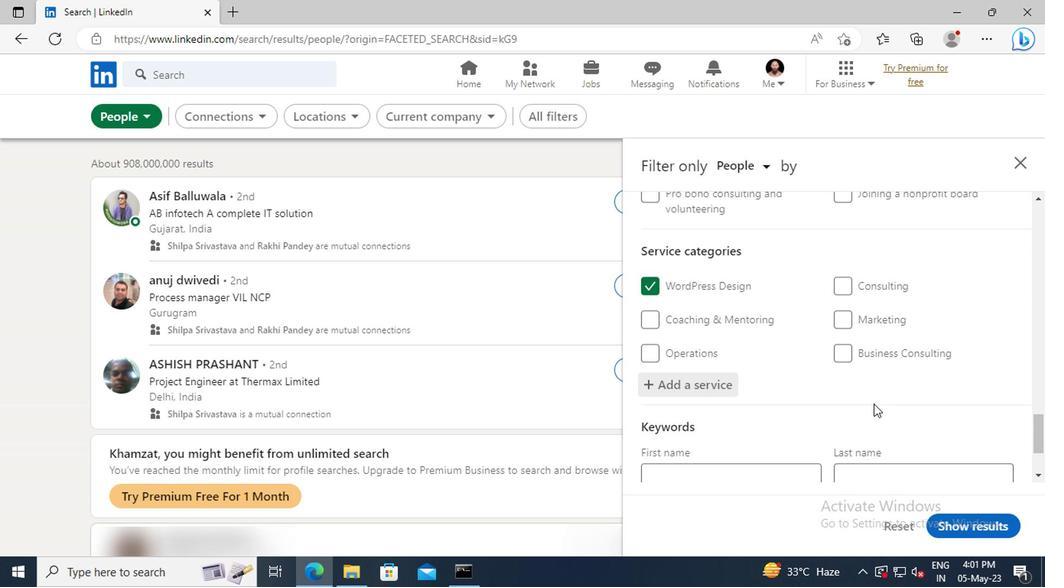 
Action: Mouse scrolled (869, 401) with delta (0, -1)
Screenshot: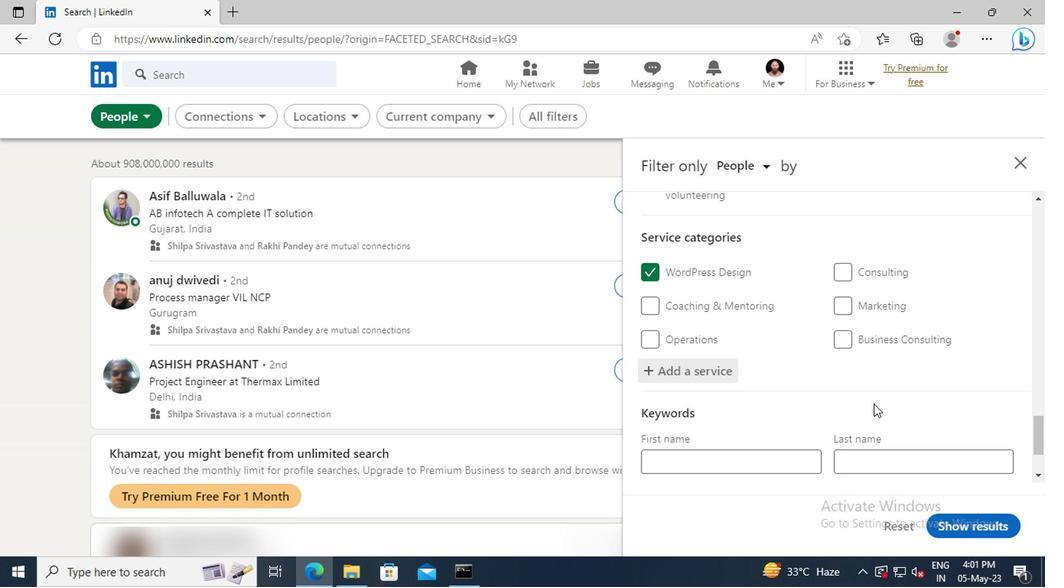 
Action: Mouse moved to (752, 418)
Screenshot: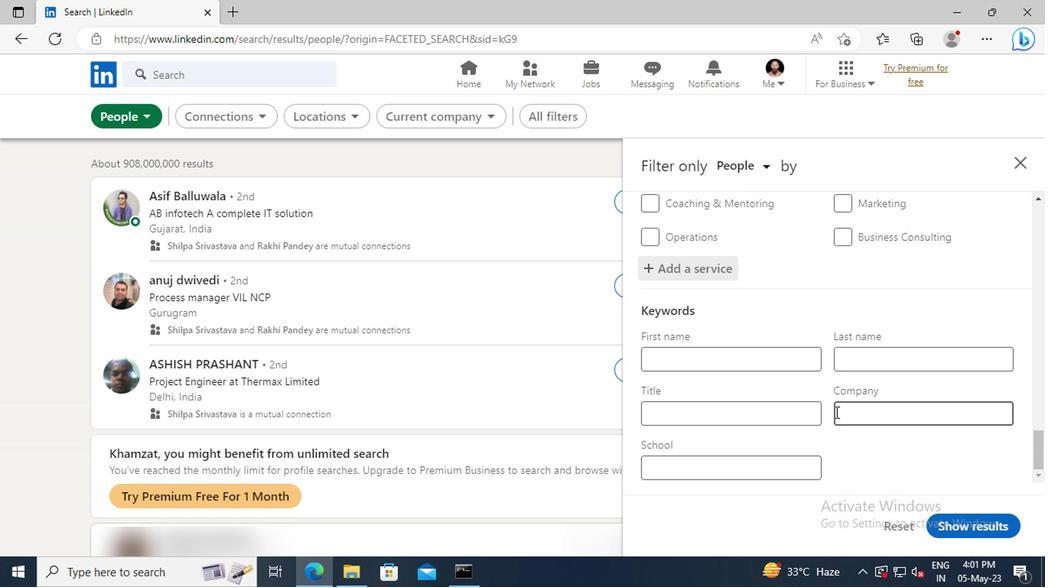 
Action: Mouse pressed left at (752, 418)
Screenshot: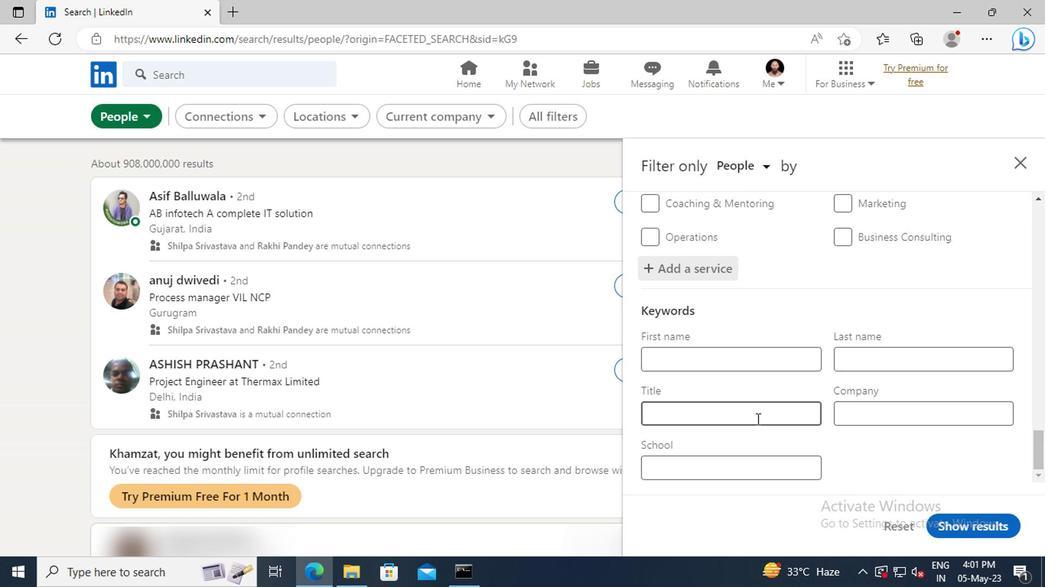 
Action: Key pressed <Key.shift><Key.shift><Key.shift><Key.shift><Key.shift><Key.shift><Key.shift><Key.shift>ACCOUNTS<Key.space><Key.shift>PAYABLE/<Key.shift>RECEIVABLE<Key.space><Key.shift>CLERK<Key.enter>
Screenshot: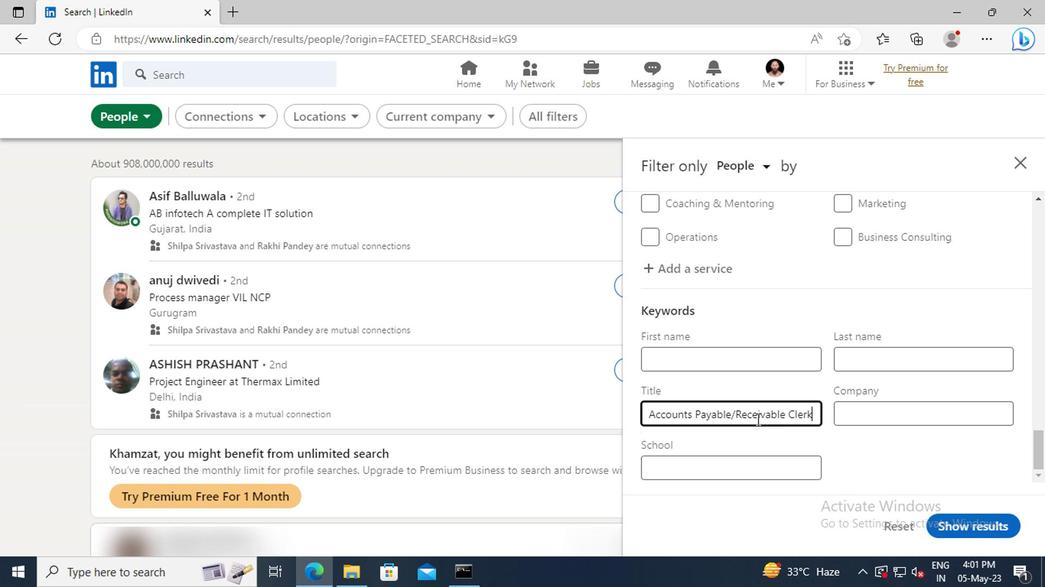 
Action: Mouse moved to (950, 518)
Screenshot: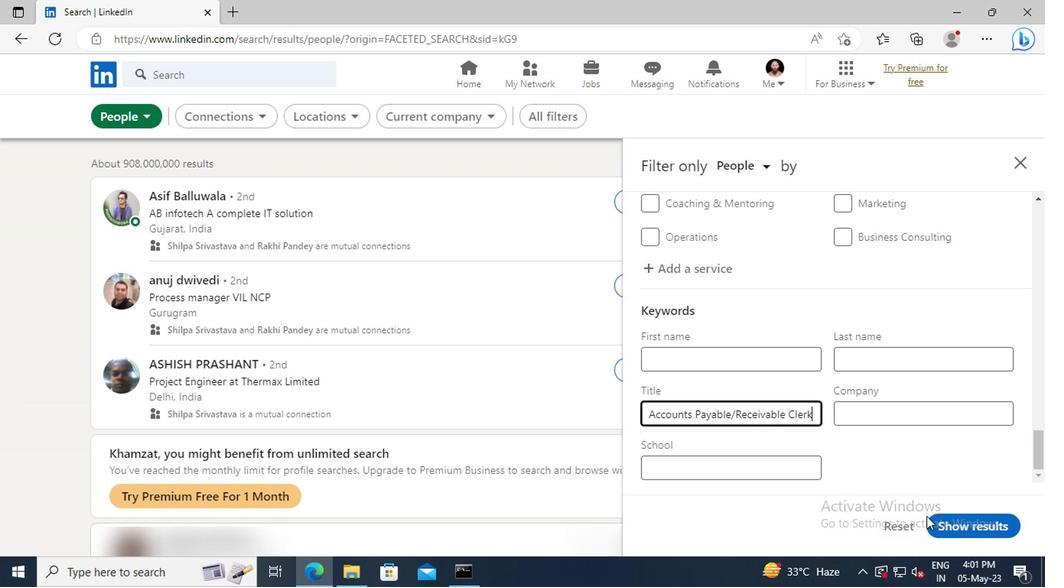 
Action: Mouse pressed left at (950, 518)
Screenshot: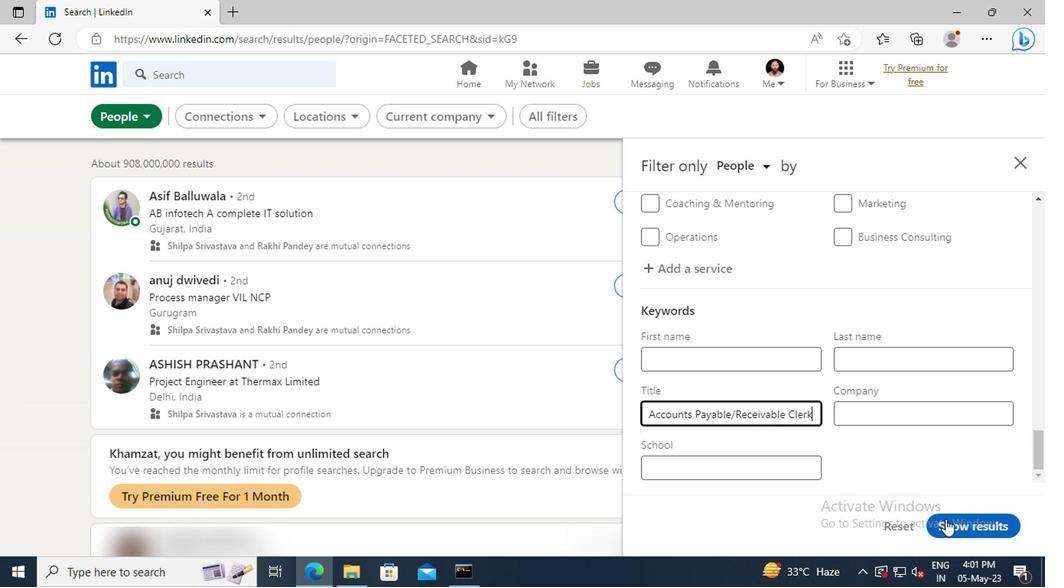 
